 Task: Find the walking route from French Quarter to the Audubon Aquarium of the Americas in New Orleans.
Action: Mouse pressed left at (277, 92)
Screenshot: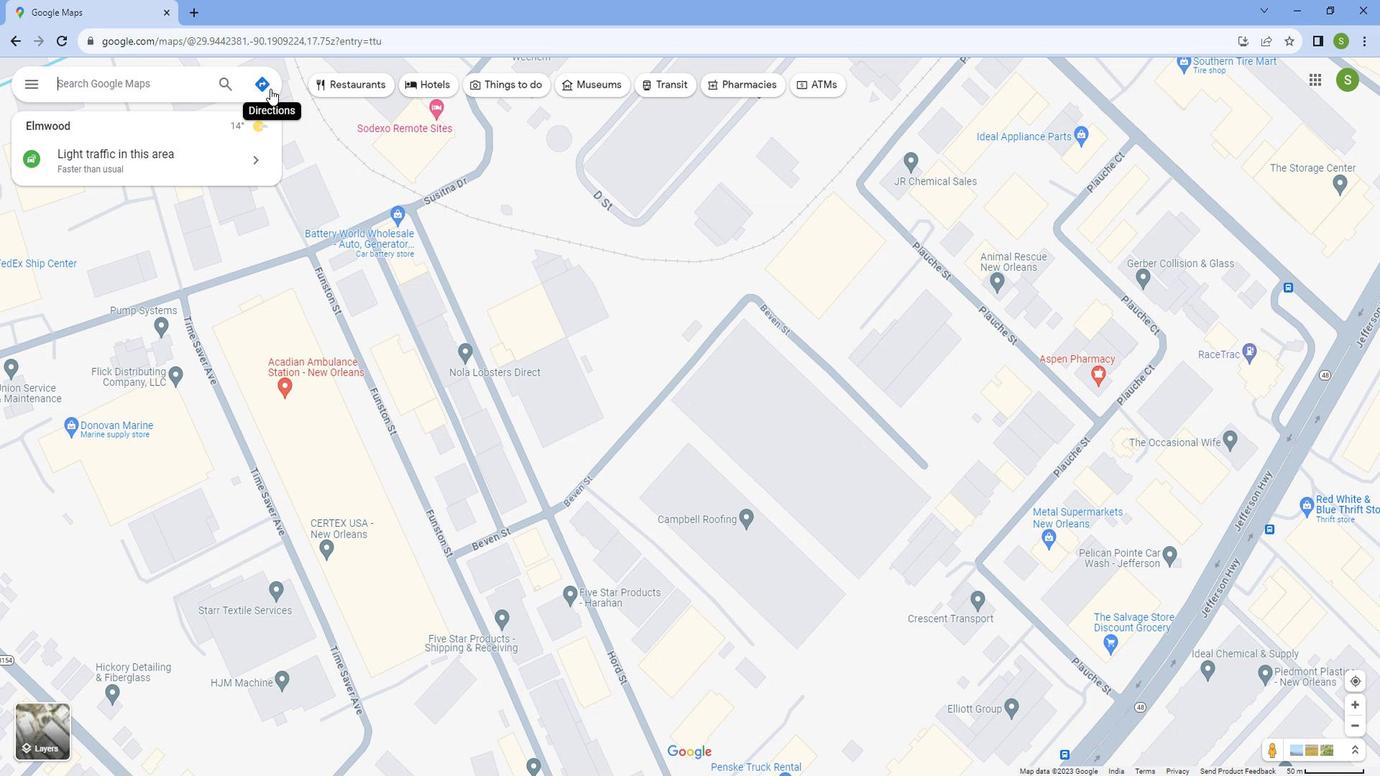 
Action: Mouse moved to (171, 126)
Screenshot: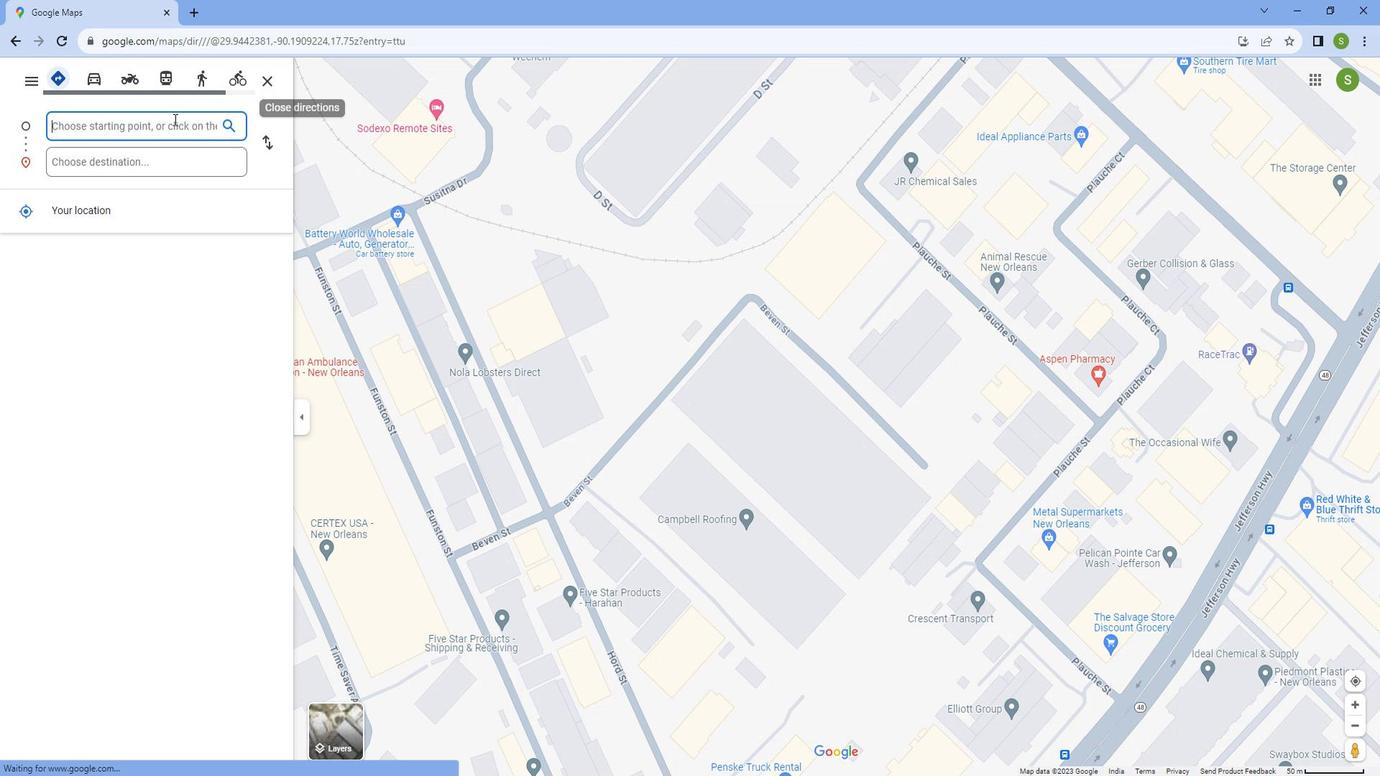 
Action: Mouse pressed left at (171, 126)
Screenshot: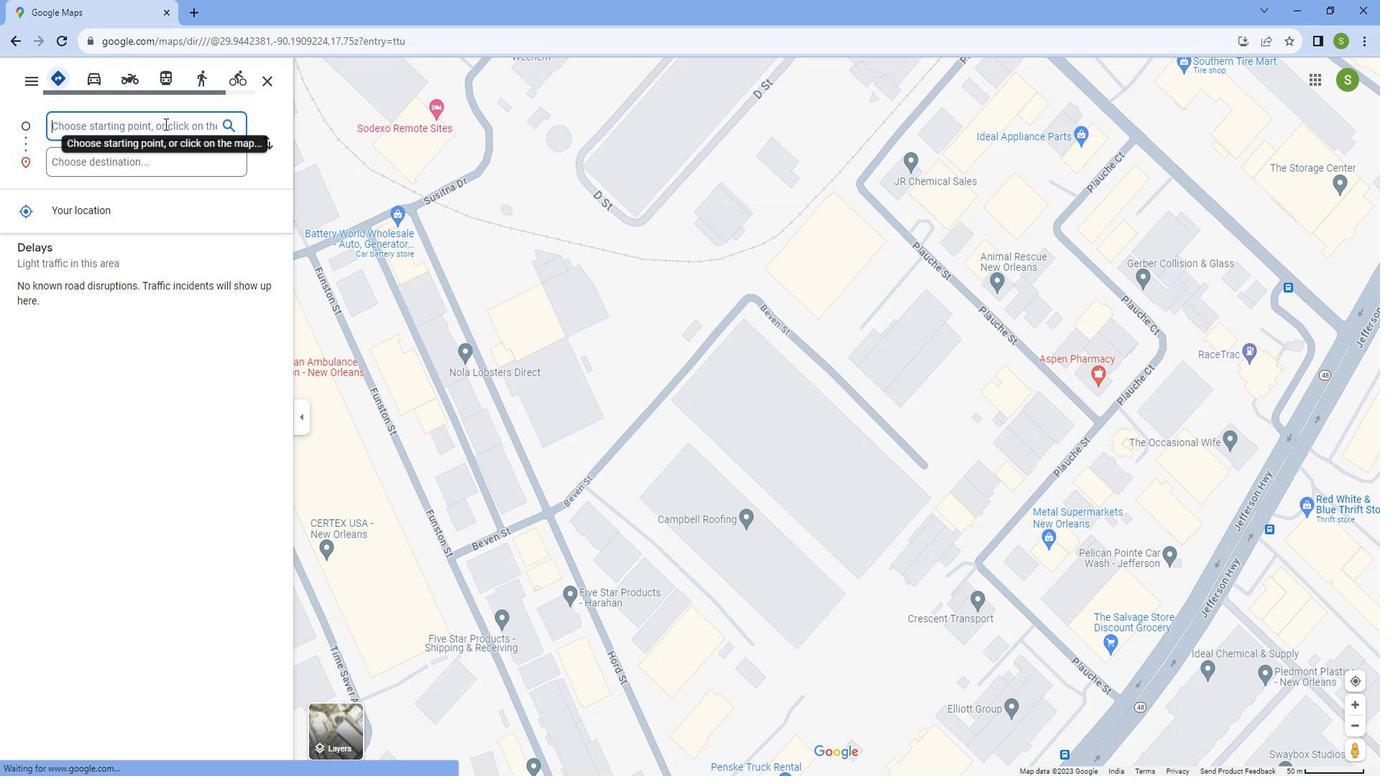 
Action: Key pressed <Key.caps_lock>F<Key.caps_lock>rench<Key.space><Key.caps_lock>Q<Key.caps_lock>uartter
Screenshot: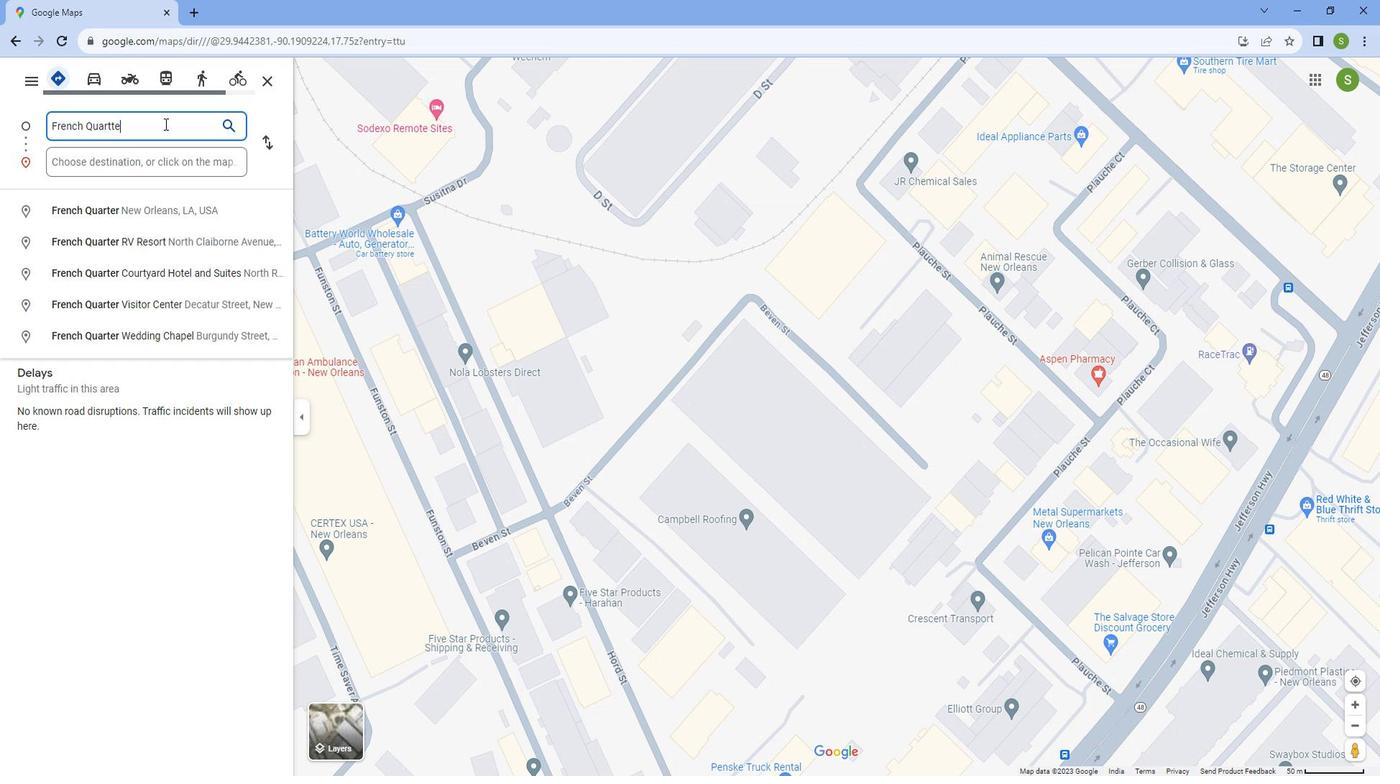 
Action: Mouse moved to (143, 195)
Screenshot: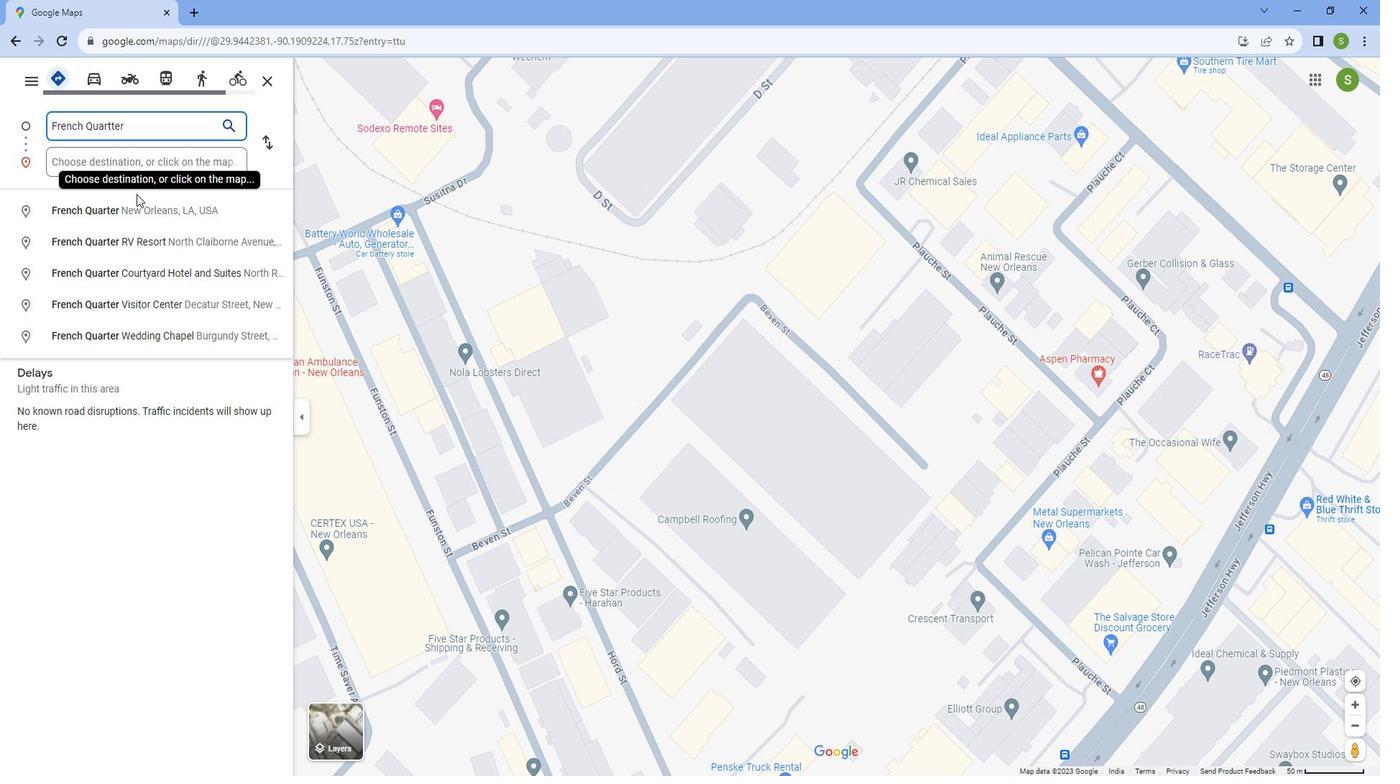 
Action: Mouse pressed left at (143, 195)
Screenshot: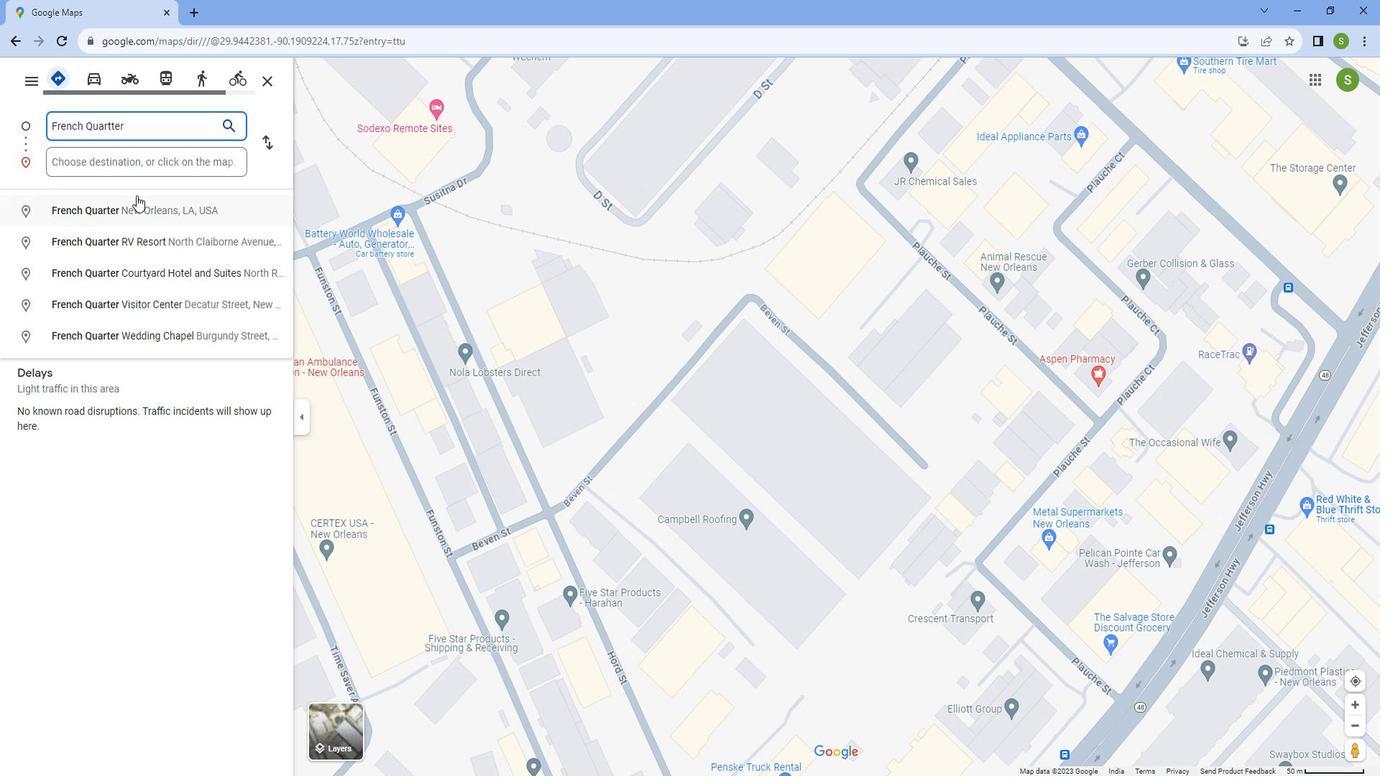 
Action: Mouse moved to (158, 163)
Screenshot: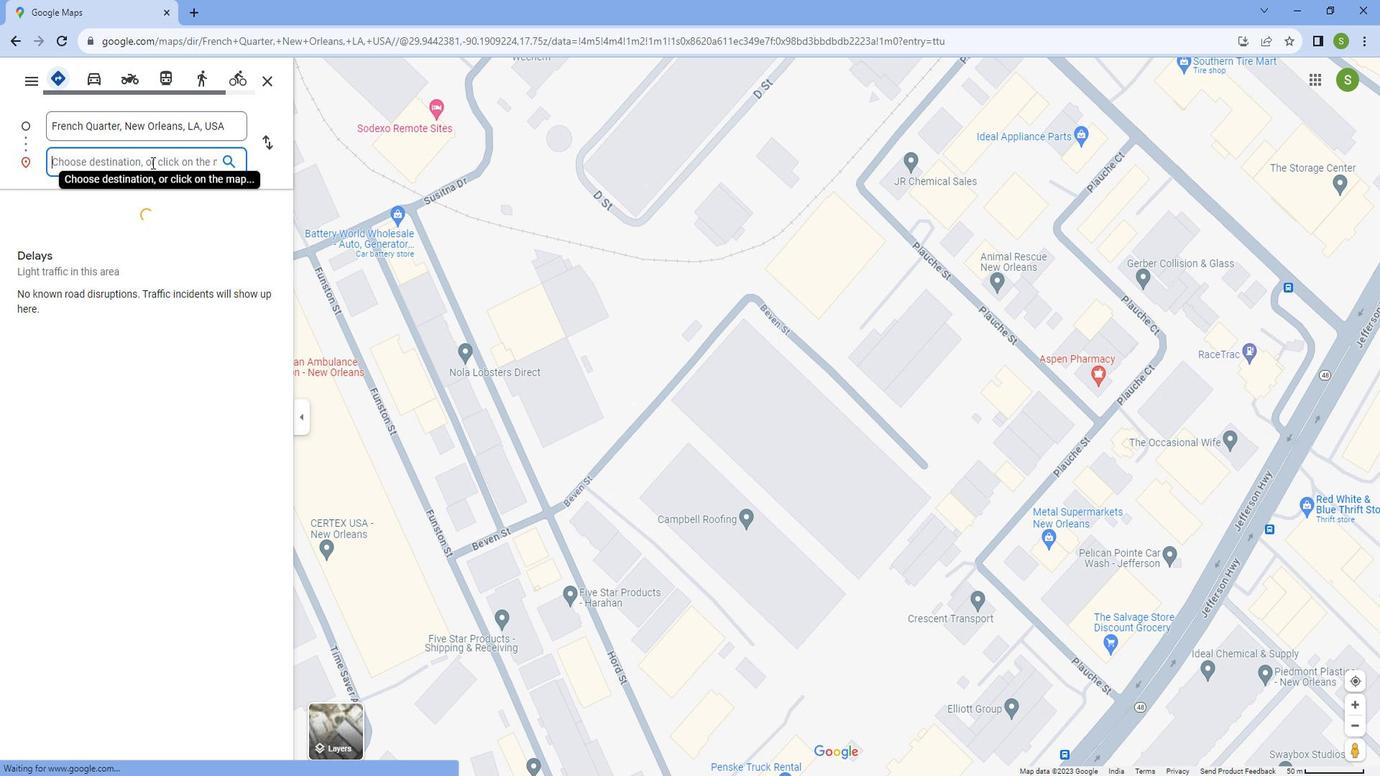 
Action: Mouse pressed left at (158, 163)
Screenshot: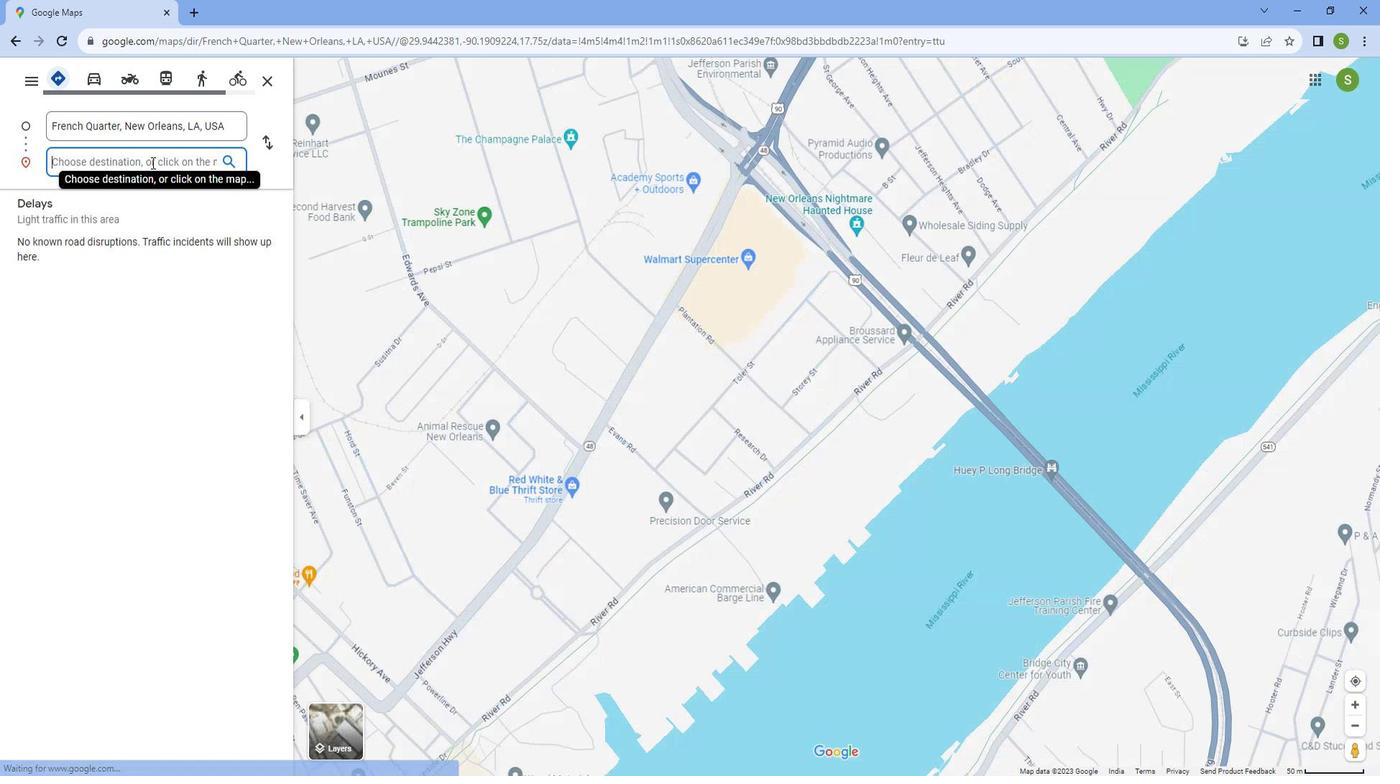 
Action: Key pressed <Key.caps_lock>A<Key.caps_lock>udubon<Key.space><Key.caps_lock>A<Key.caps_lock>quariu<Key.space><Key.backspace>m<Key.space>of<Key.space>the<Key.space><Key.caps_lock>A<Key.caps_lock>mericas<Key.space>,<Key.caps_lock>N<Key.caps_lock>ew<Key.space><Key.caps_lock>O<Key.caps_lock>rleans
Screenshot: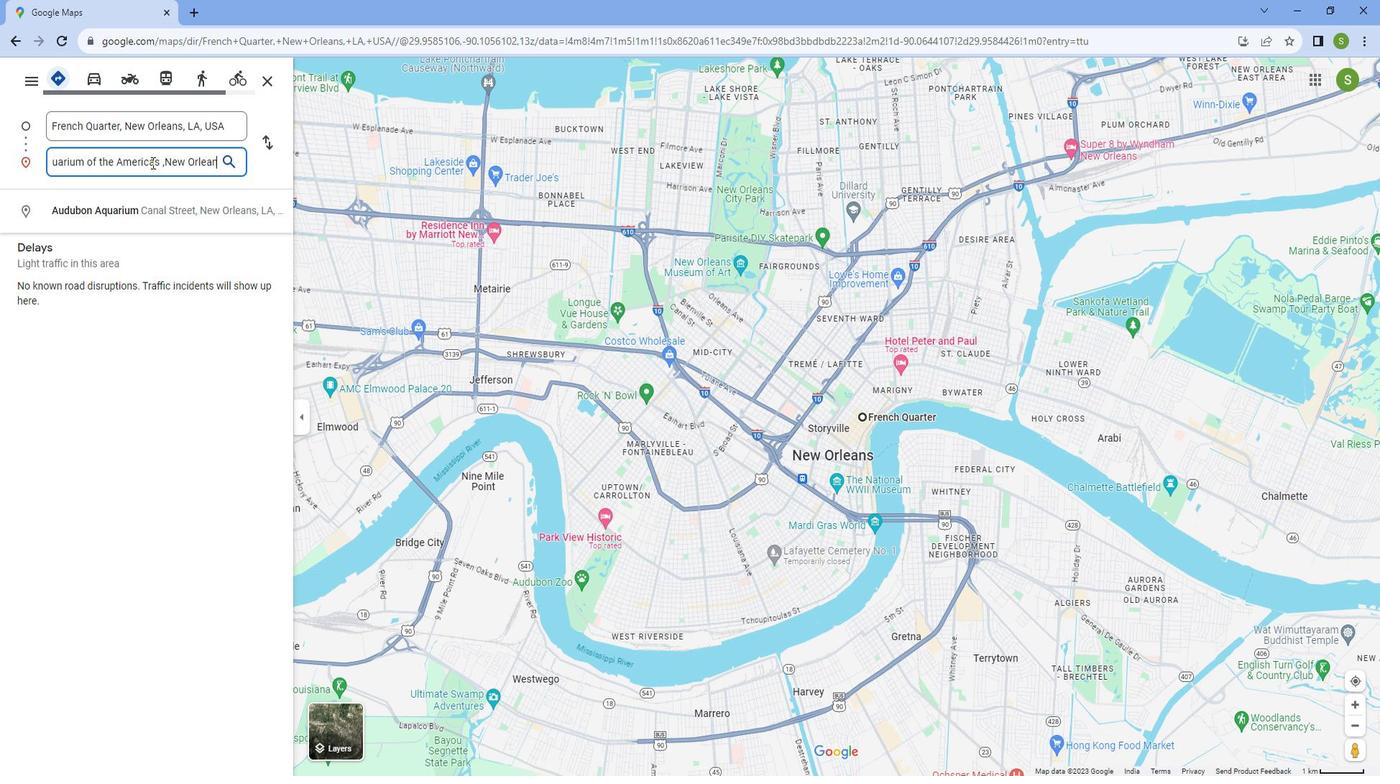 
Action: Mouse moved to (145, 200)
Screenshot: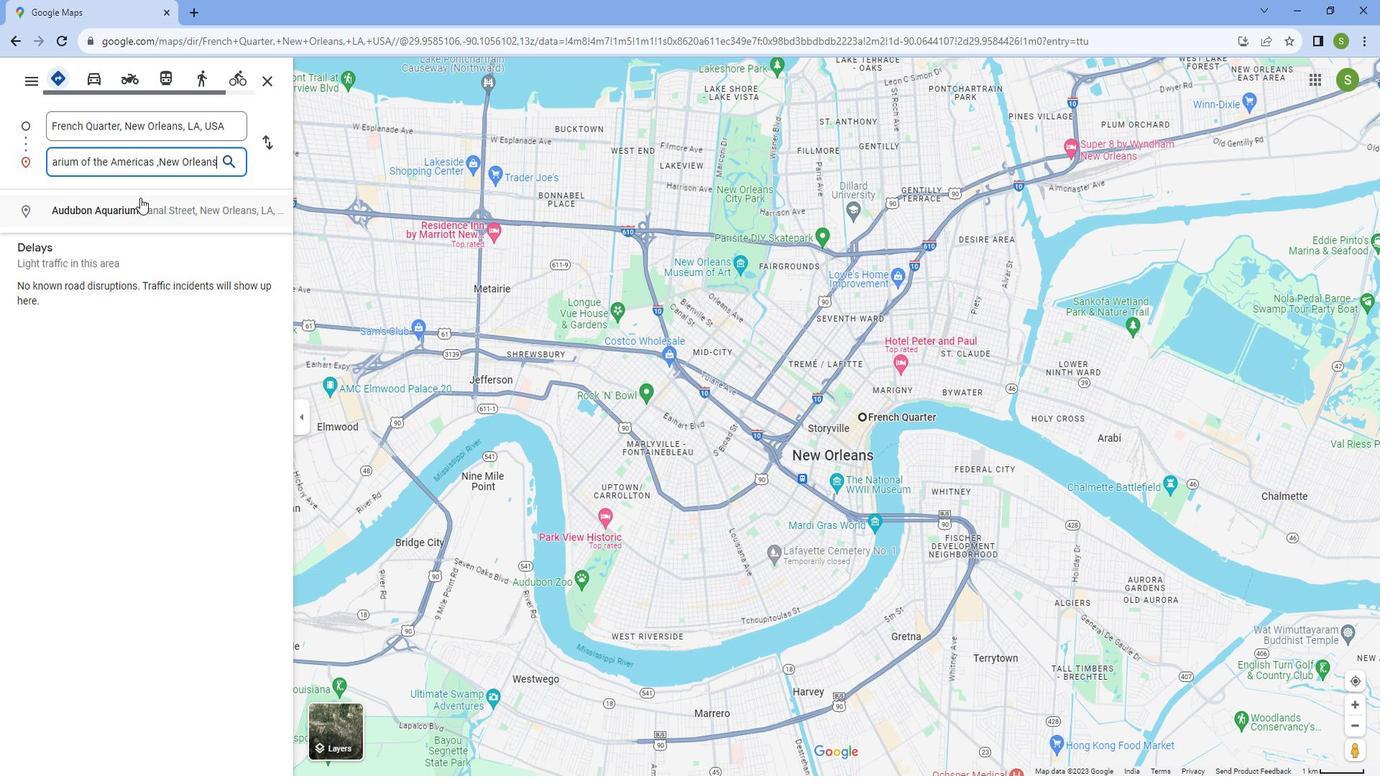 
Action: Mouse pressed left at (145, 200)
Screenshot: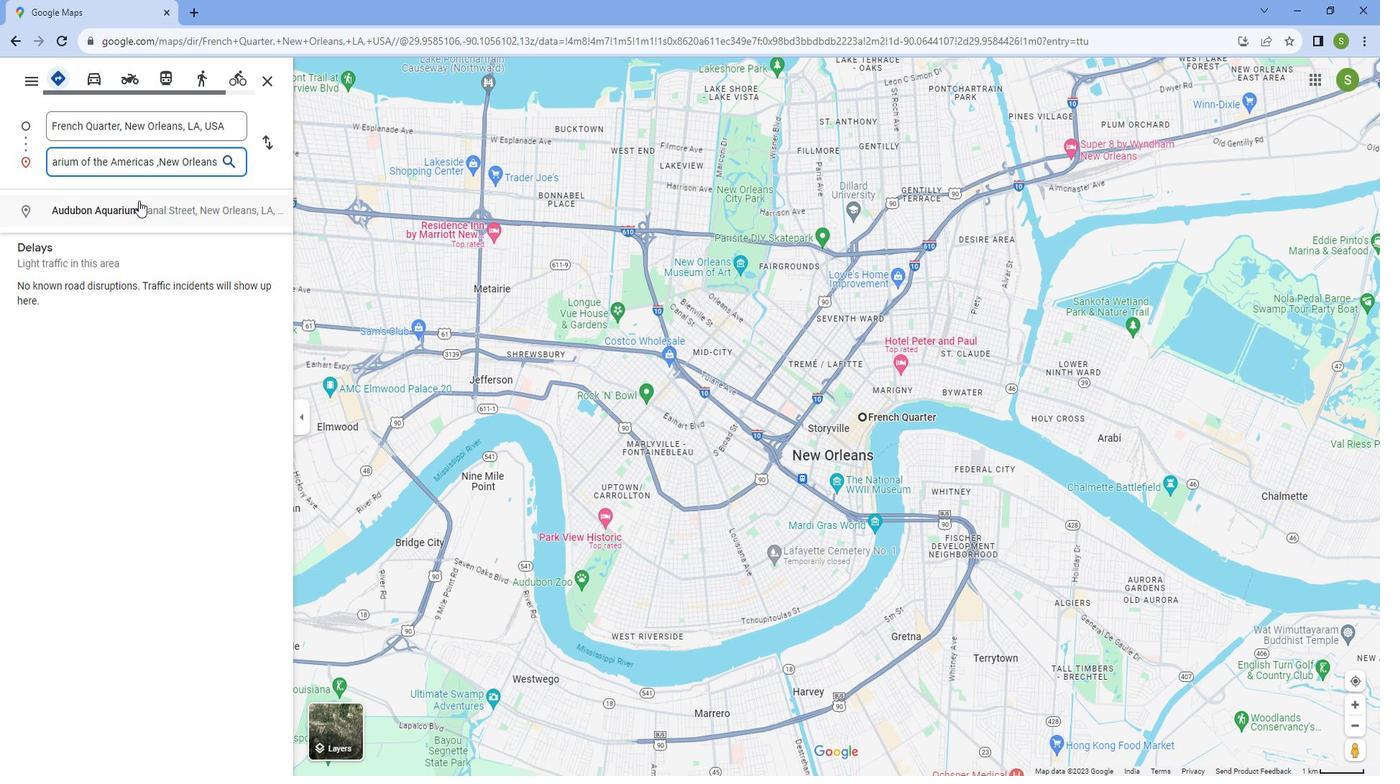 
Action: Mouse moved to (220, 97)
Screenshot: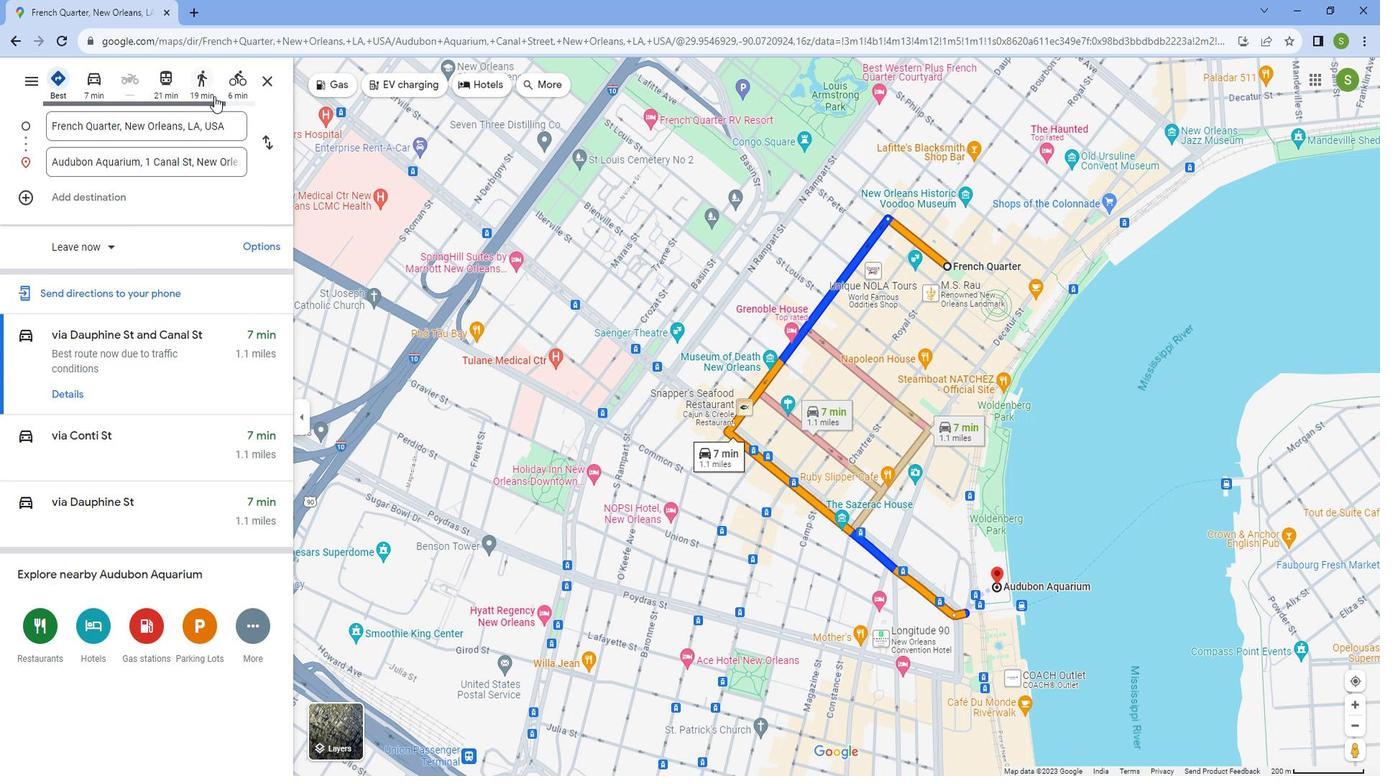 
Action: Mouse pressed left at (220, 97)
Screenshot: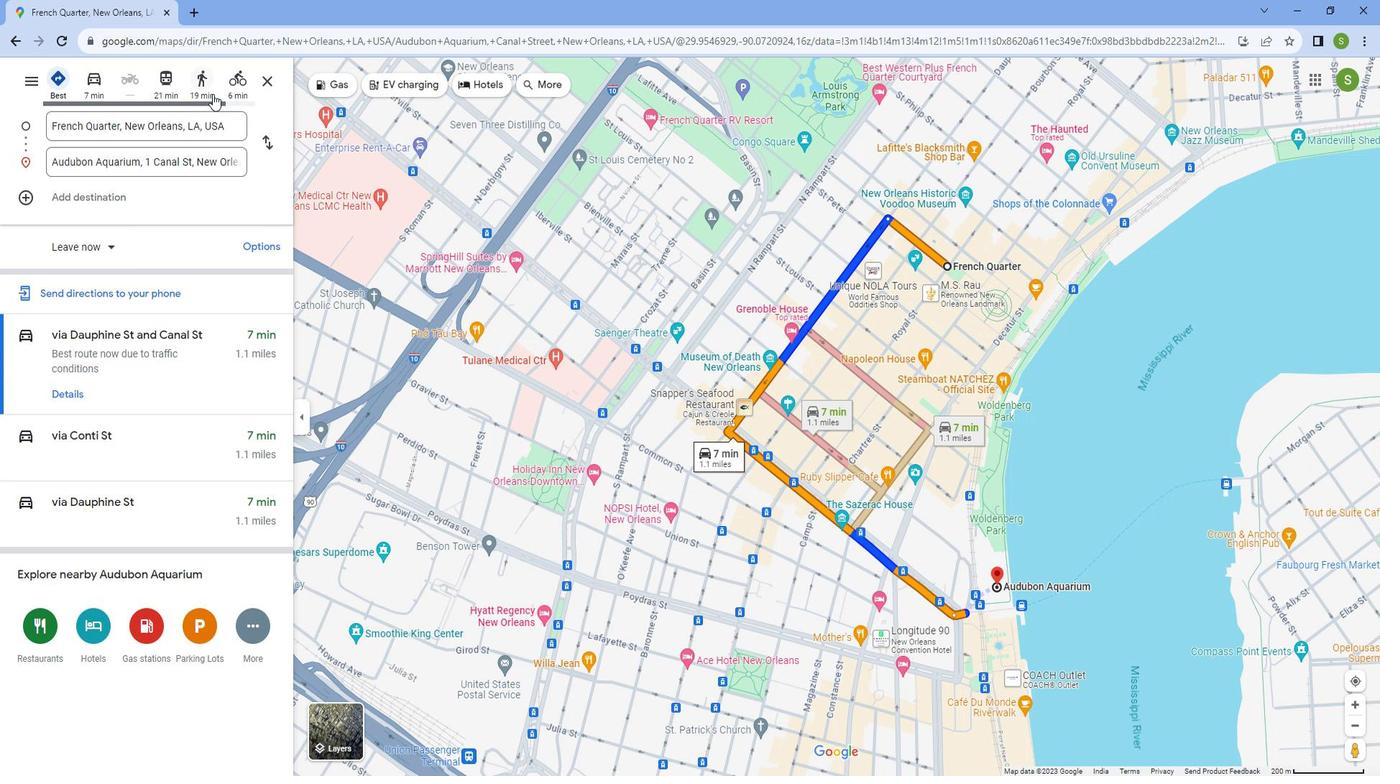 
Action: Mouse moved to (945, 424)
Screenshot: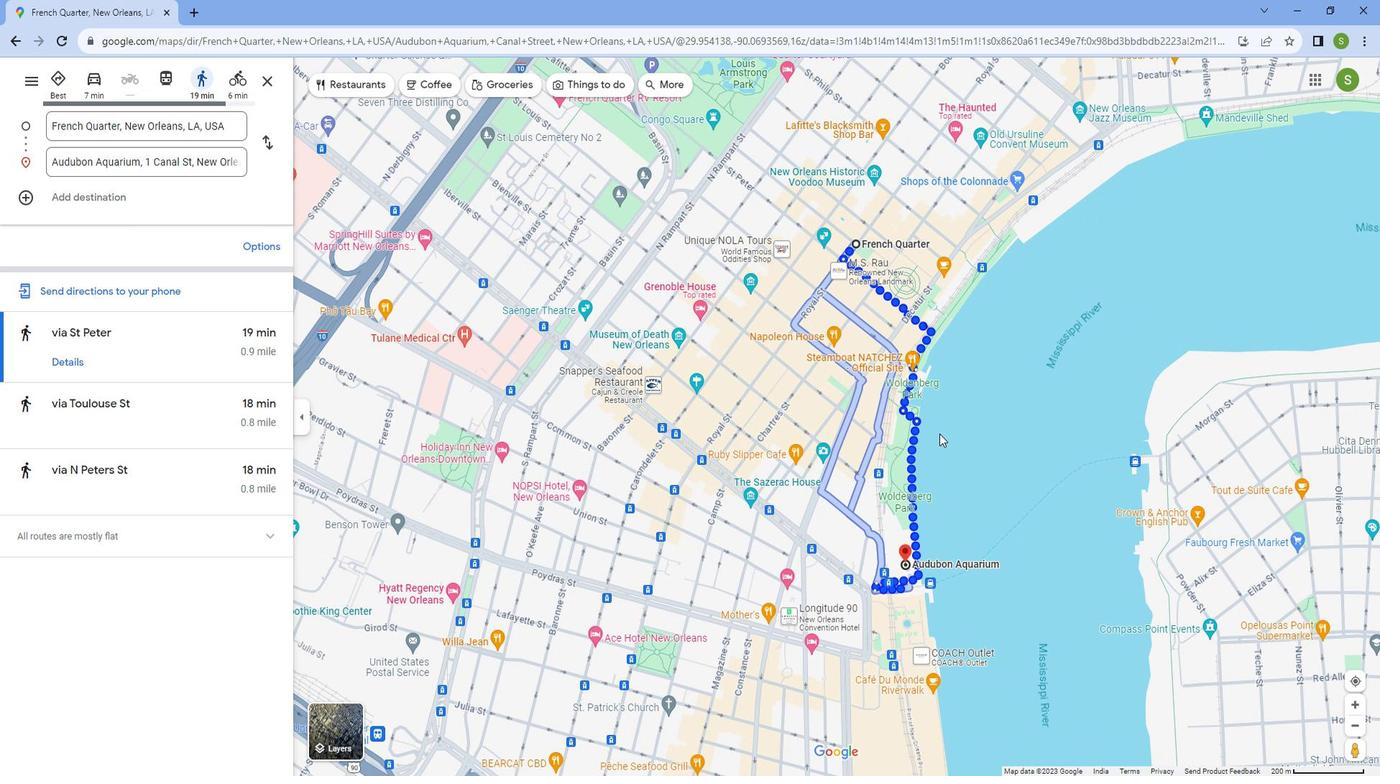 
Action: Mouse scrolled (945, 424) with delta (0, 0)
Screenshot: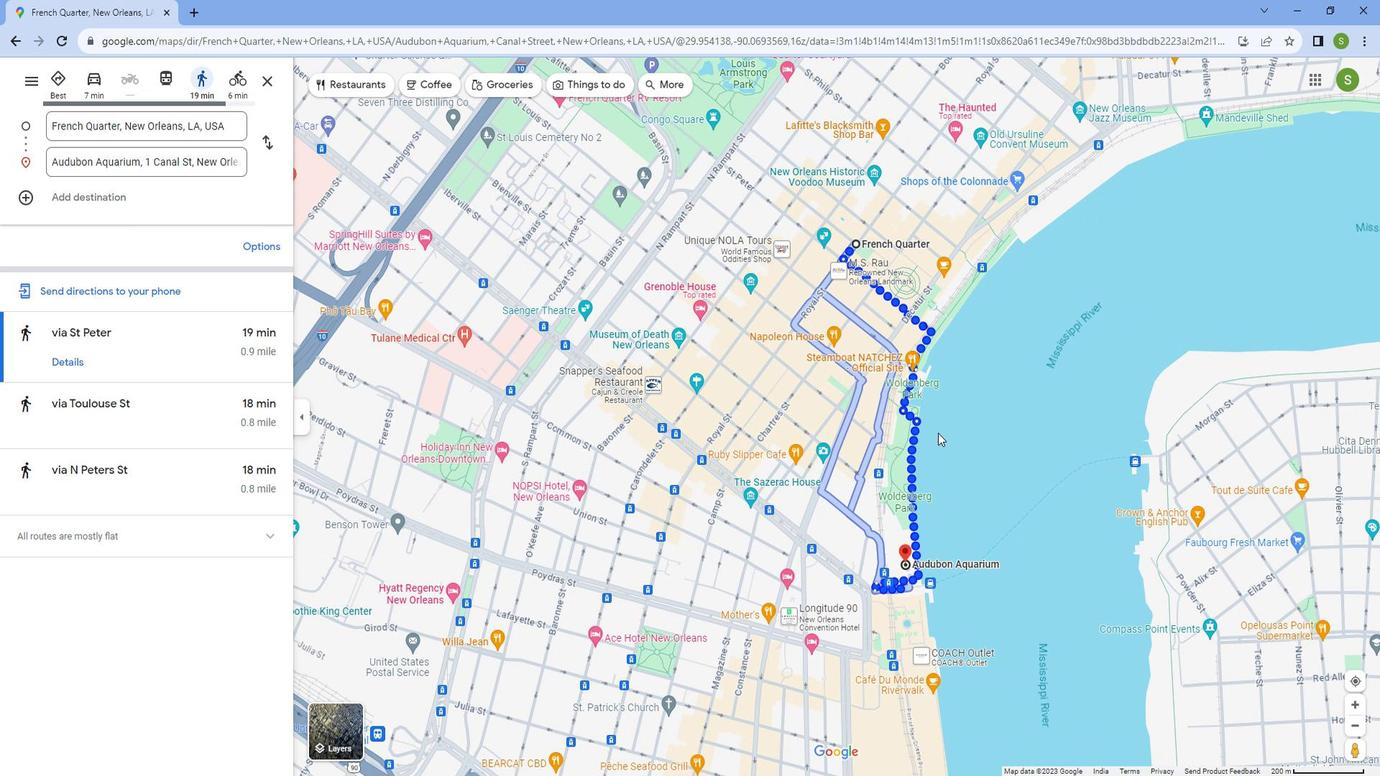 
Action: Mouse scrolled (945, 424) with delta (0, 0)
Screenshot: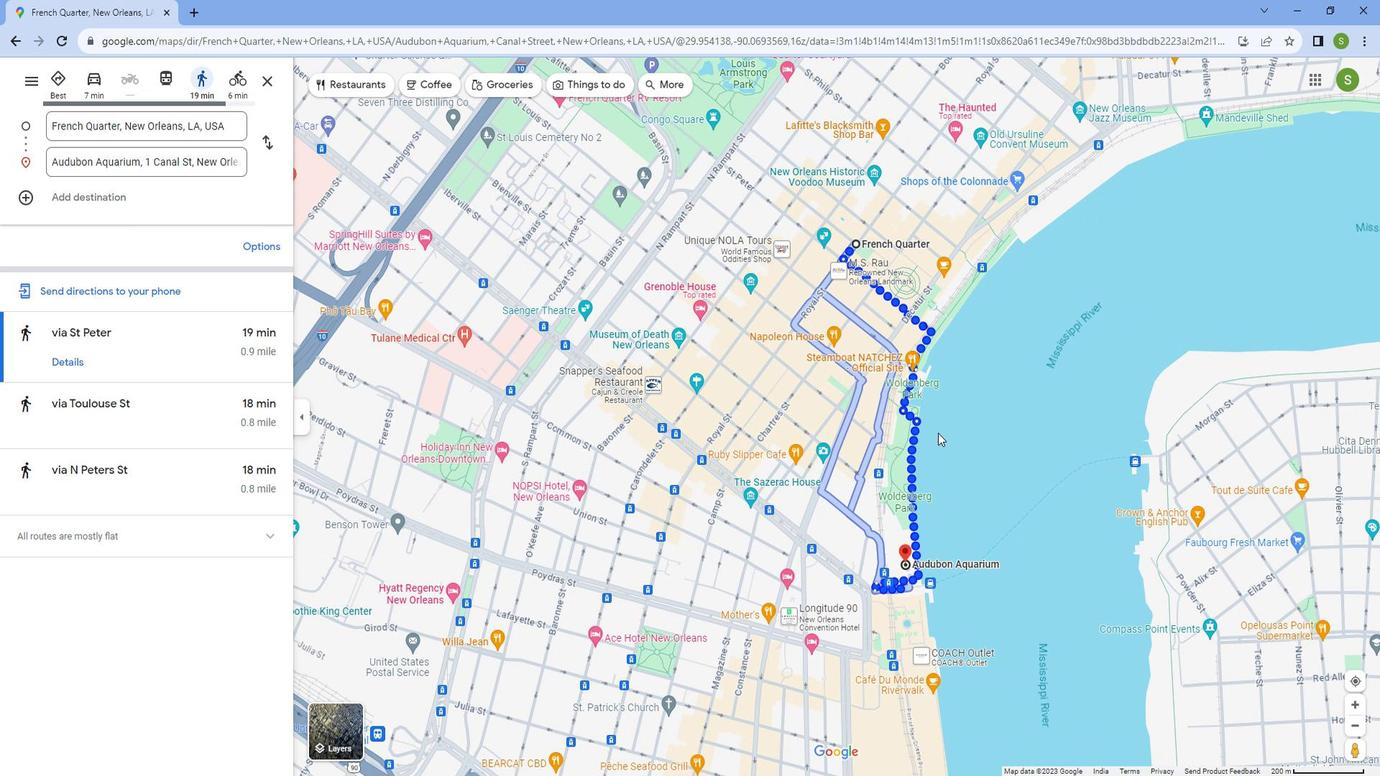 
Action: Mouse scrolled (945, 424) with delta (0, 0)
Screenshot: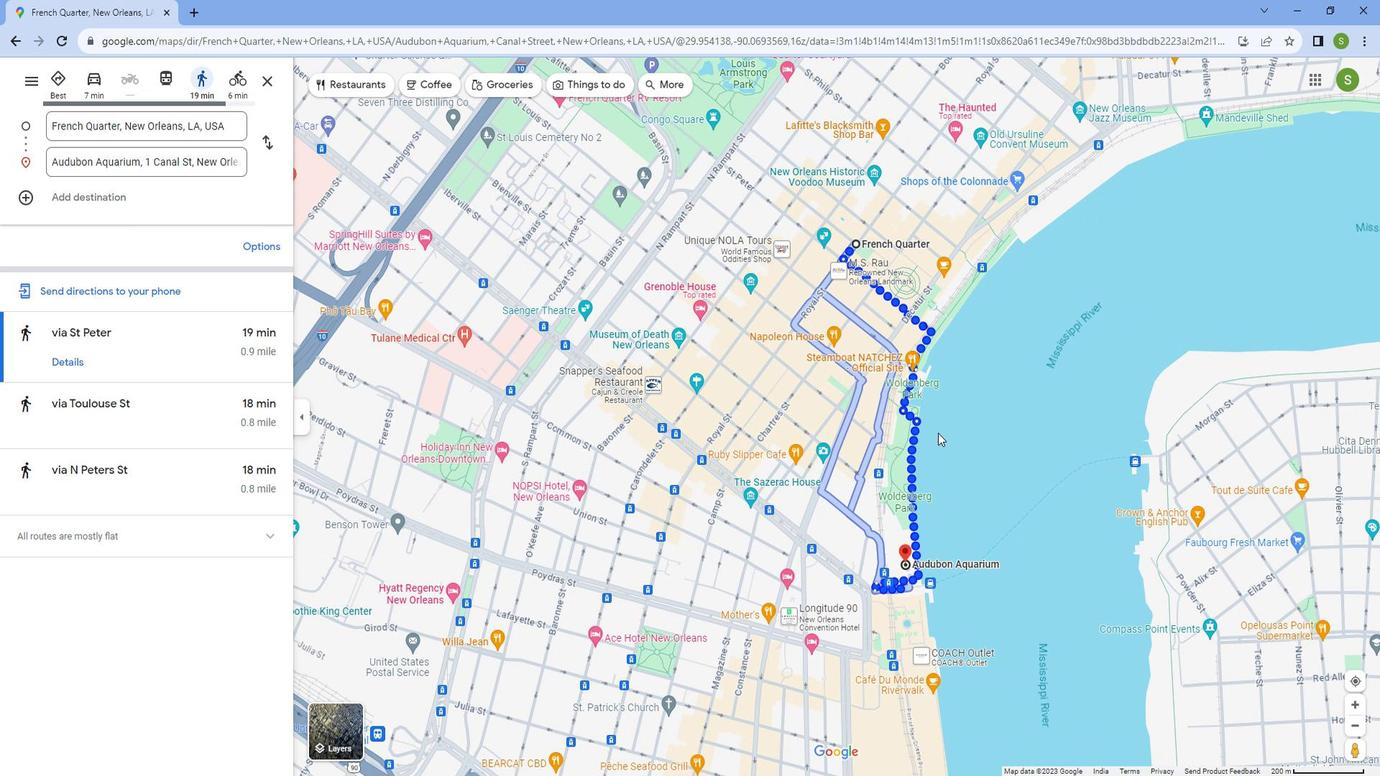 
Action: Mouse scrolled (945, 424) with delta (0, 0)
Screenshot: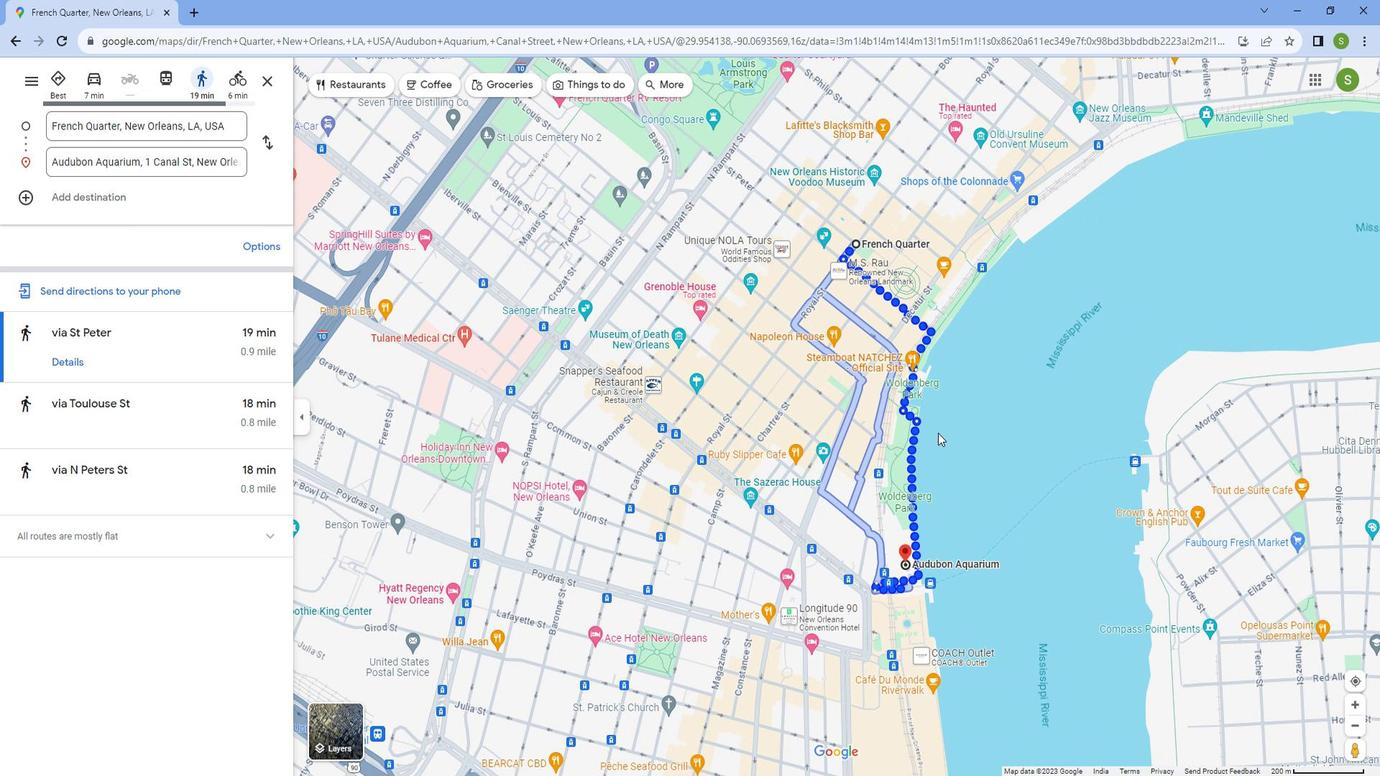 
Action: Mouse scrolled (945, 424) with delta (0, 0)
Screenshot: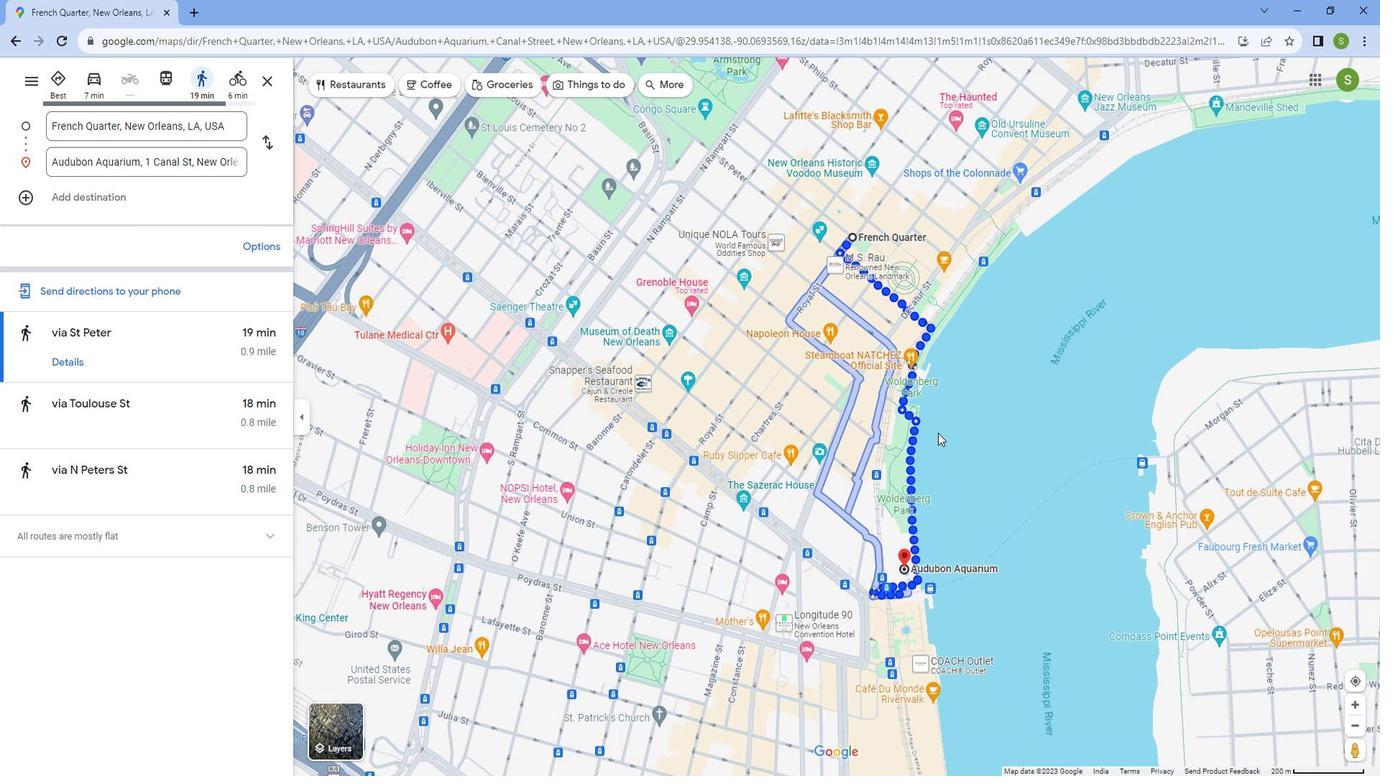 
Action: Mouse scrolled (945, 424) with delta (0, 0)
Screenshot: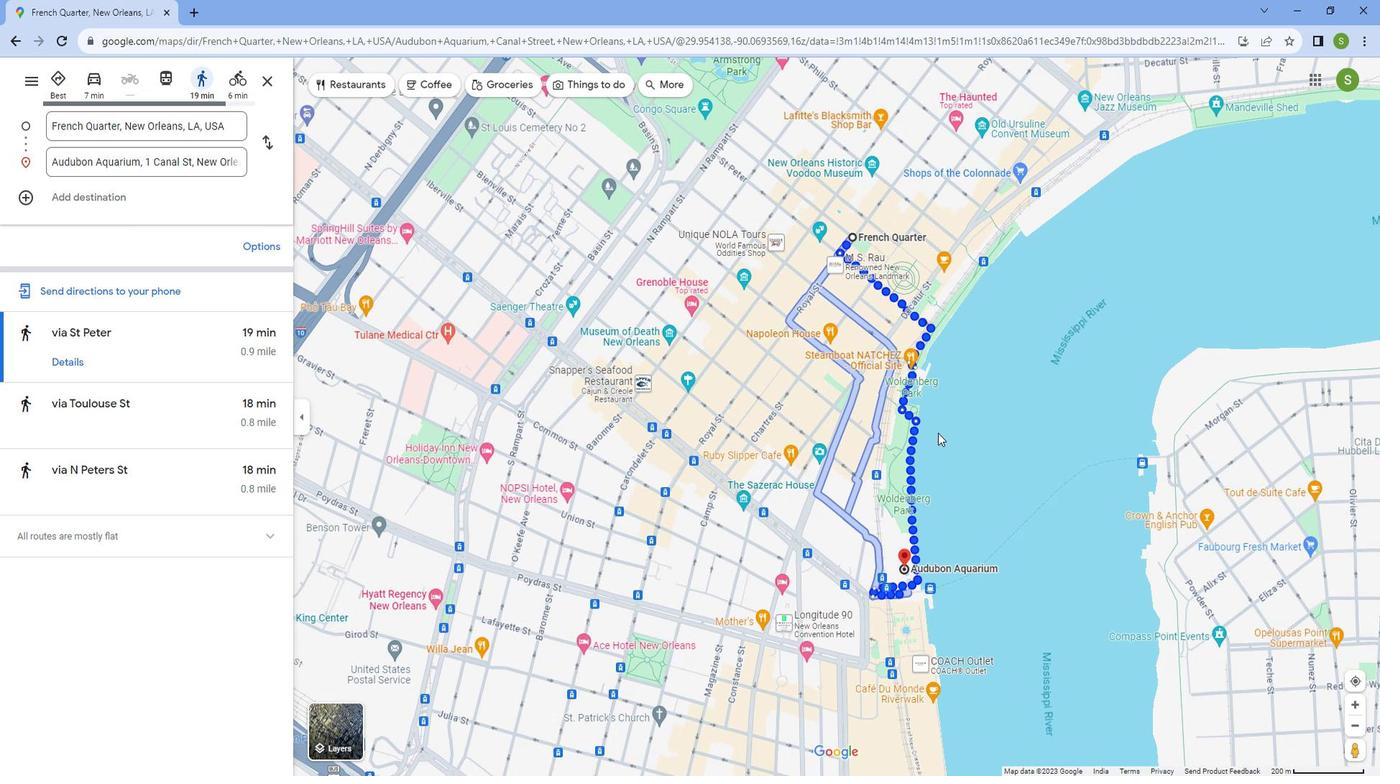 
Action: Mouse scrolled (945, 424) with delta (0, 0)
Screenshot: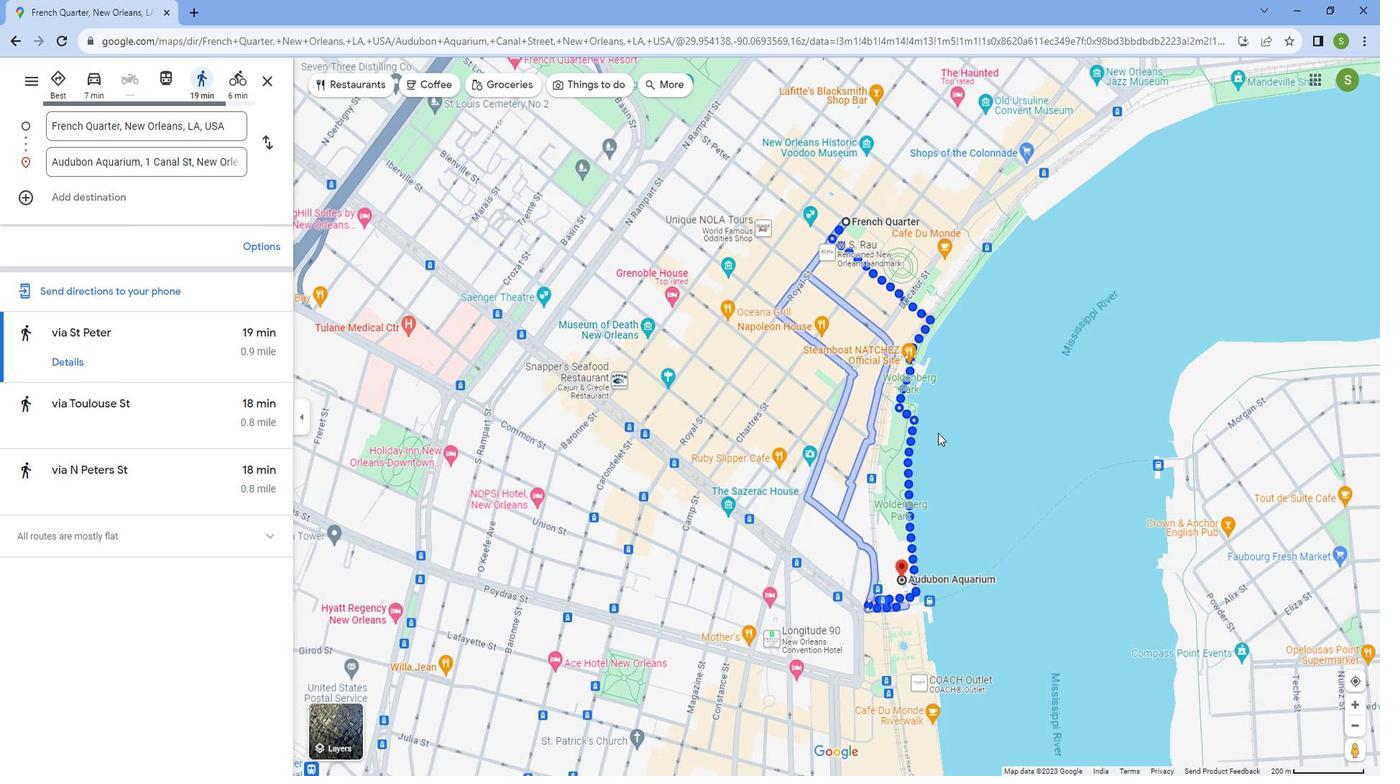 
Action: Mouse scrolled (945, 423) with delta (0, 0)
Screenshot: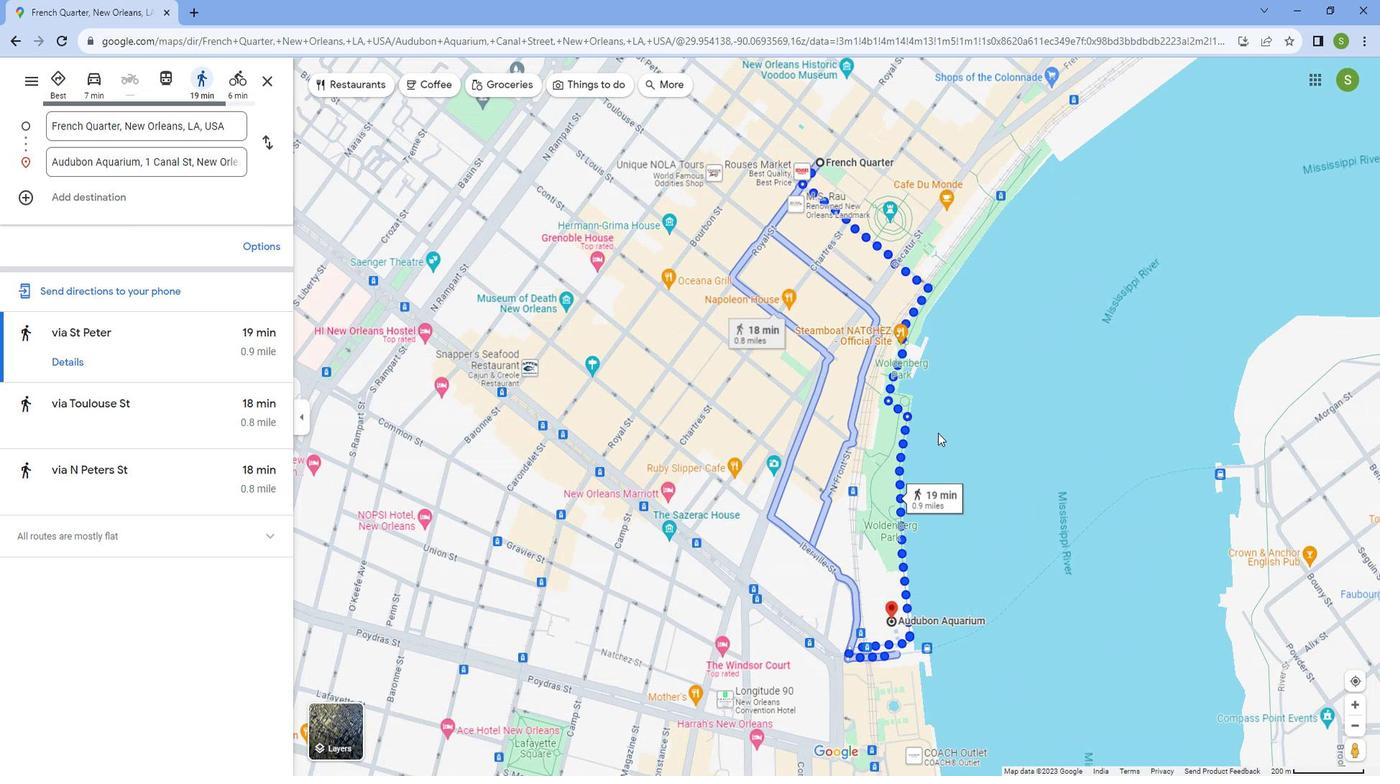 
Action: Mouse moved to (925, 424)
Screenshot: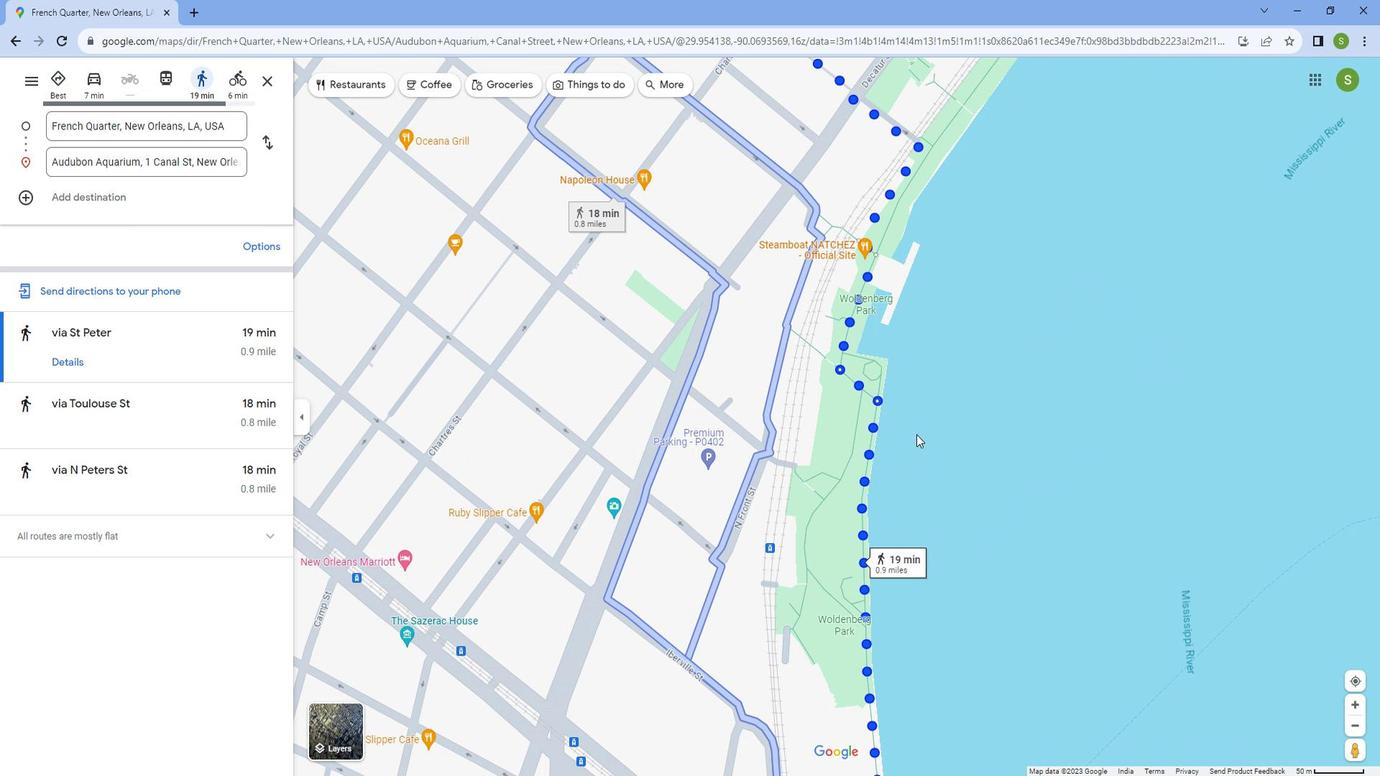 
Action: Mouse pressed left at (925, 424)
Screenshot: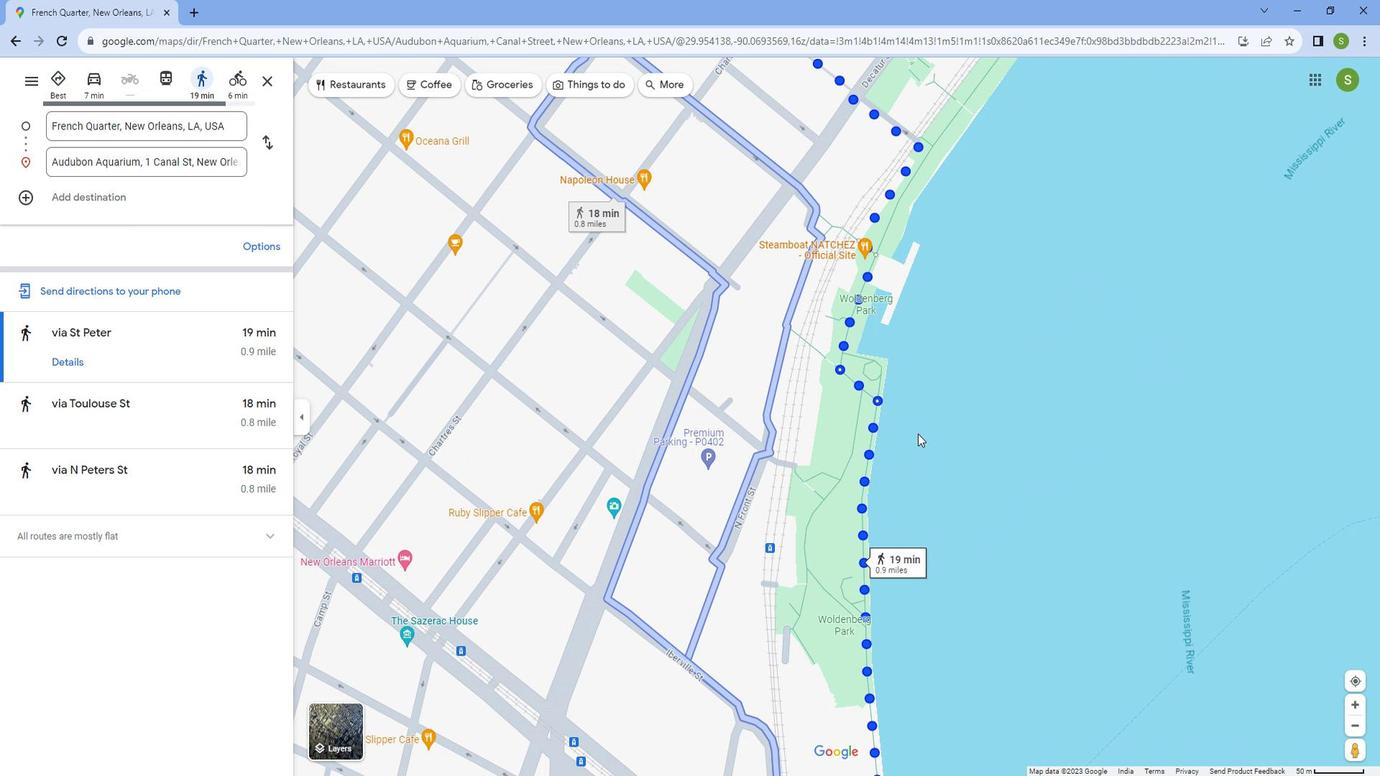 
Action: Mouse moved to (1005, 486)
Screenshot: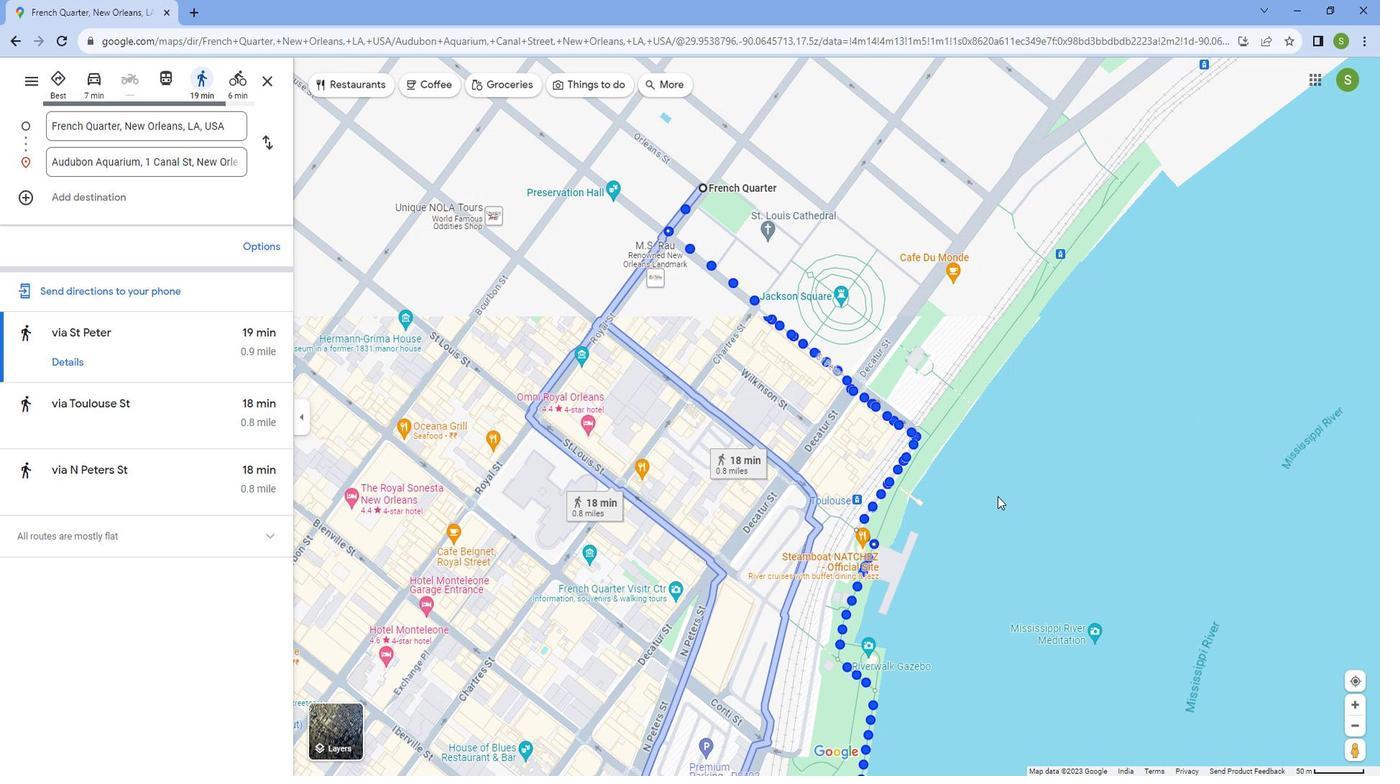 
Action: Mouse pressed left at (1005, 486)
Screenshot: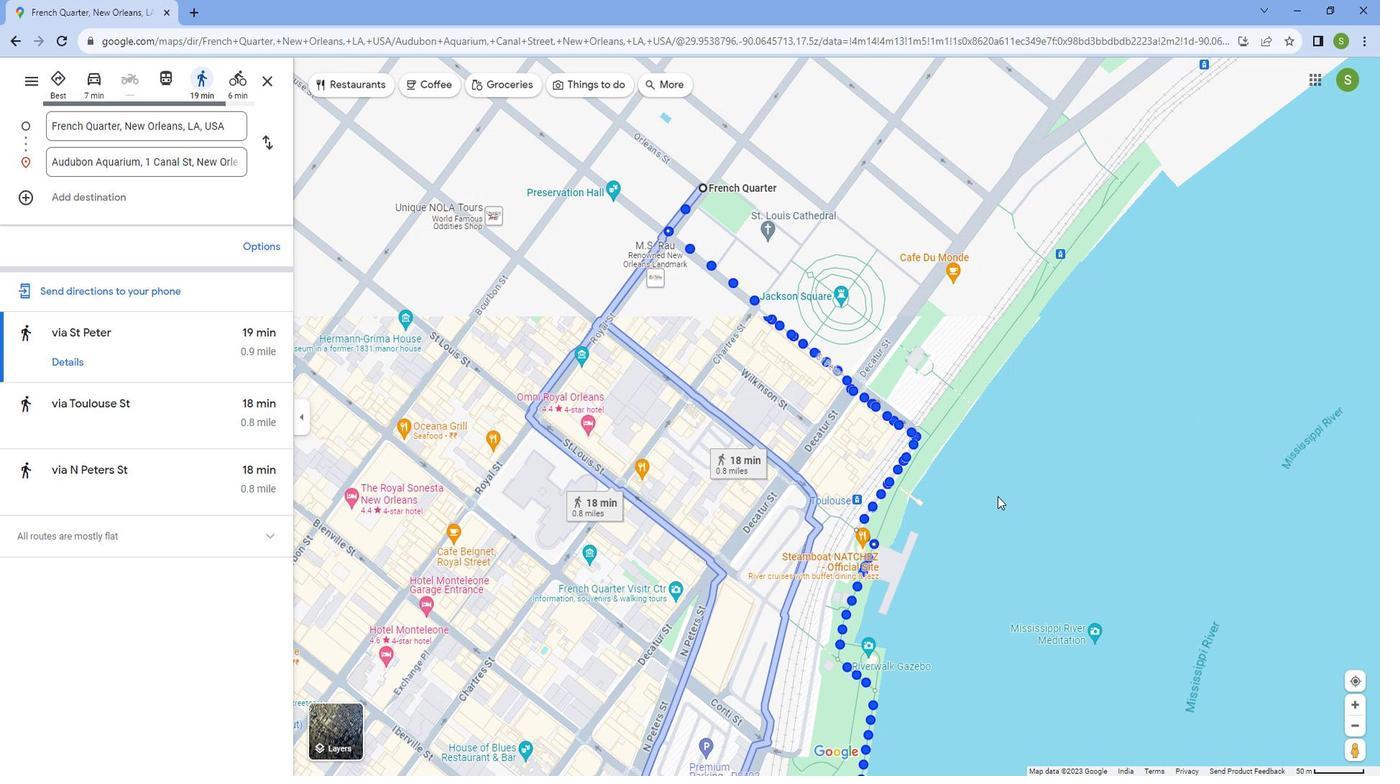 
Action: Mouse moved to (974, 575)
Screenshot: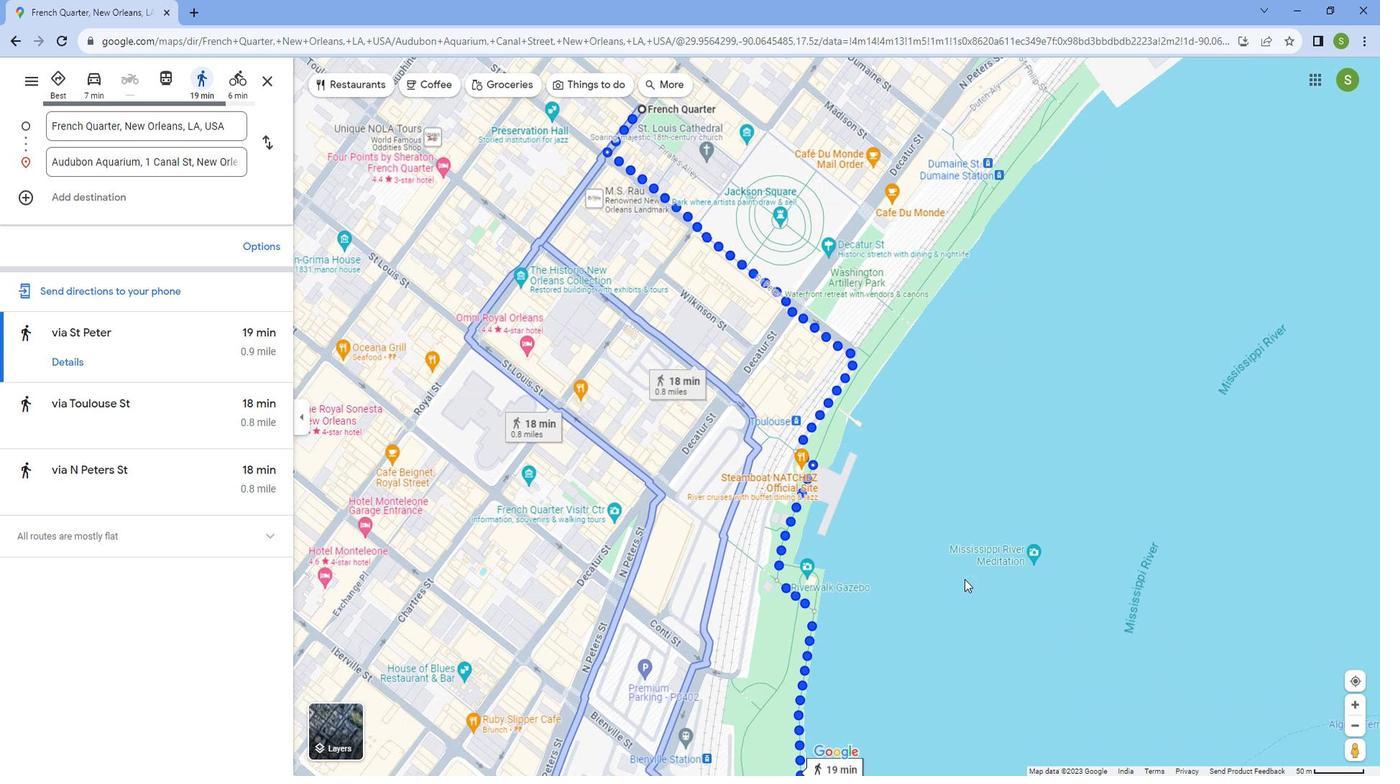 
Action: Mouse pressed left at (974, 575)
Screenshot: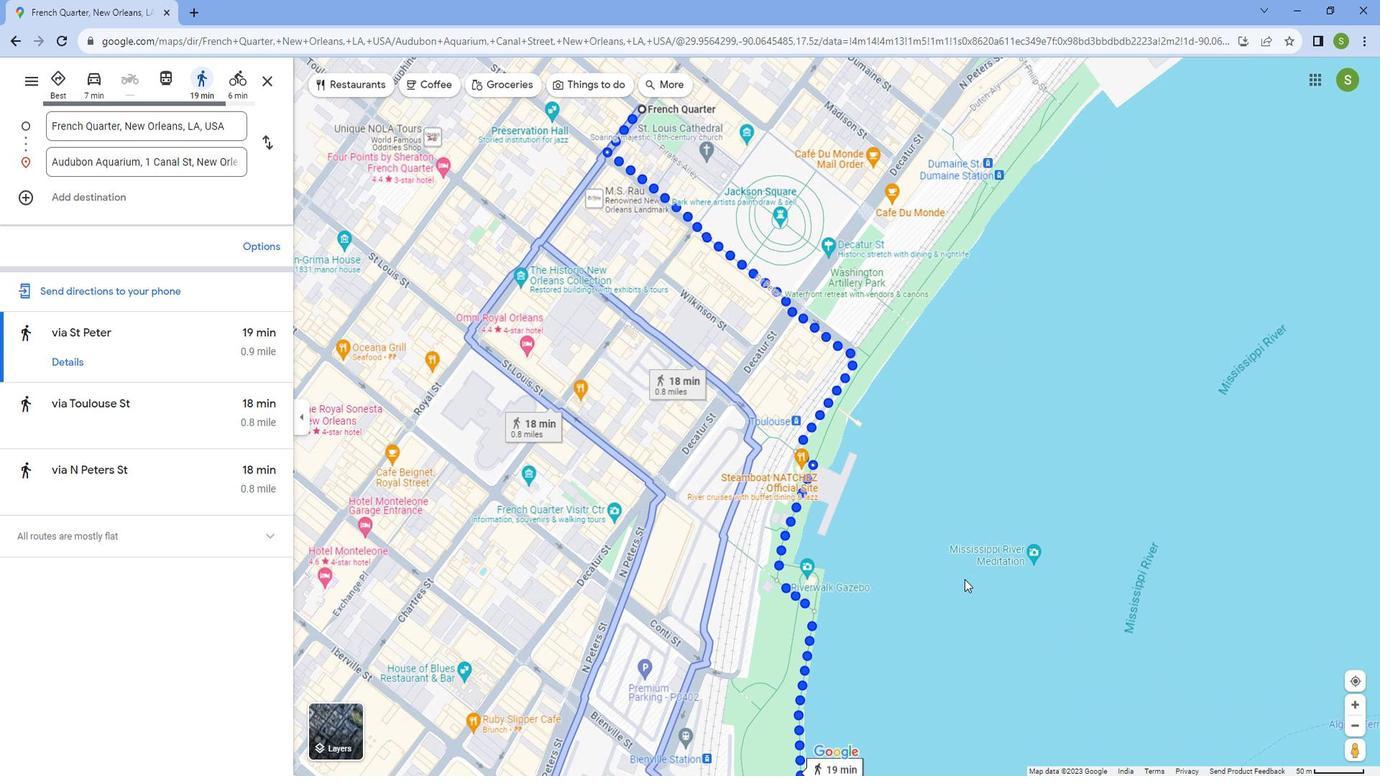 
Action: Mouse moved to (973, 557)
Screenshot: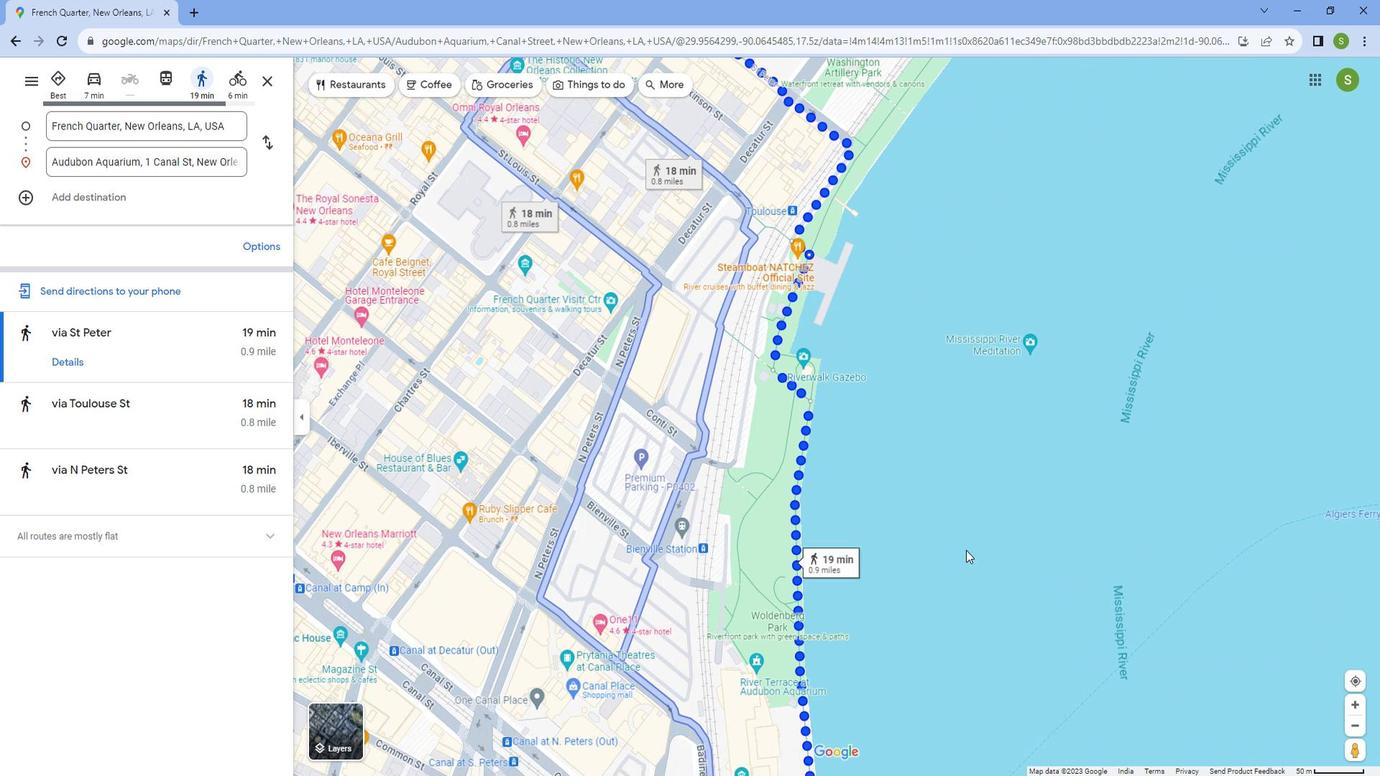 
Action: Mouse pressed left at (973, 557)
Screenshot: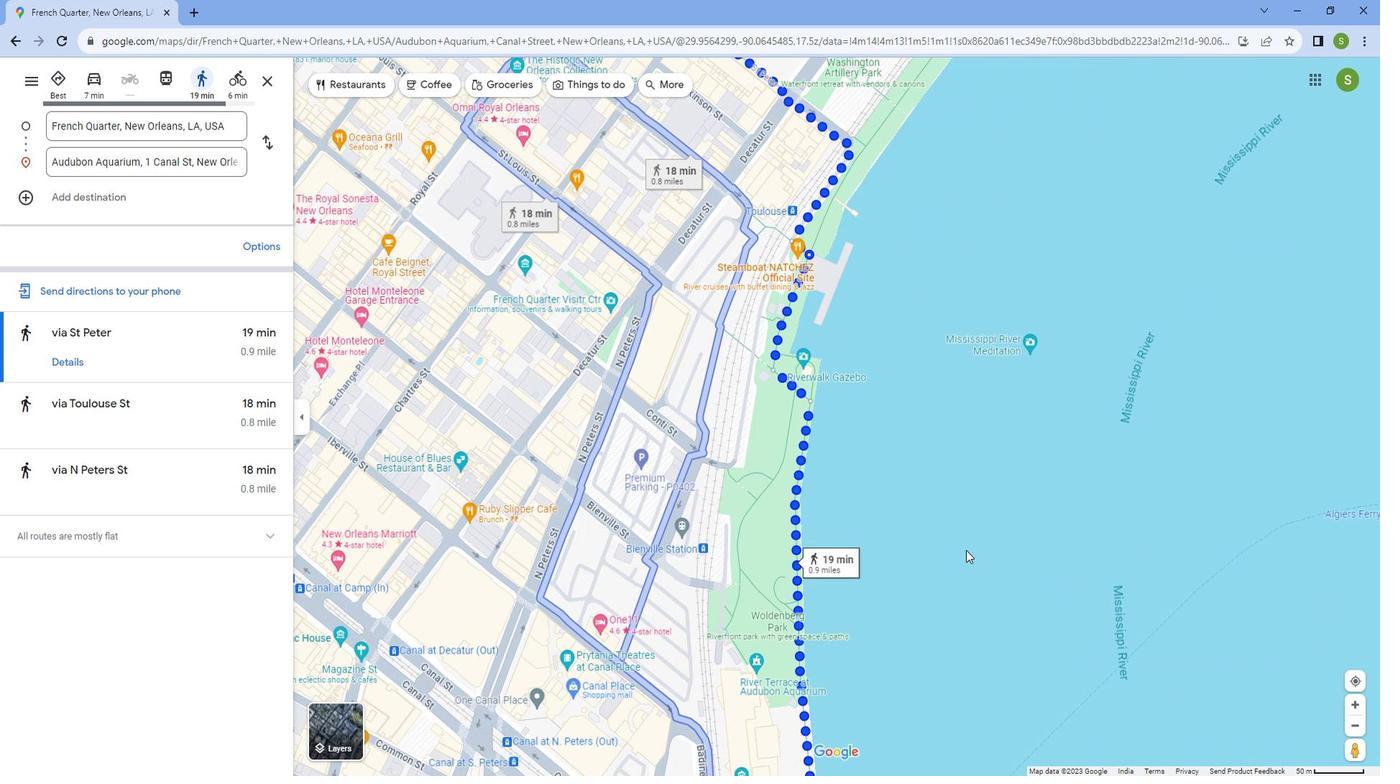 
Action: Mouse moved to (980, 585)
Screenshot: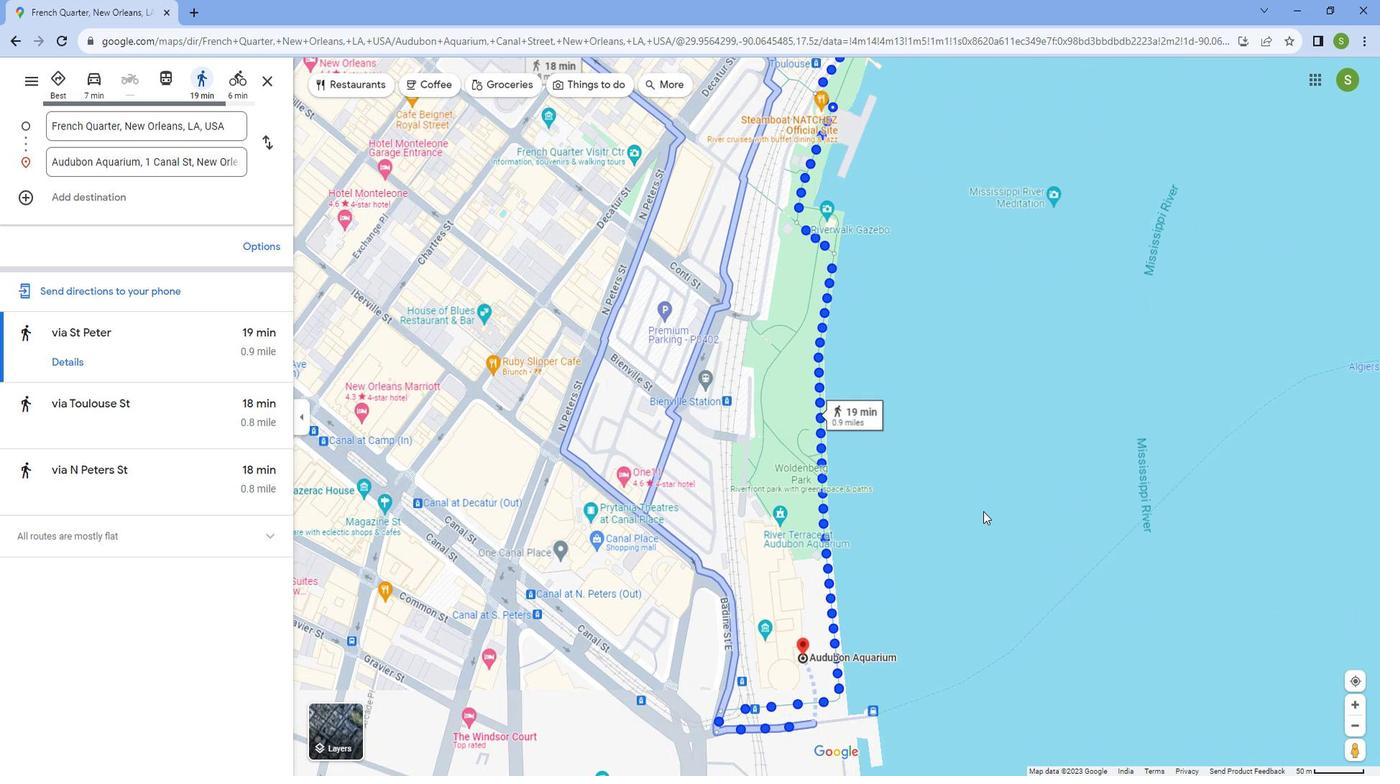 
Action: Mouse pressed left at (980, 585)
Screenshot: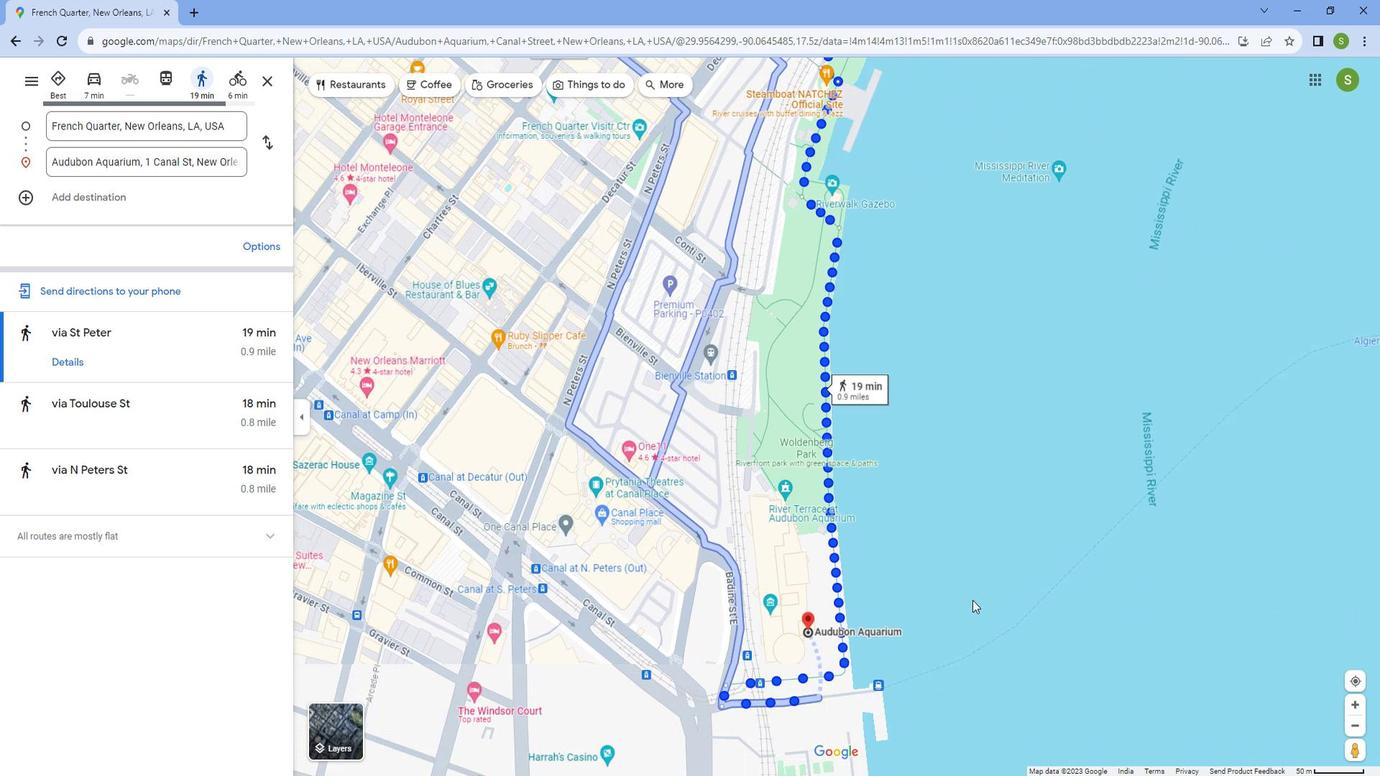 
Action: Mouse moved to (989, 487)
Screenshot: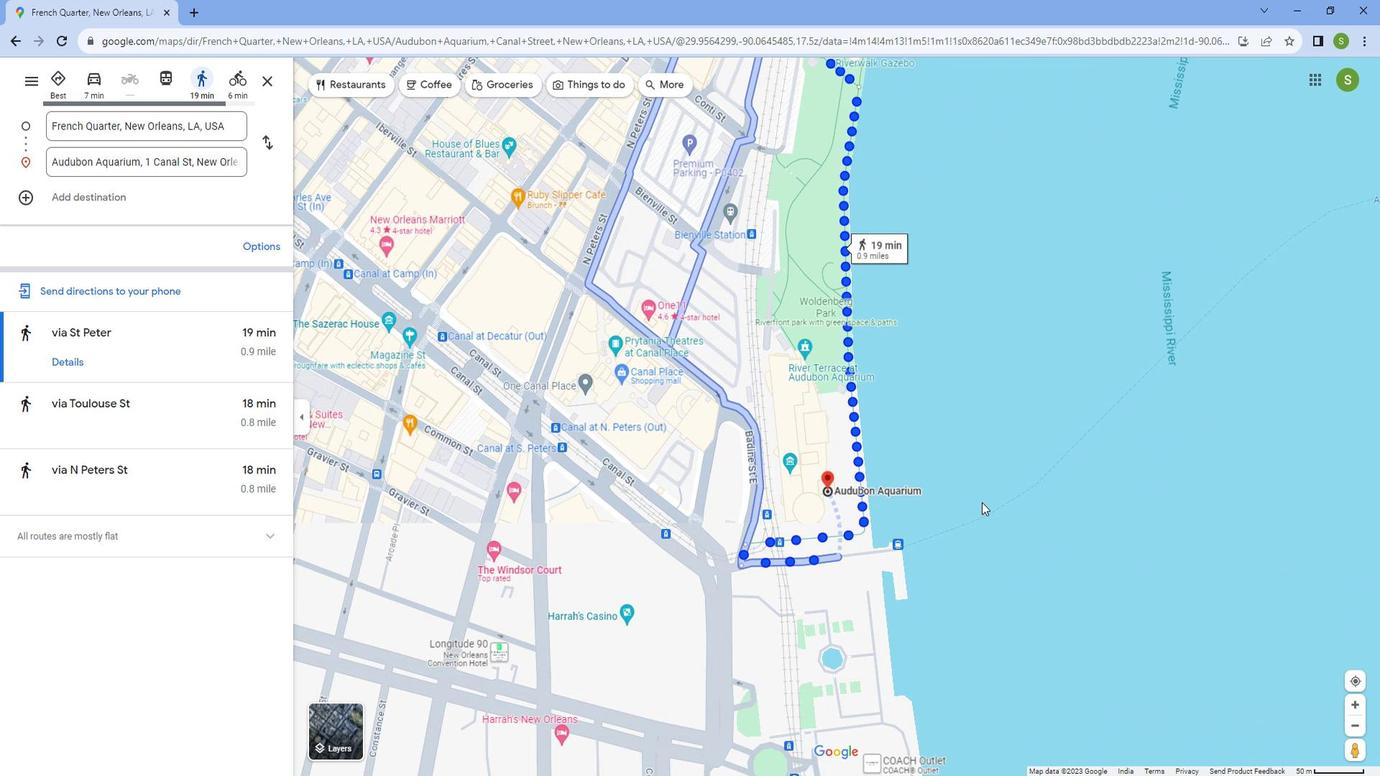 
Action: Mouse pressed left at (989, 487)
Screenshot: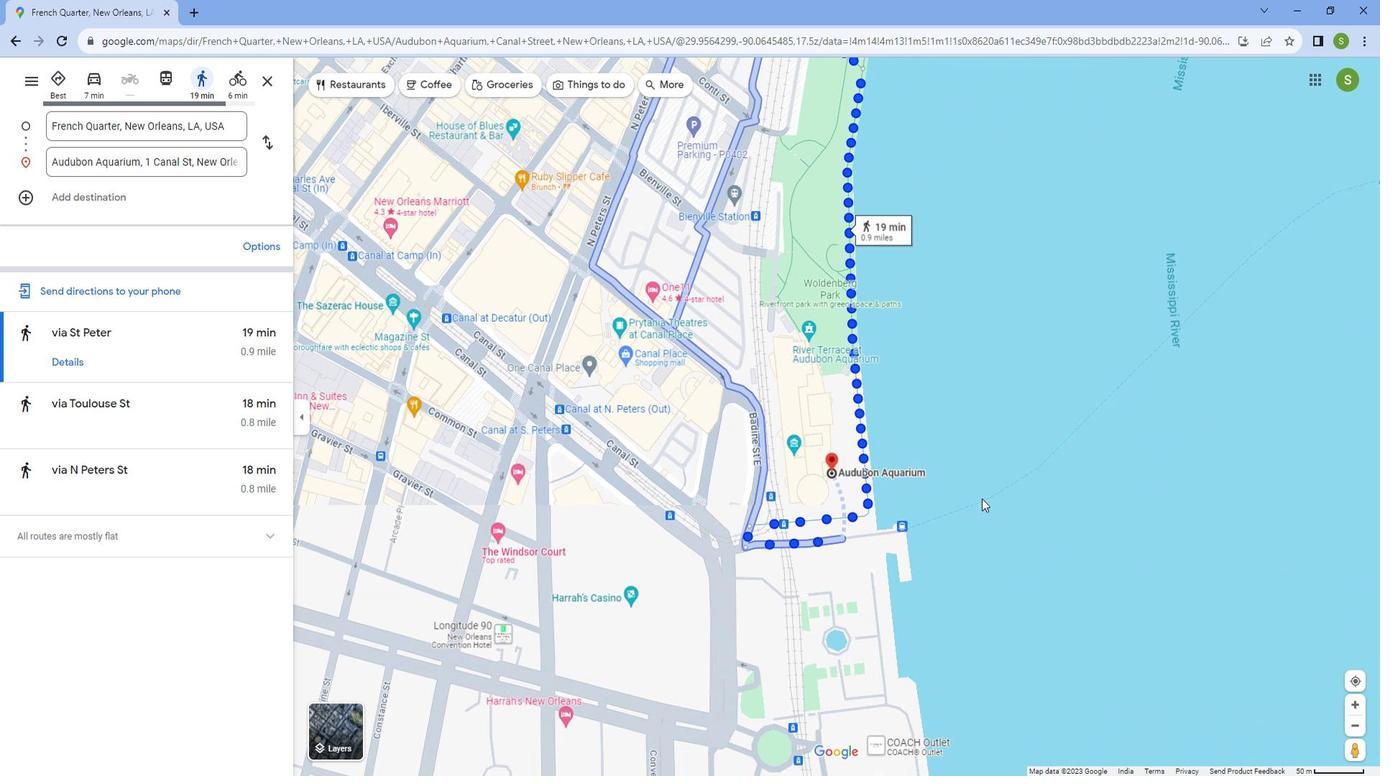 
Action: Mouse moved to (934, 483)
Screenshot: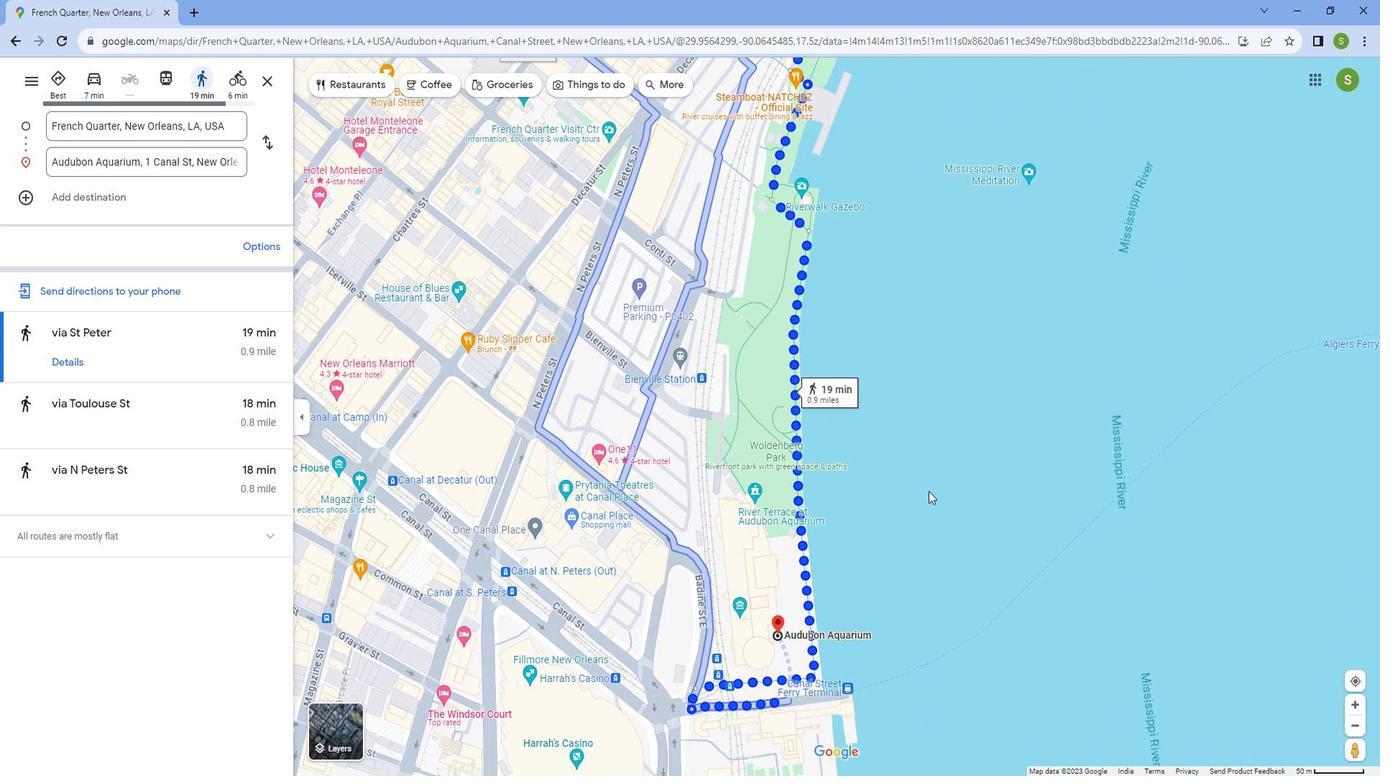 
Action: Mouse pressed left at (934, 483)
Screenshot: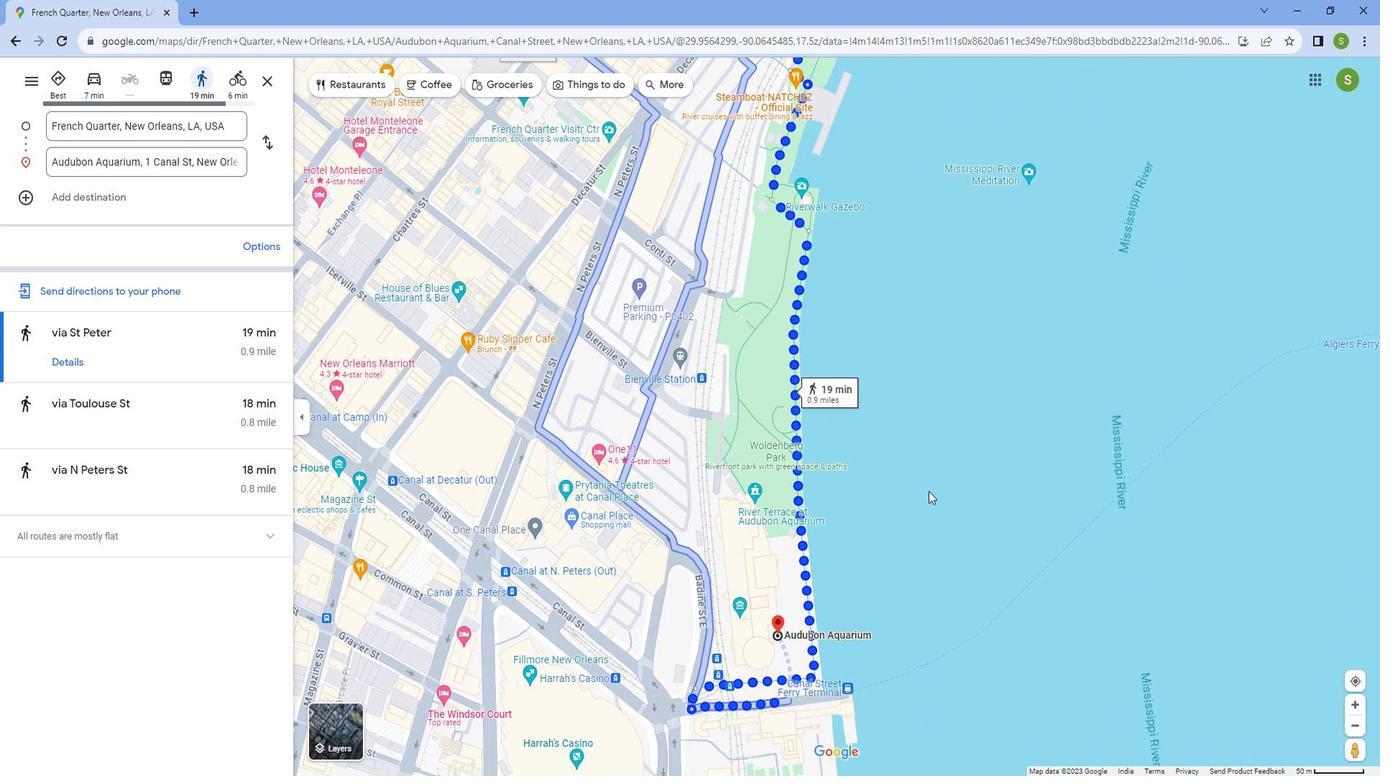 
Action: Mouse moved to (892, 442)
Screenshot: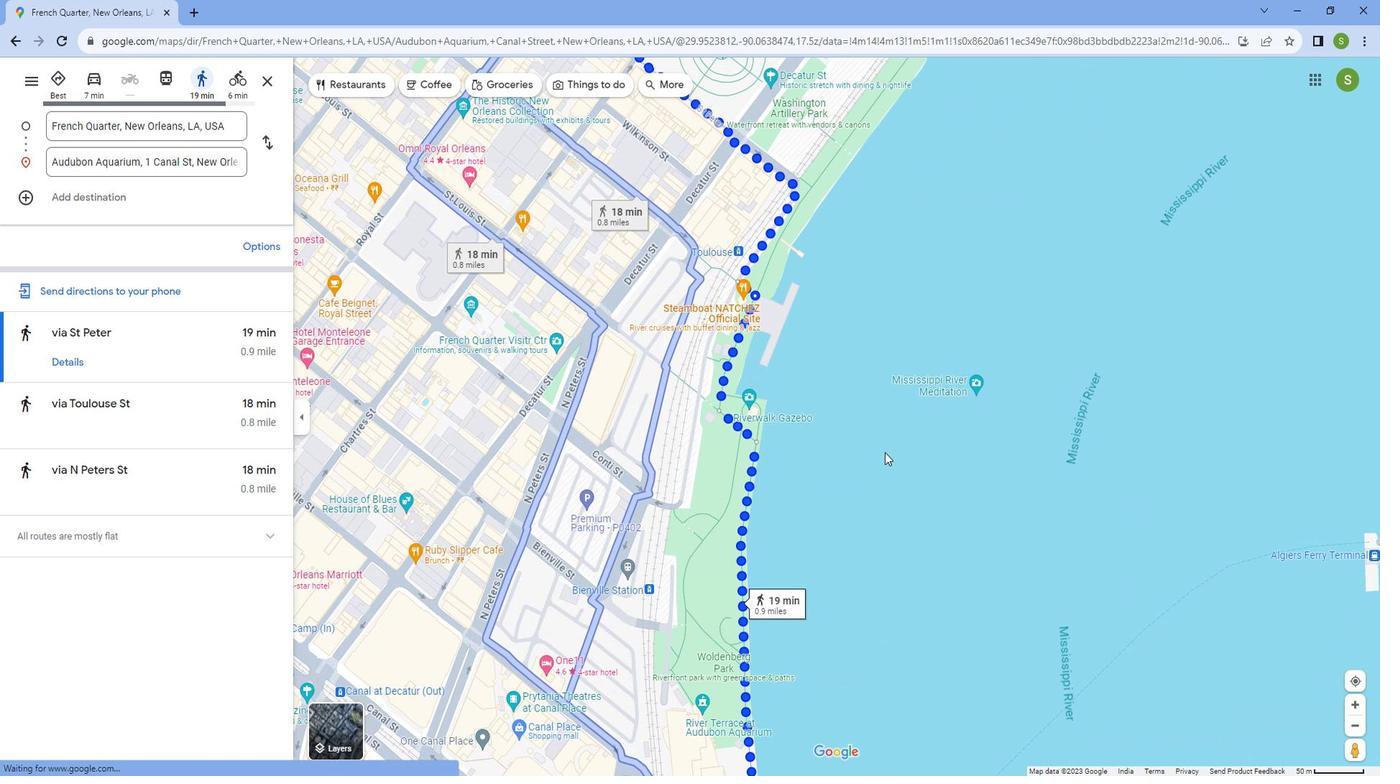 
Action: Mouse pressed left at (892, 442)
Screenshot: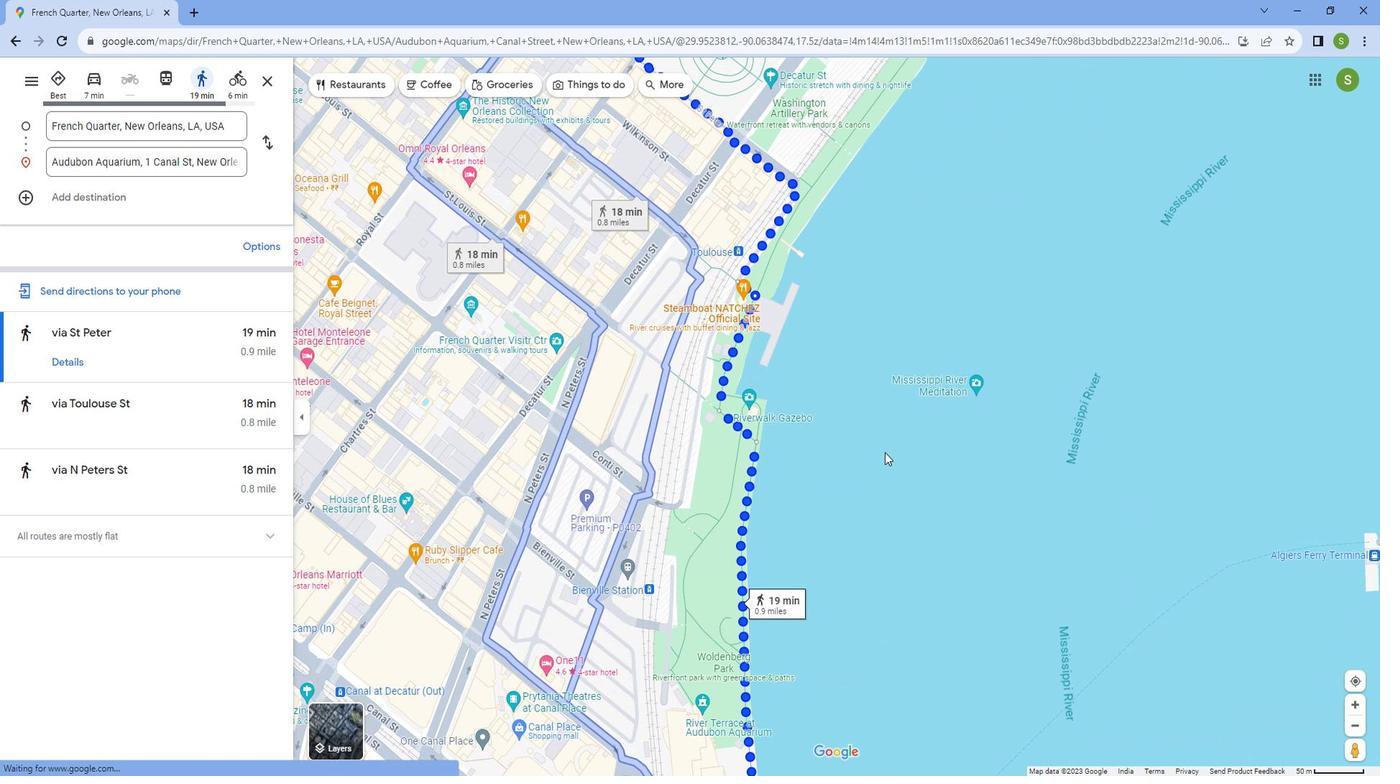 
Action: Mouse moved to (879, 501)
Screenshot: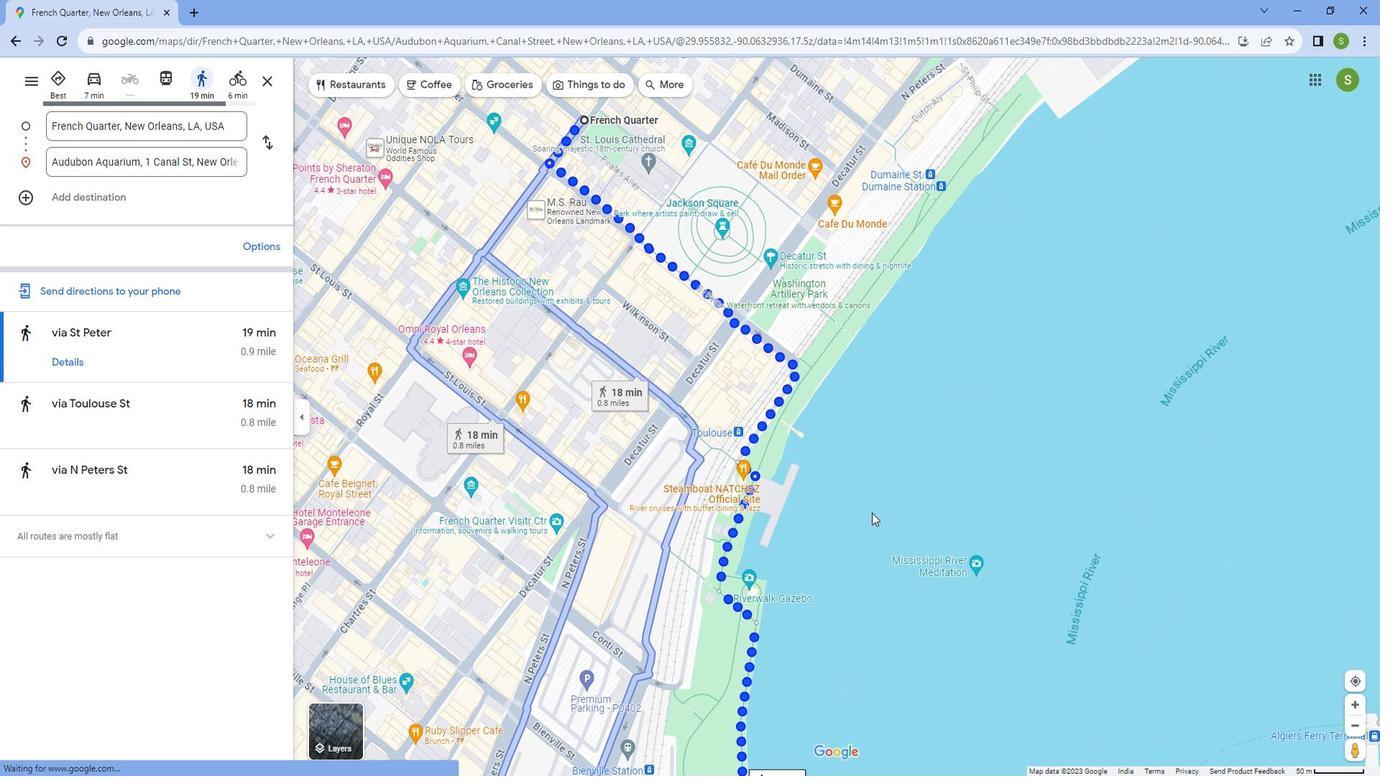 
Action: Mouse pressed left at (879, 501)
Screenshot: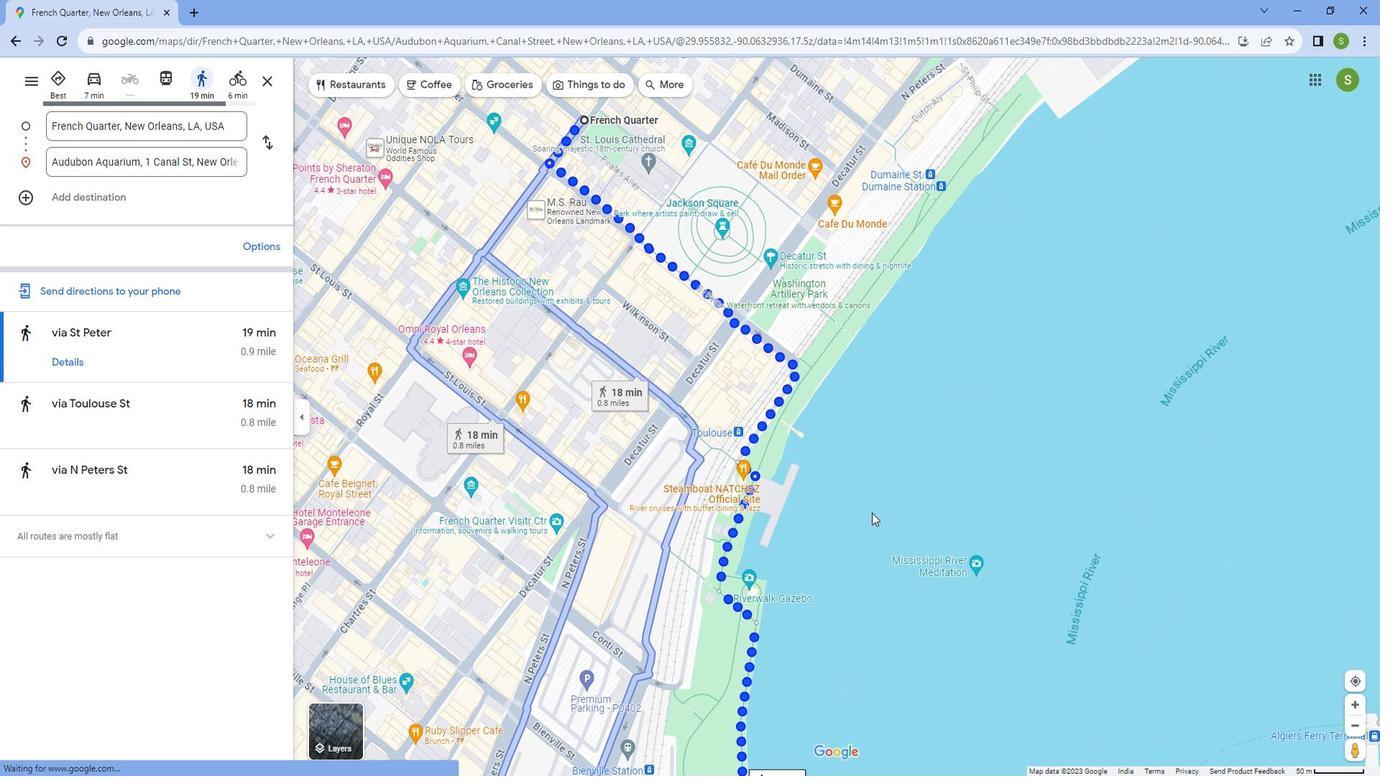
Action: Mouse moved to (61, 359)
Screenshot: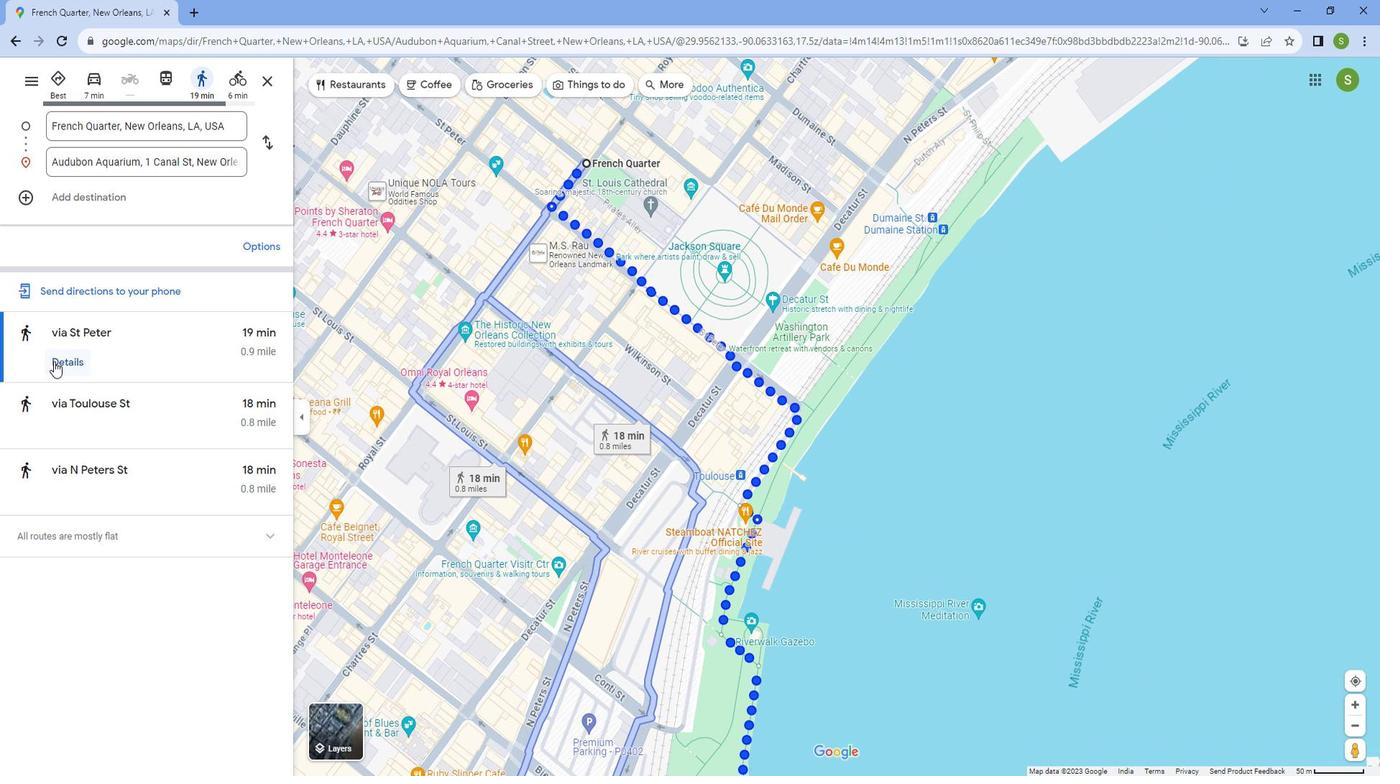 
Action: Mouse pressed left at (61, 359)
Screenshot: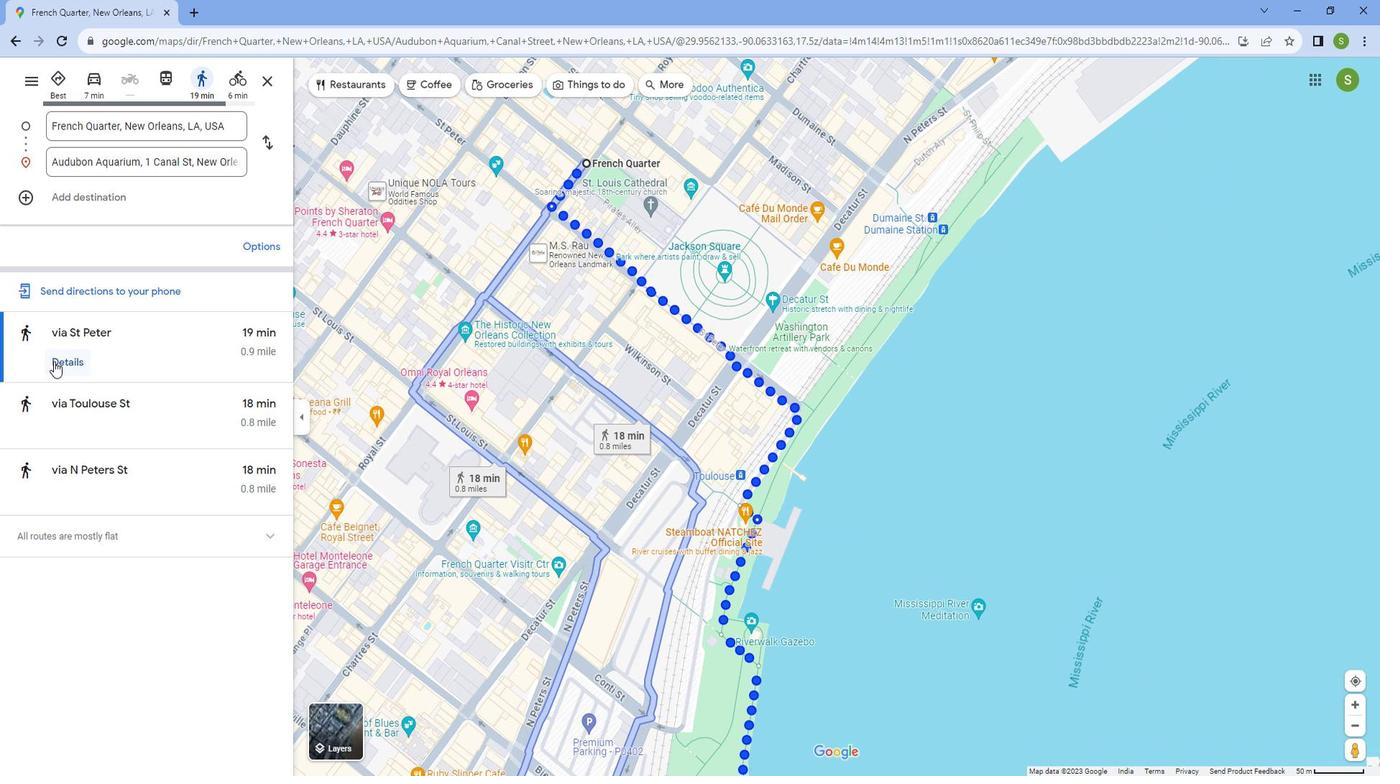 
Action: Mouse moved to (911, 260)
Screenshot: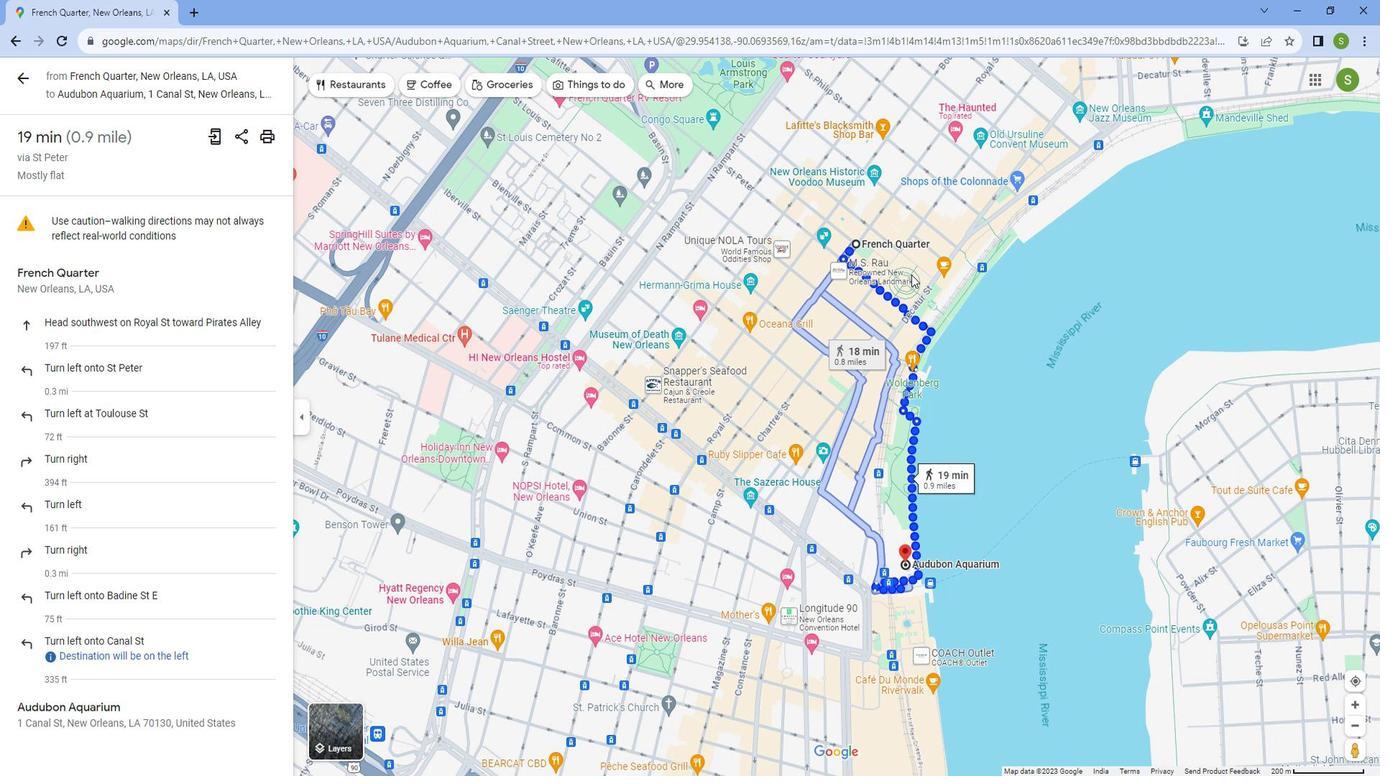 
Action: Mouse scrolled (911, 261) with delta (0, 0)
Screenshot: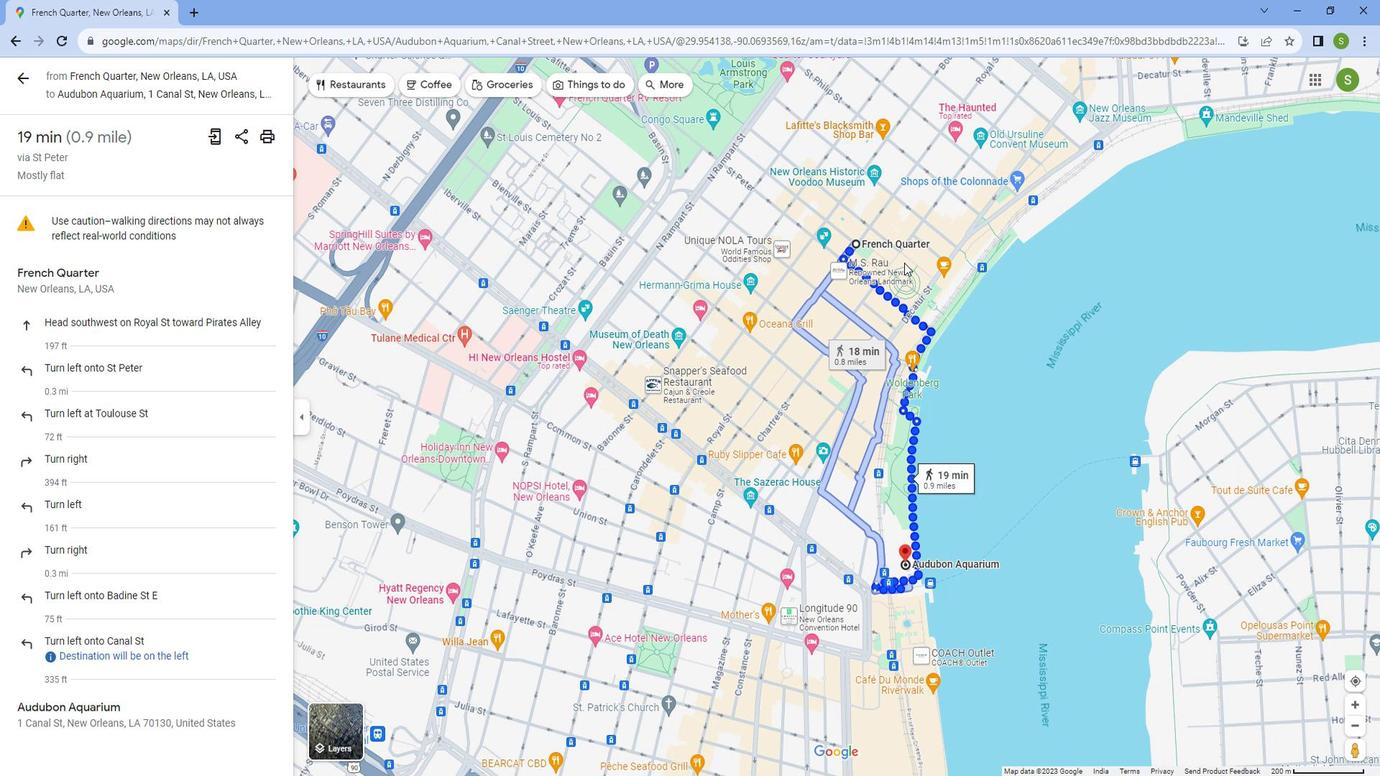 
Action: Mouse moved to (911, 259)
Screenshot: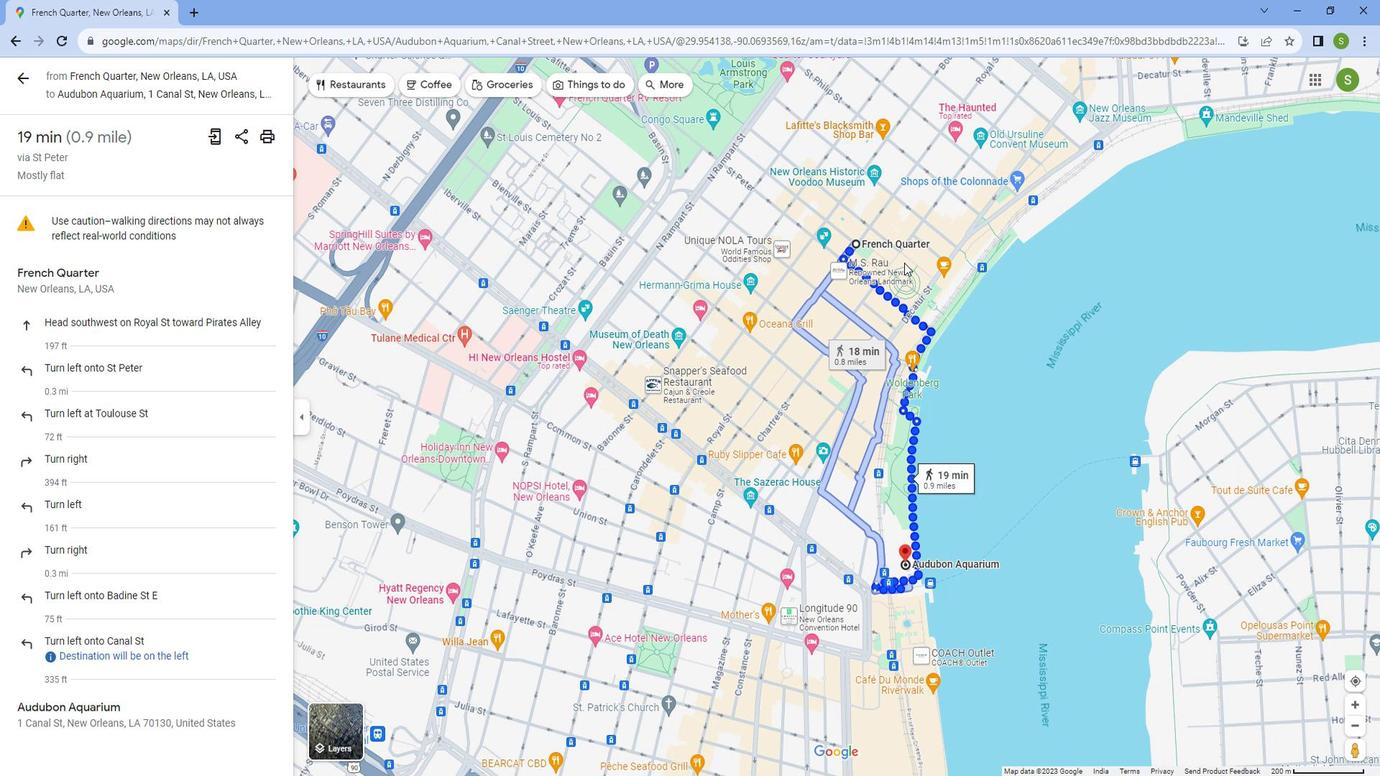 
Action: Mouse scrolled (911, 260) with delta (0, 0)
Screenshot: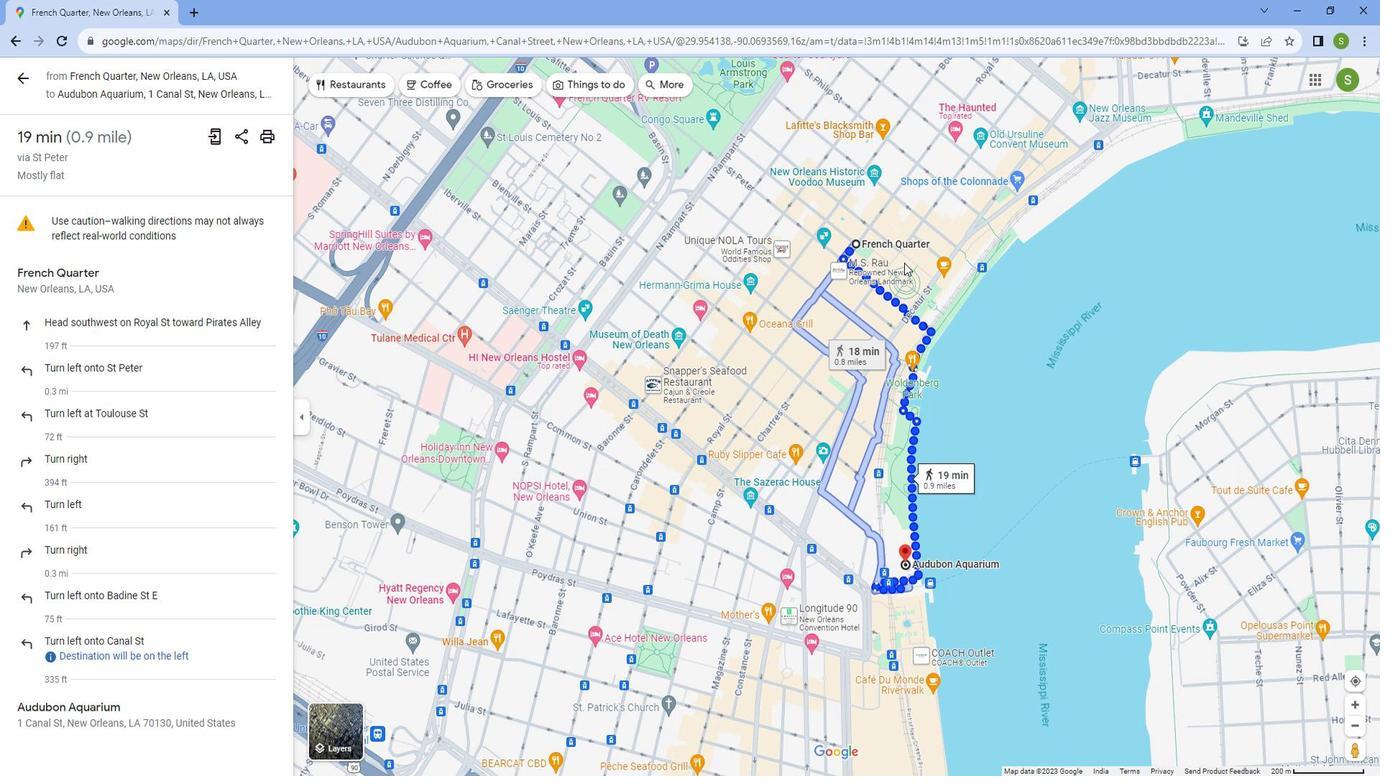 
Action: Mouse moved to (910, 259)
Screenshot: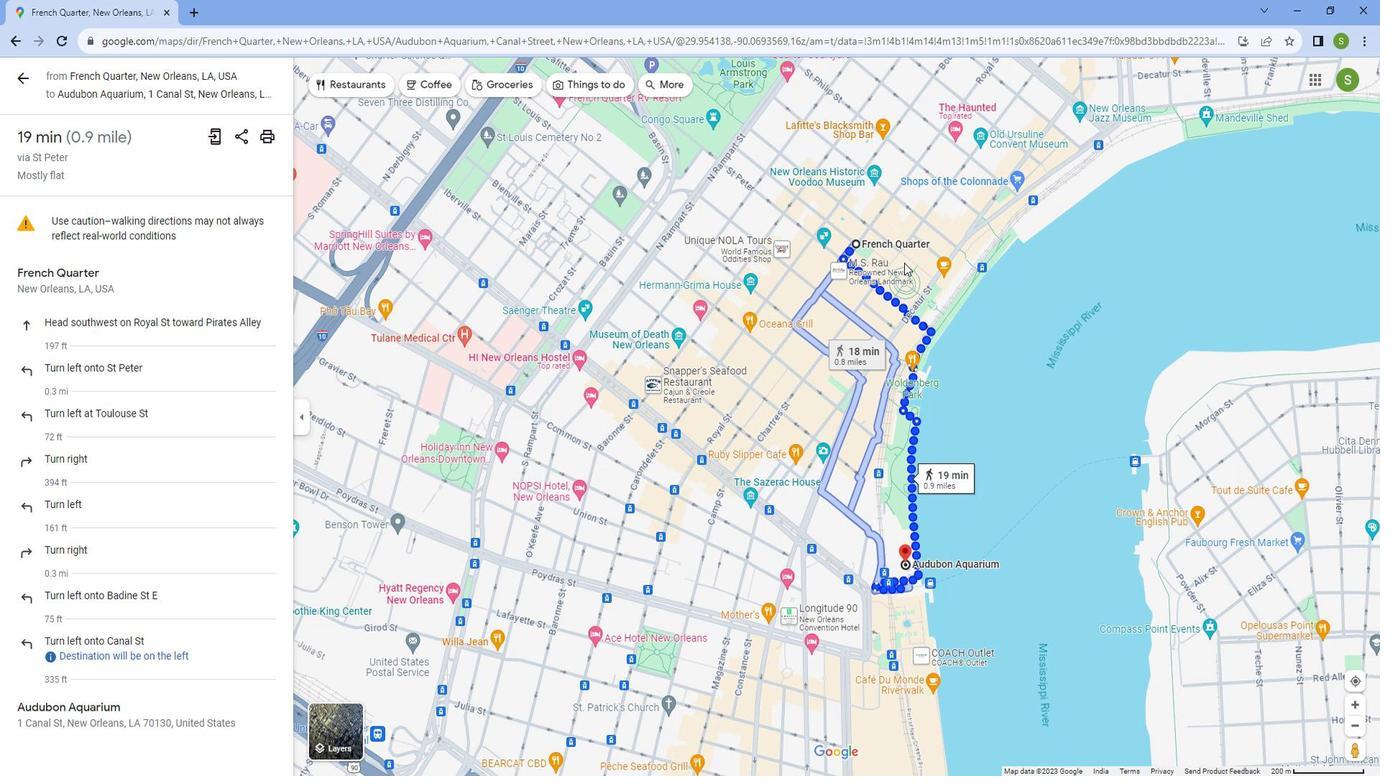 
Action: Mouse scrolled (910, 260) with delta (0, 0)
Screenshot: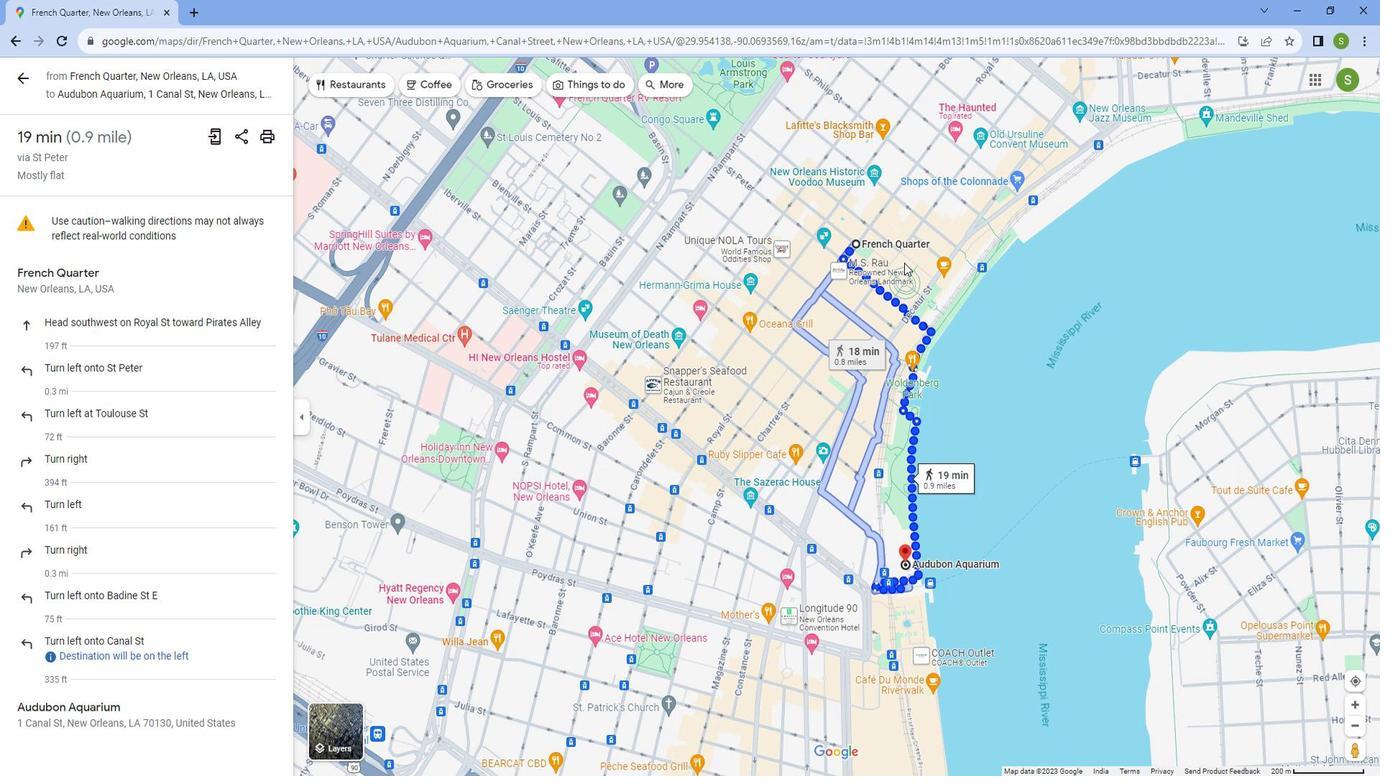 
Action: Mouse moved to (907, 259)
Screenshot: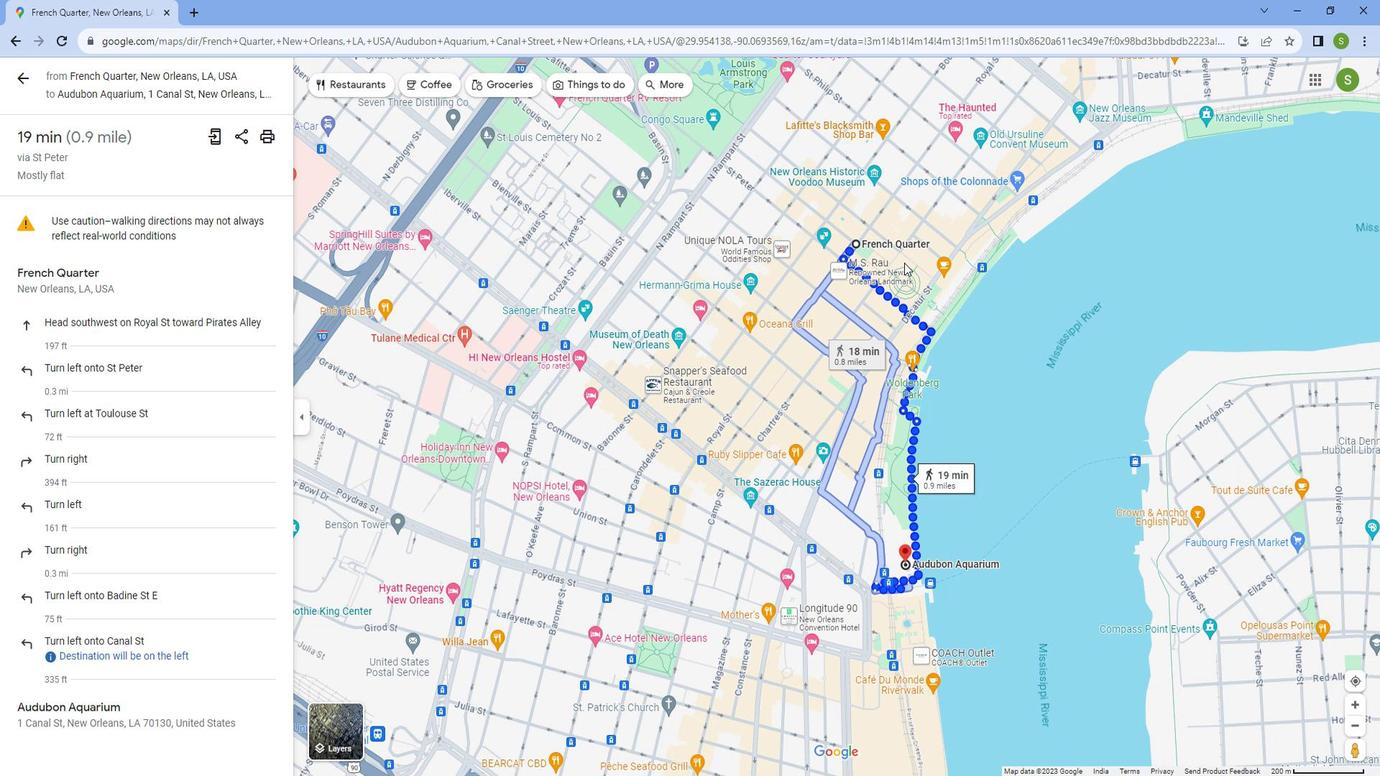 
Action: Mouse scrolled (907, 260) with delta (0, 0)
Screenshot: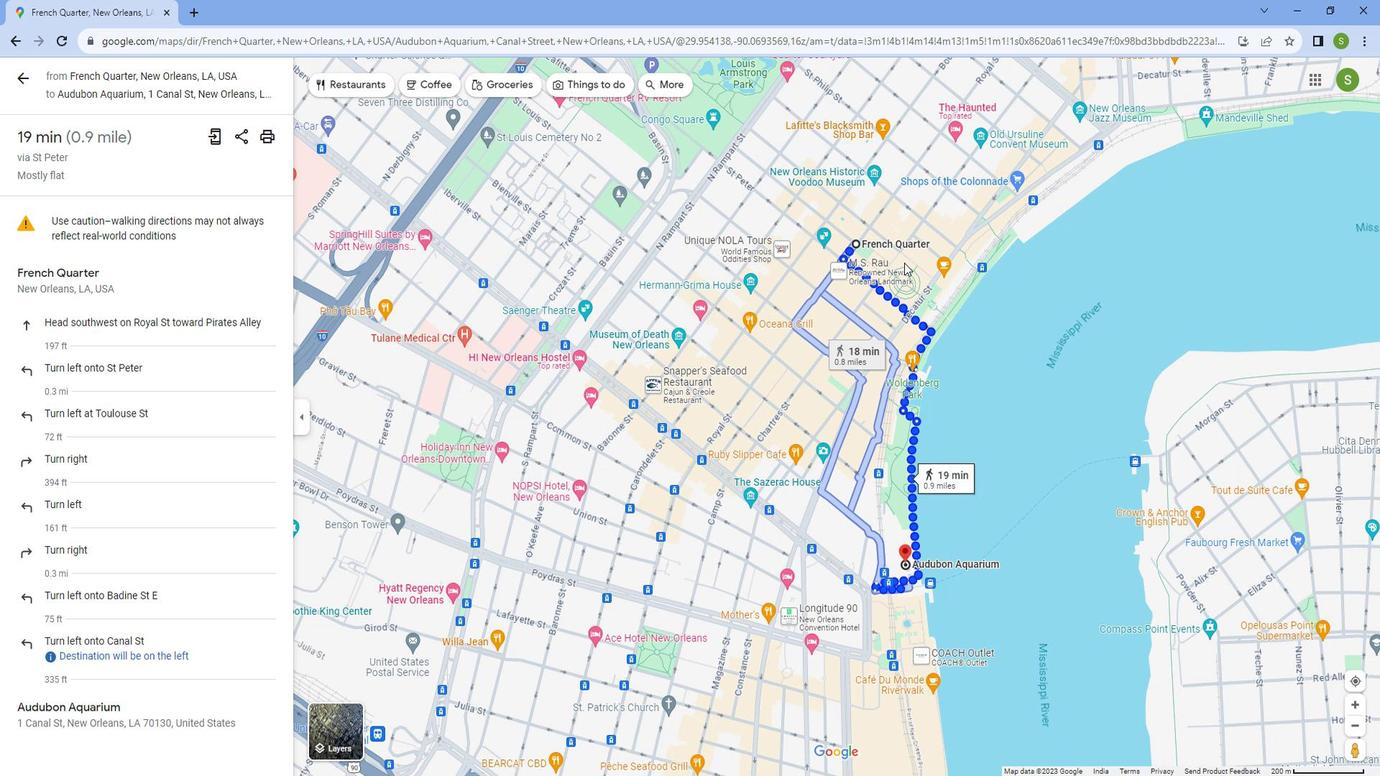 
Action: Mouse moved to (906, 259)
Screenshot: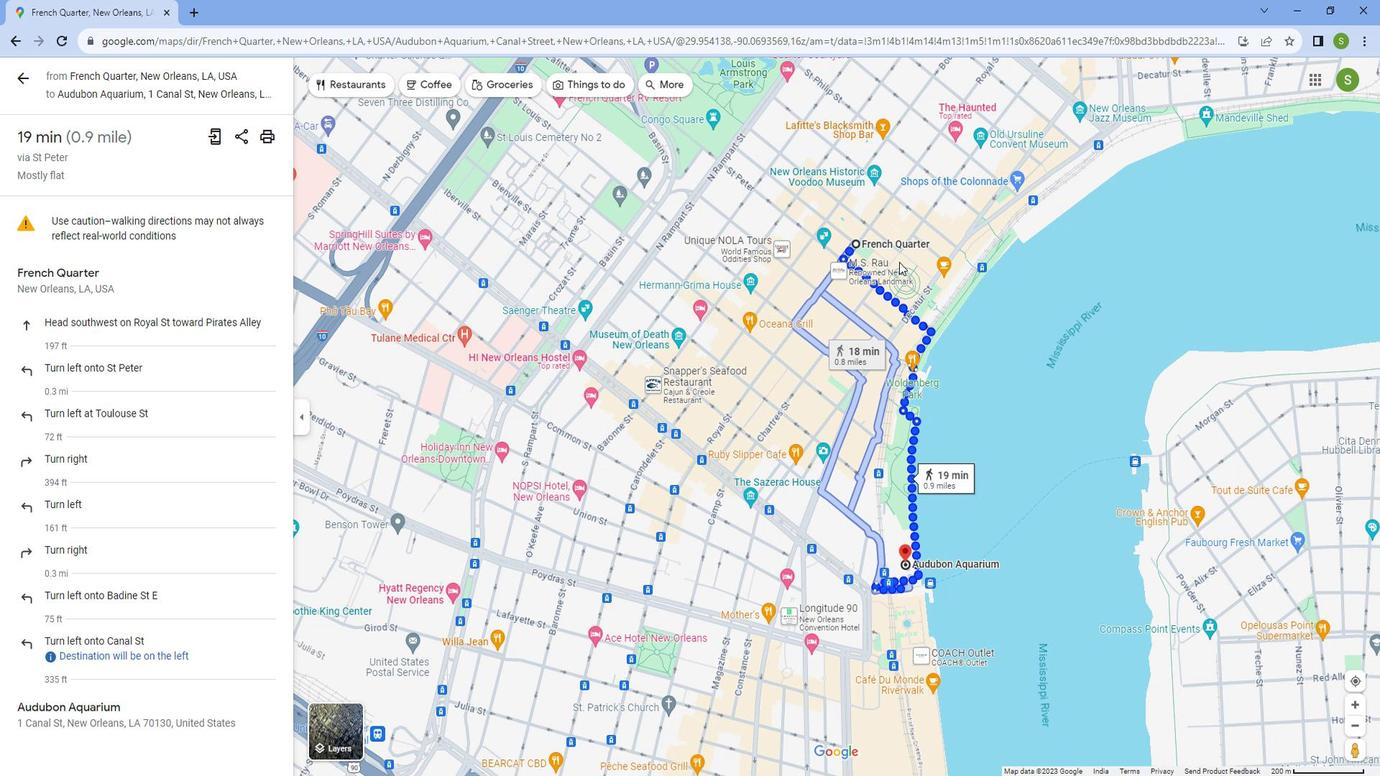 
Action: Mouse scrolled (906, 260) with delta (0, 0)
Screenshot: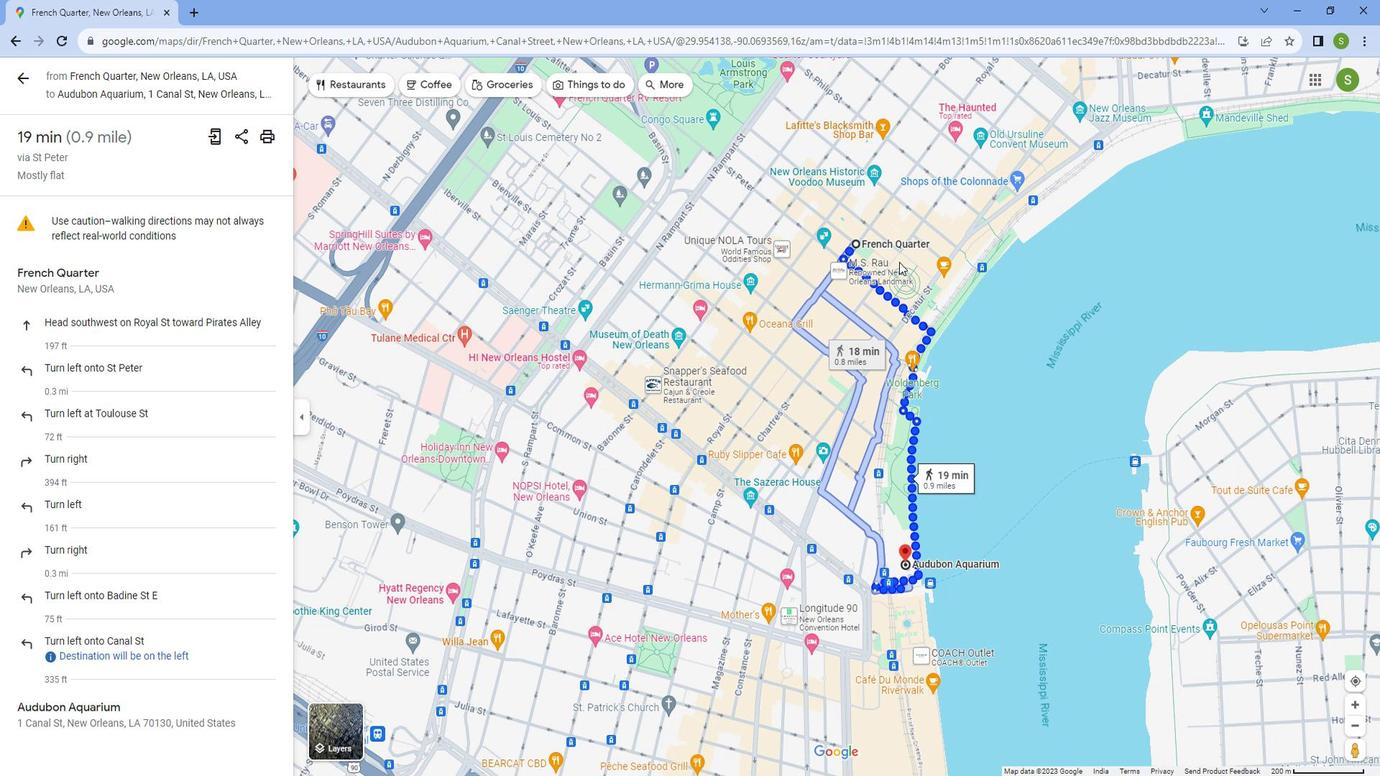 
Action: Mouse moved to (852, 236)
Screenshot: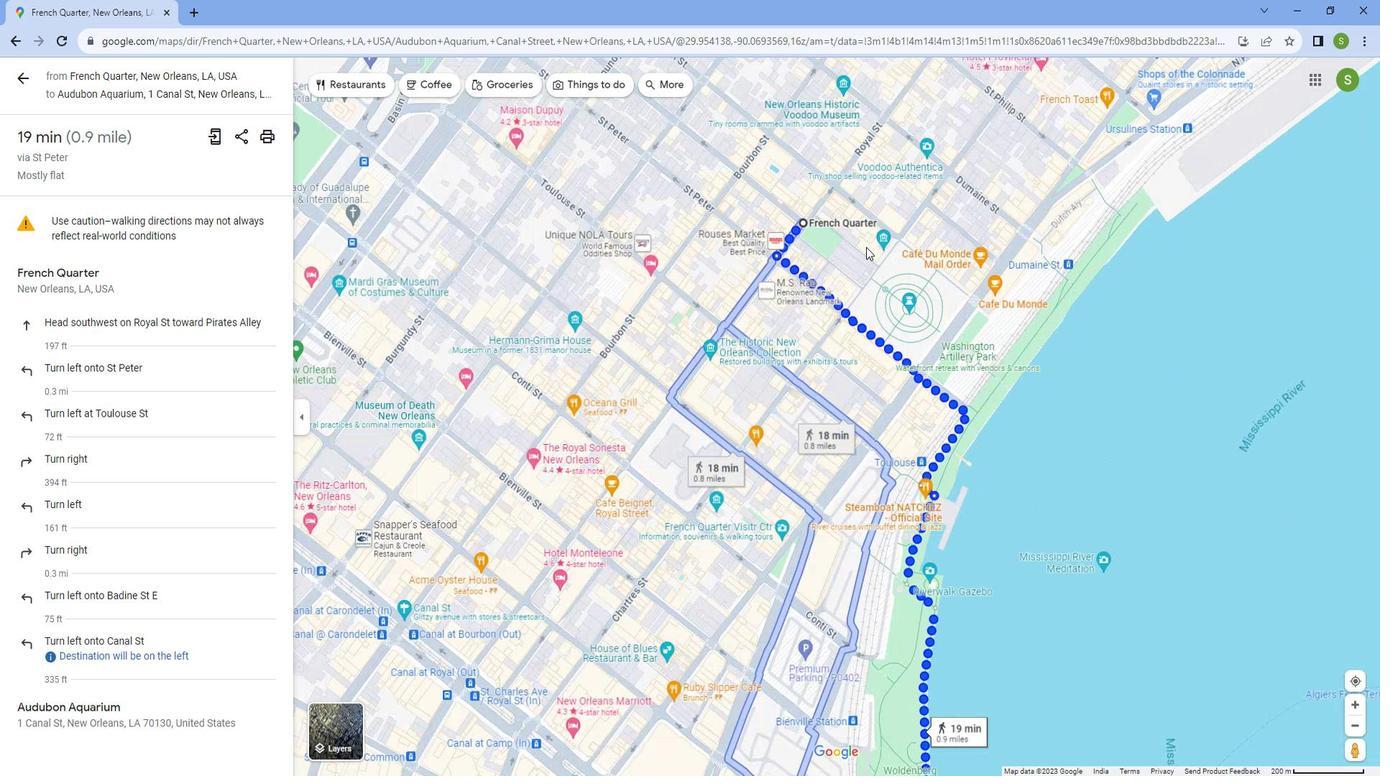 
Action: Mouse scrolled (852, 237) with delta (0, 0)
Screenshot: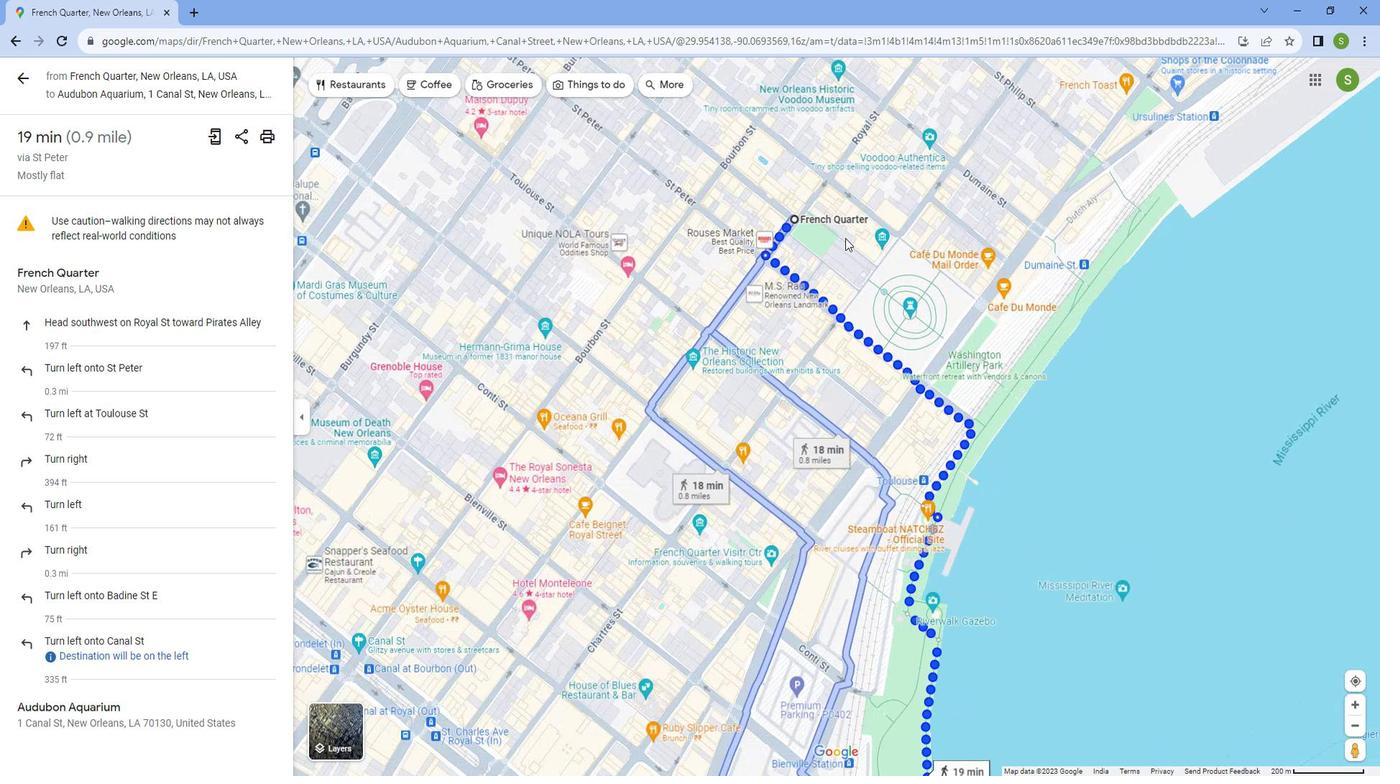 
Action: Mouse scrolled (852, 237) with delta (0, 0)
Screenshot: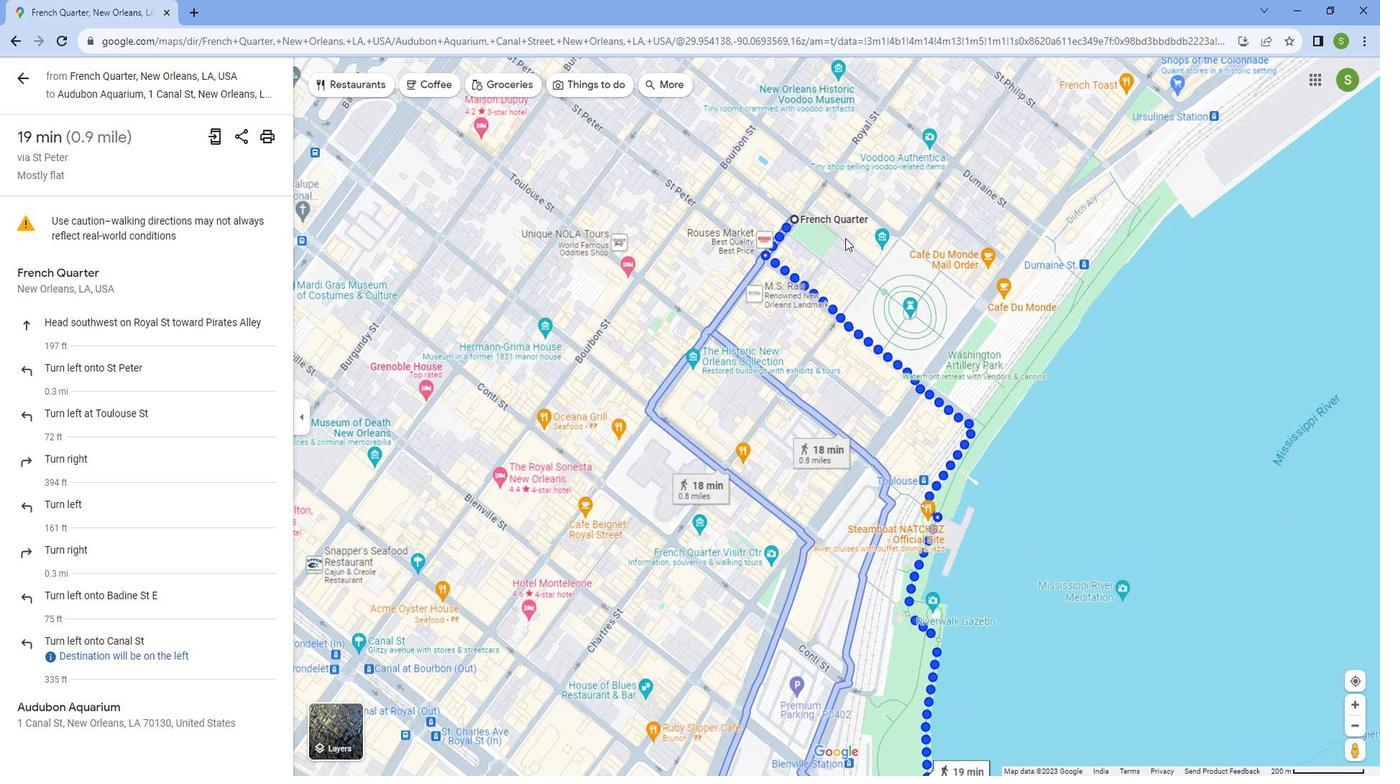 
Action: Mouse scrolled (852, 237) with delta (0, 0)
Screenshot: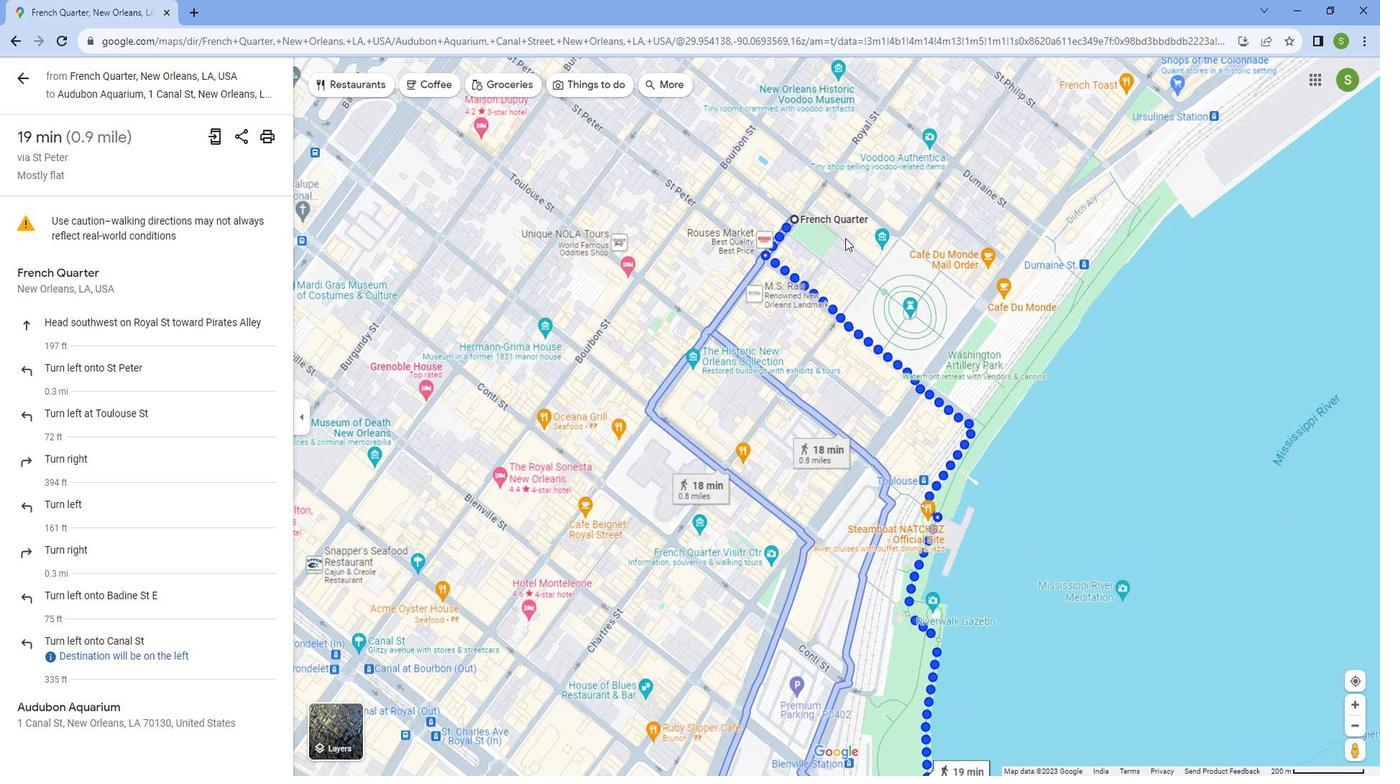 
Action: Mouse scrolled (852, 237) with delta (0, 0)
Screenshot: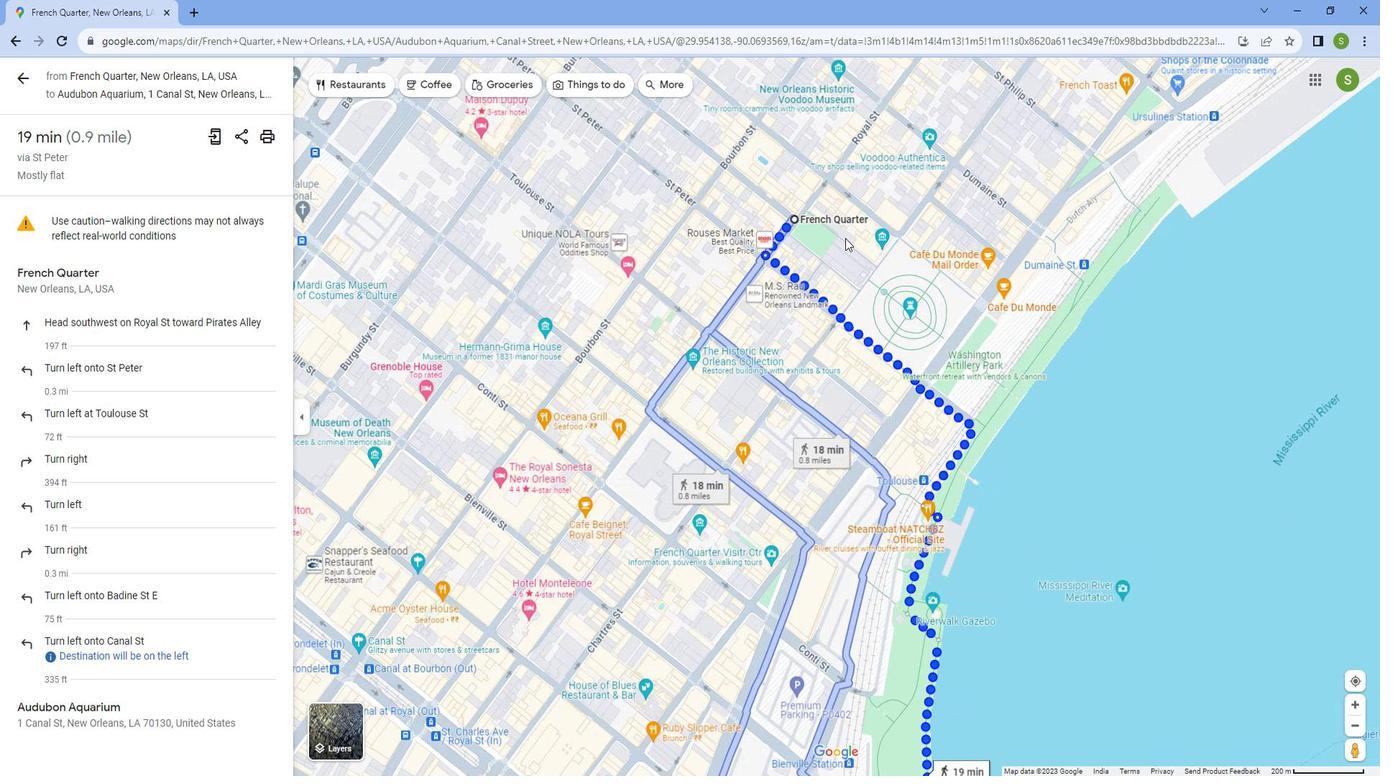 
Action: Mouse scrolled (852, 237) with delta (0, 0)
Screenshot: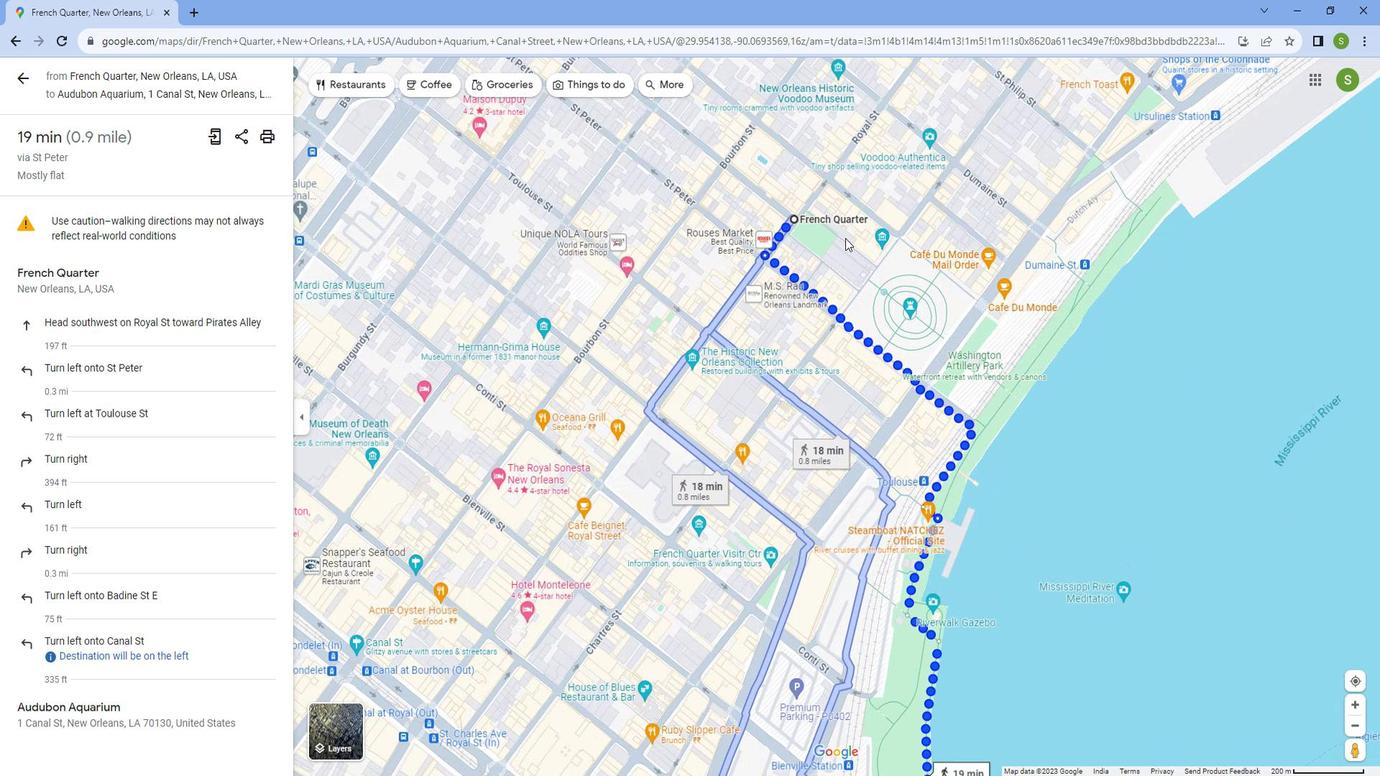 
Action: Mouse scrolled (852, 237) with delta (0, 0)
Screenshot: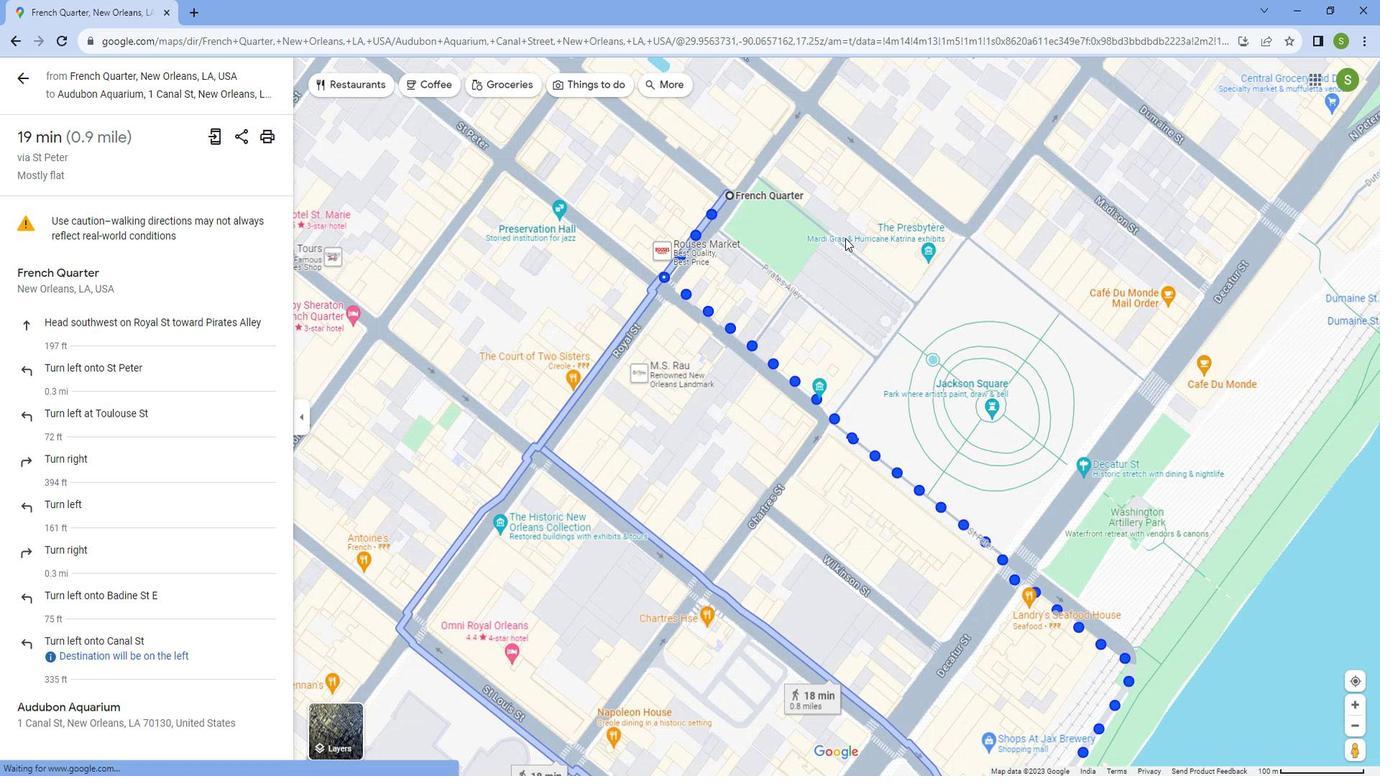 
Action: Mouse scrolled (852, 237) with delta (0, 0)
Screenshot: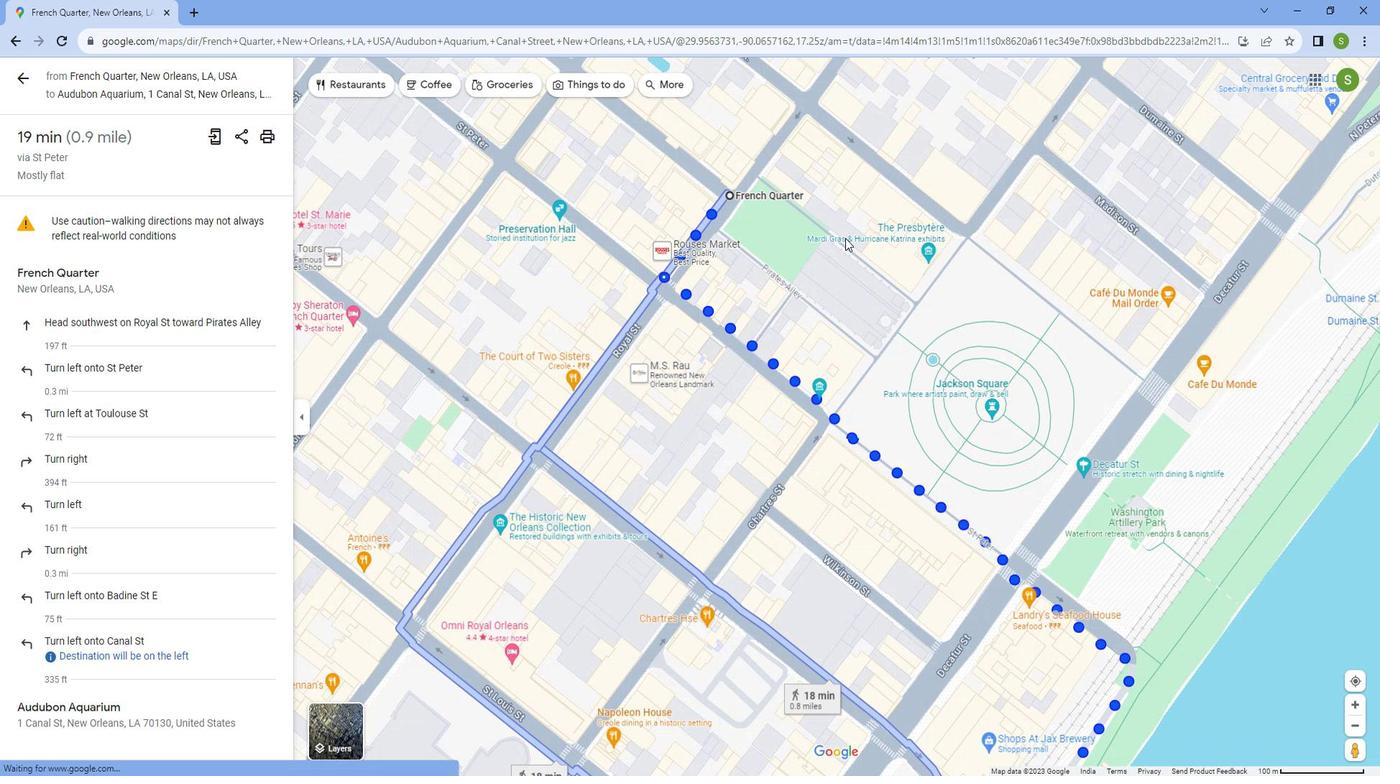 
Action: Mouse scrolled (852, 237) with delta (0, 0)
Screenshot: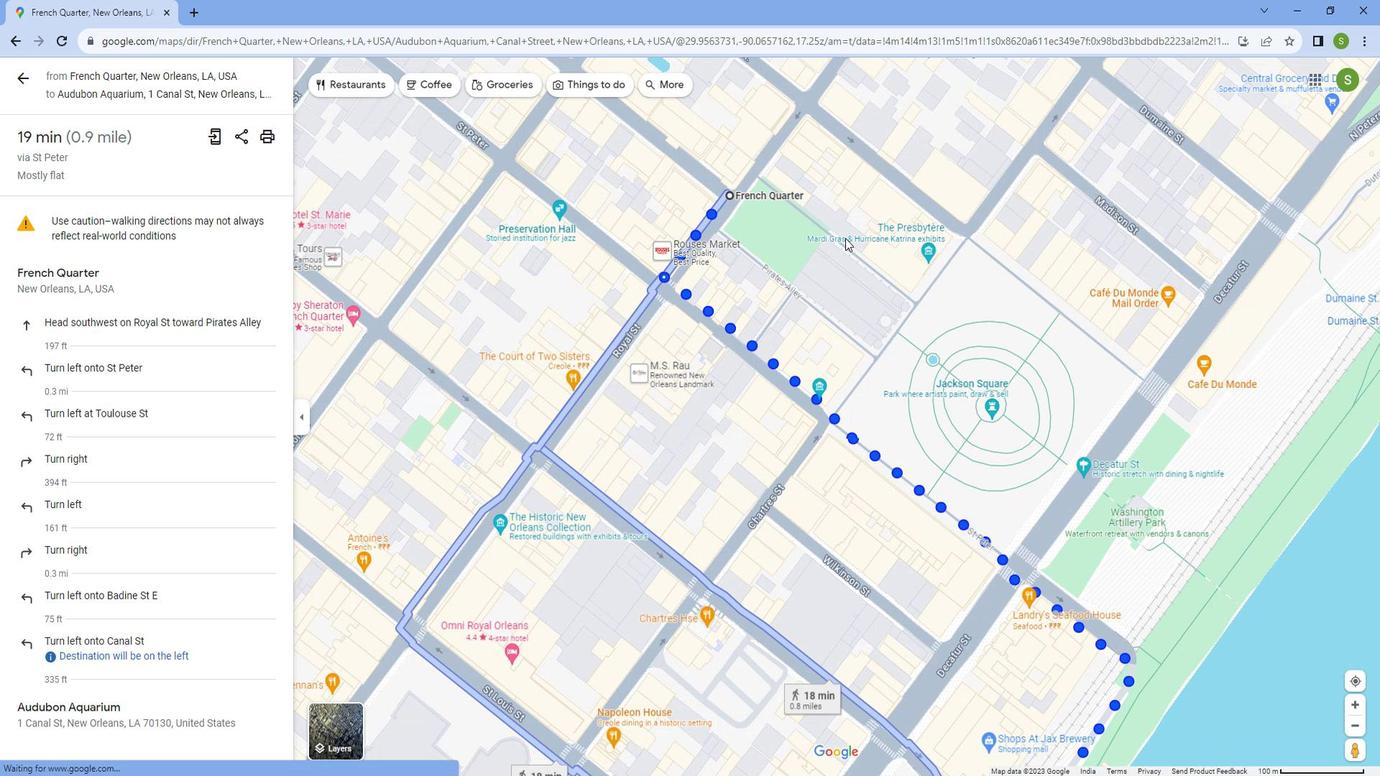
Action: Mouse scrolled (852, 237) with delta (0, 0)
Screenshot: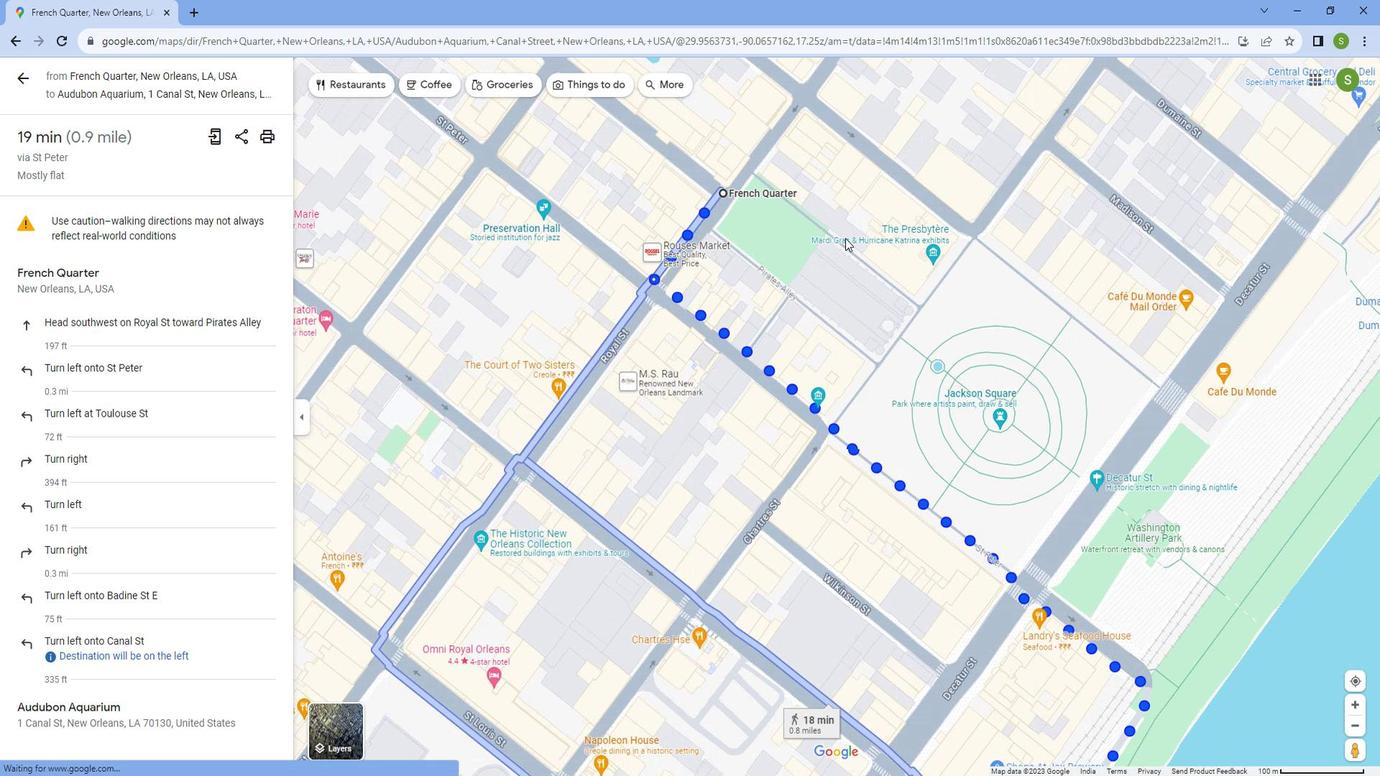 
Action: Mouse moved to (751, 413)
Screenshot: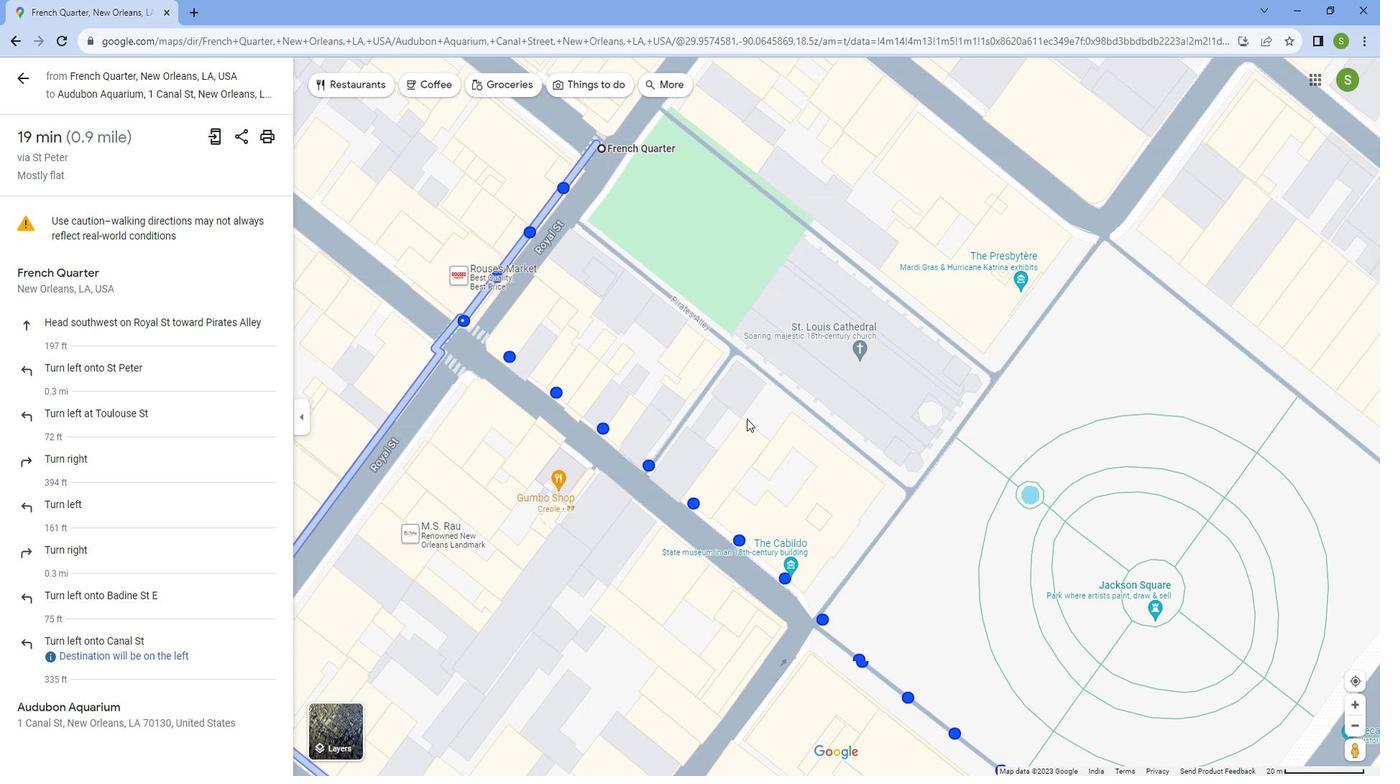 
Action: Mouse pressed left at (751, 413)
Screenshot: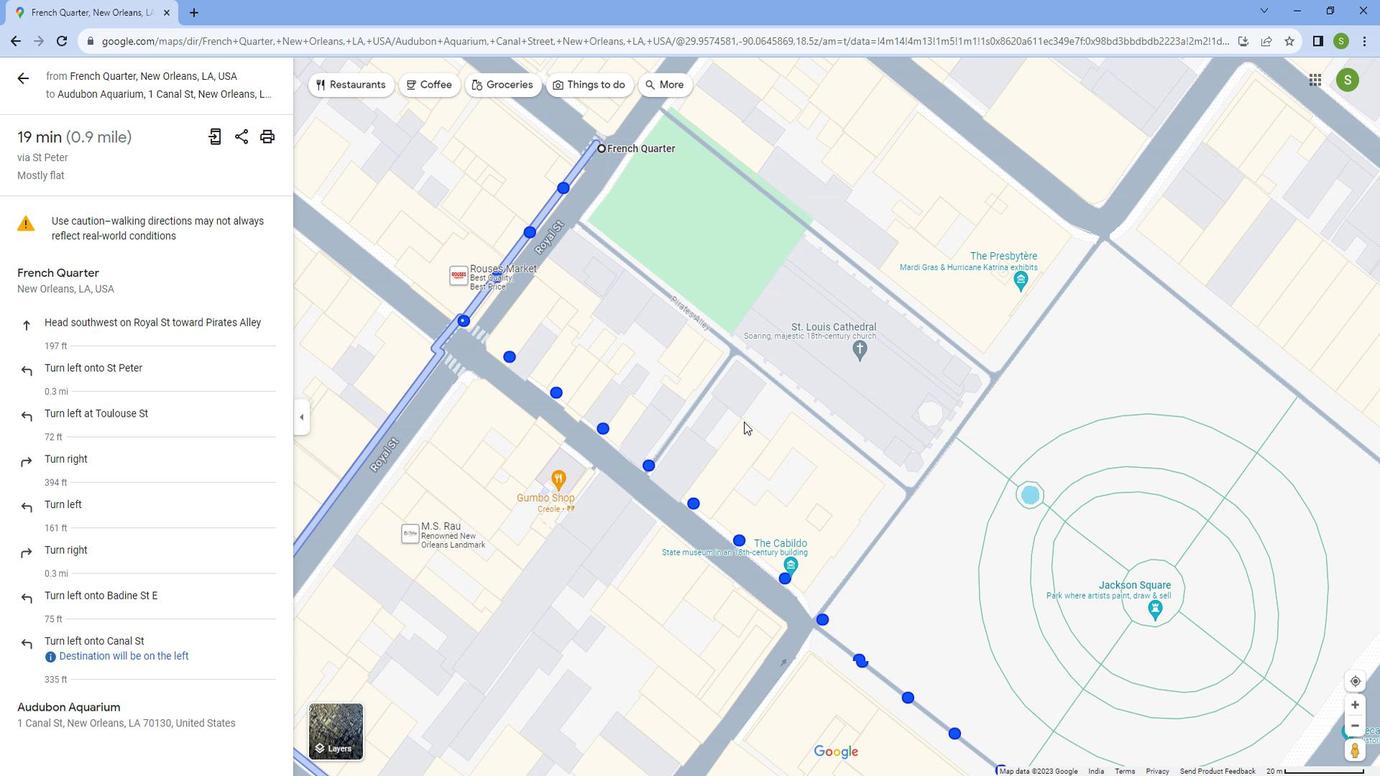 
Action: Mouse moved to (840, 394)
Screenshot: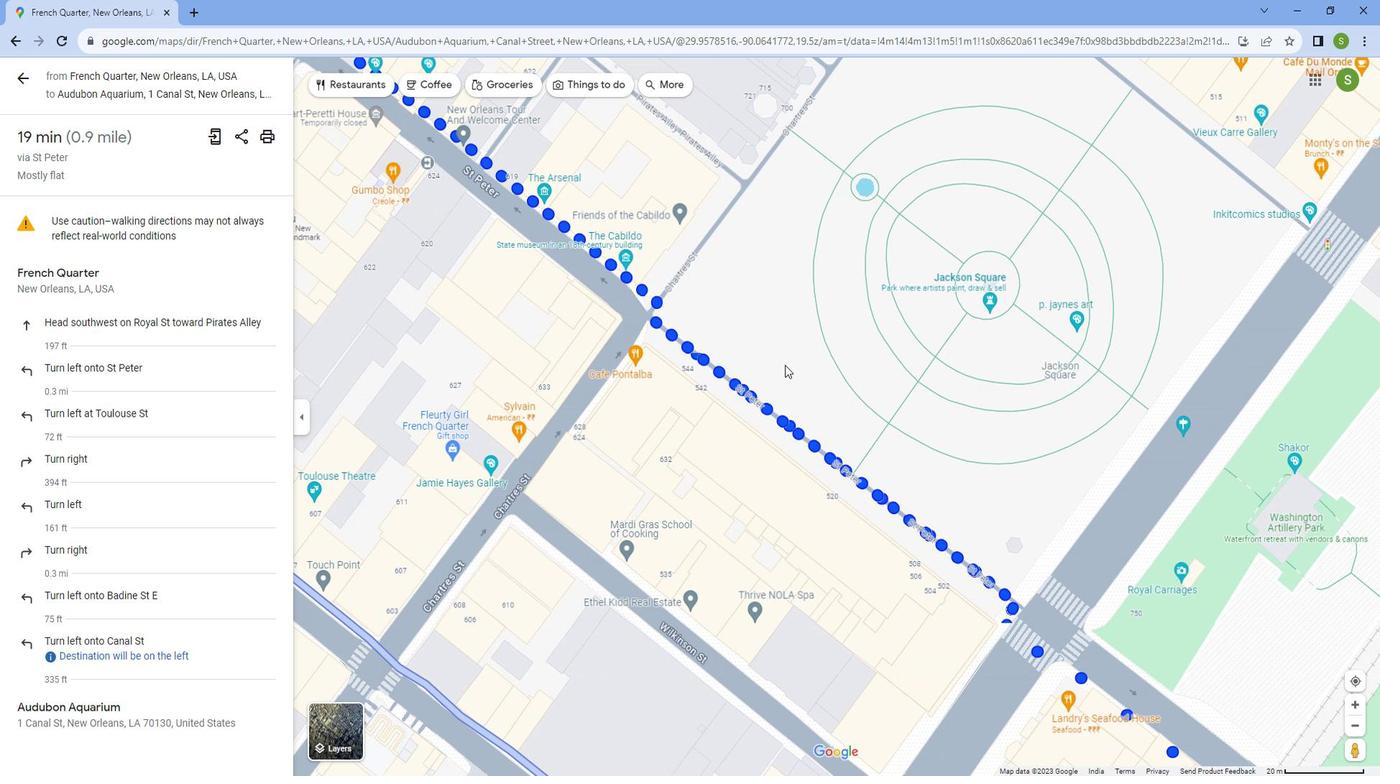 
Action: Mouse pressed left at (840, 394)
Screenshot: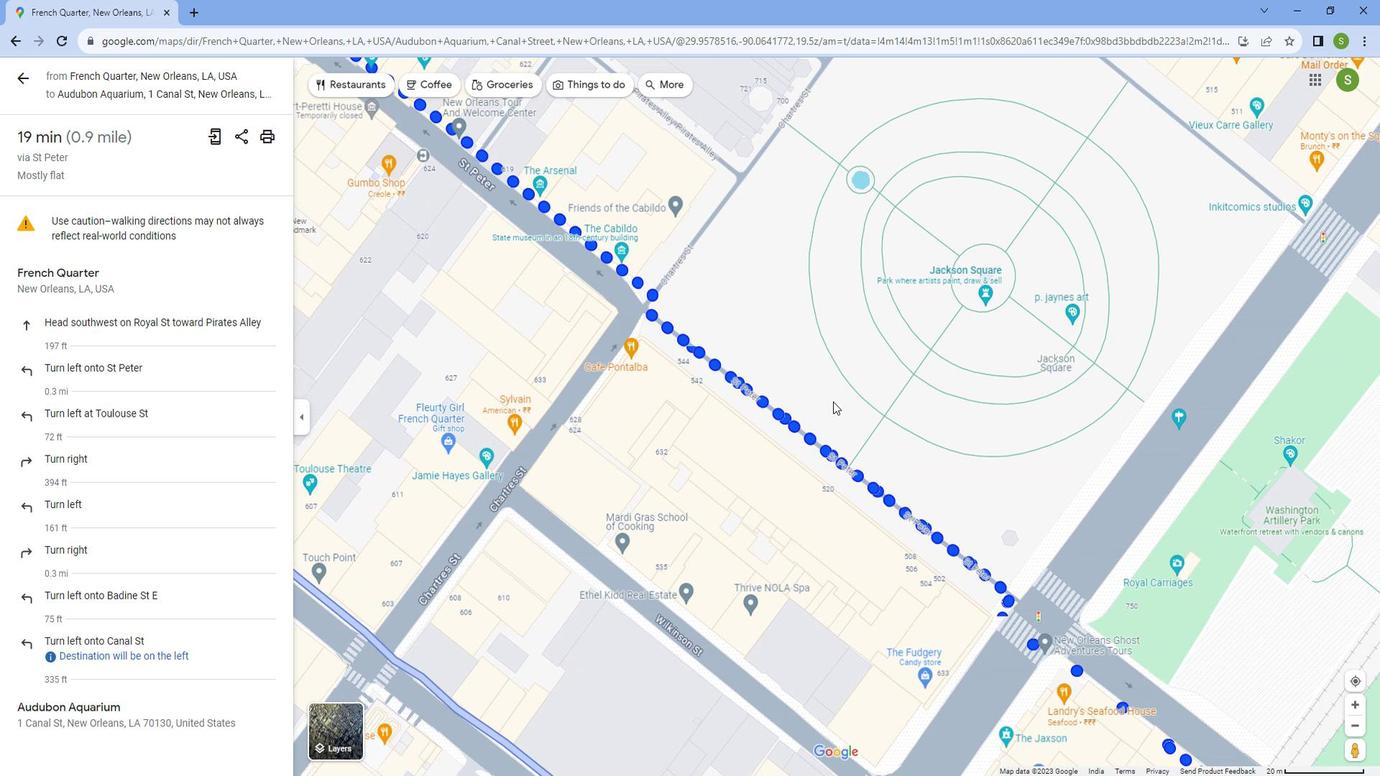 
Action: Mouse moved to (919, 613)
Screenshot: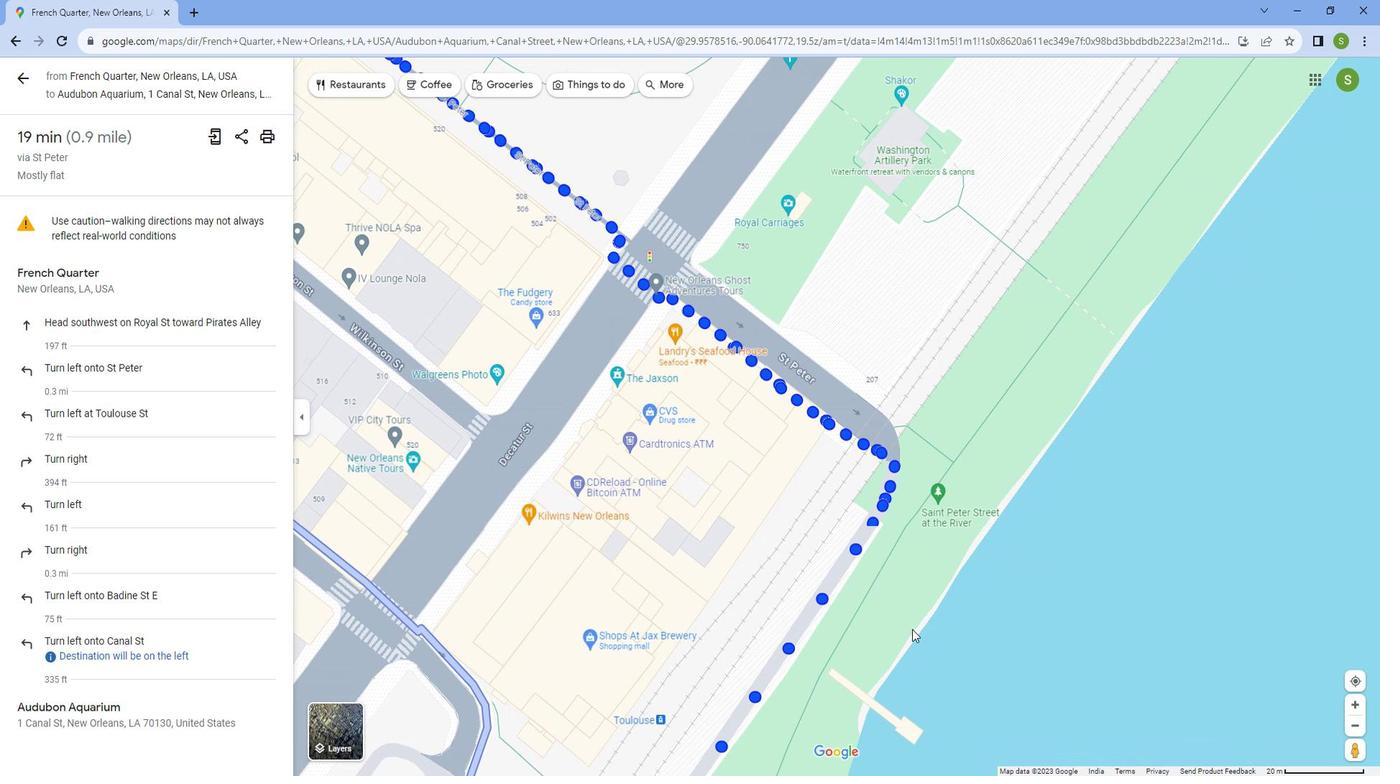 
Action: Mouse pressed left at (919, 613)
Screenshot: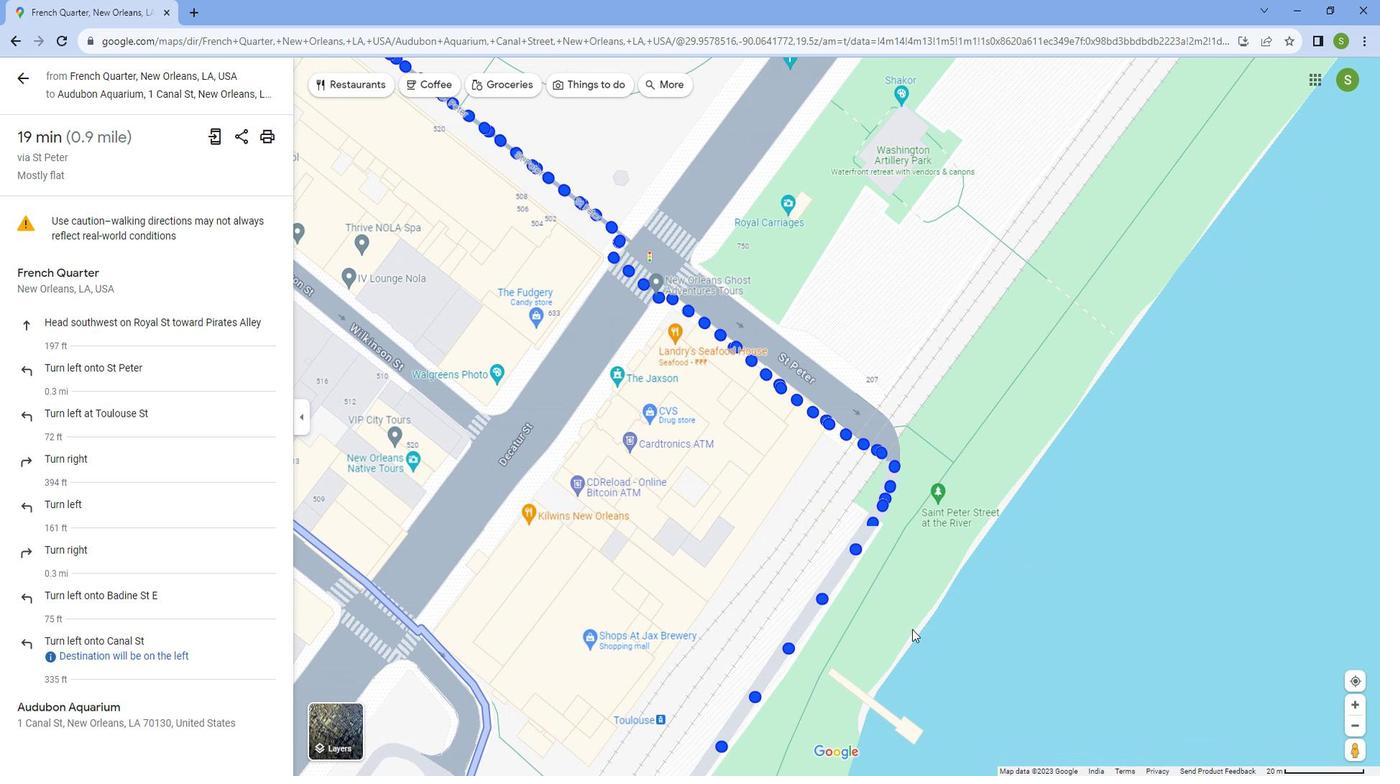 
Action: Mouse moved to (1027, 551)
Screenshot: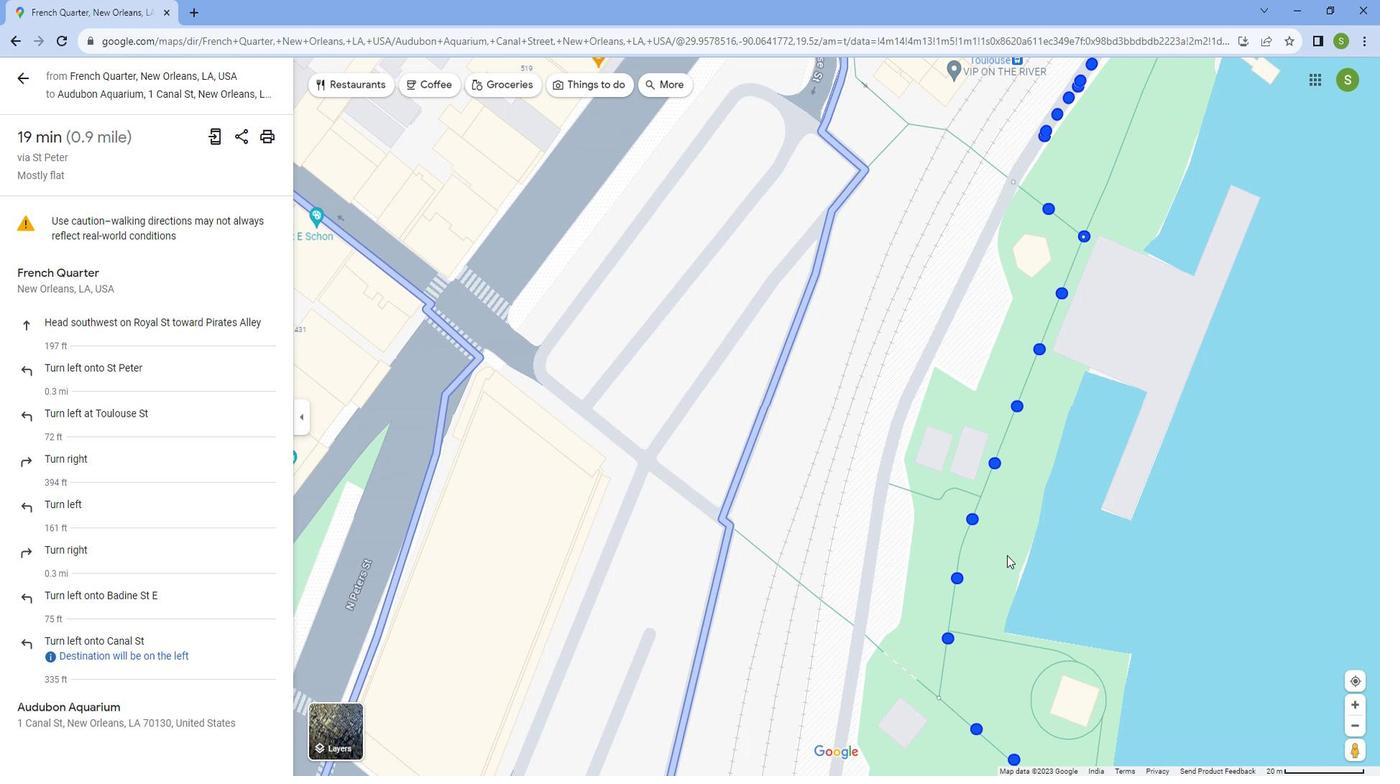 
Action: Mouse pressed left at (1027, 551)
Screenshot: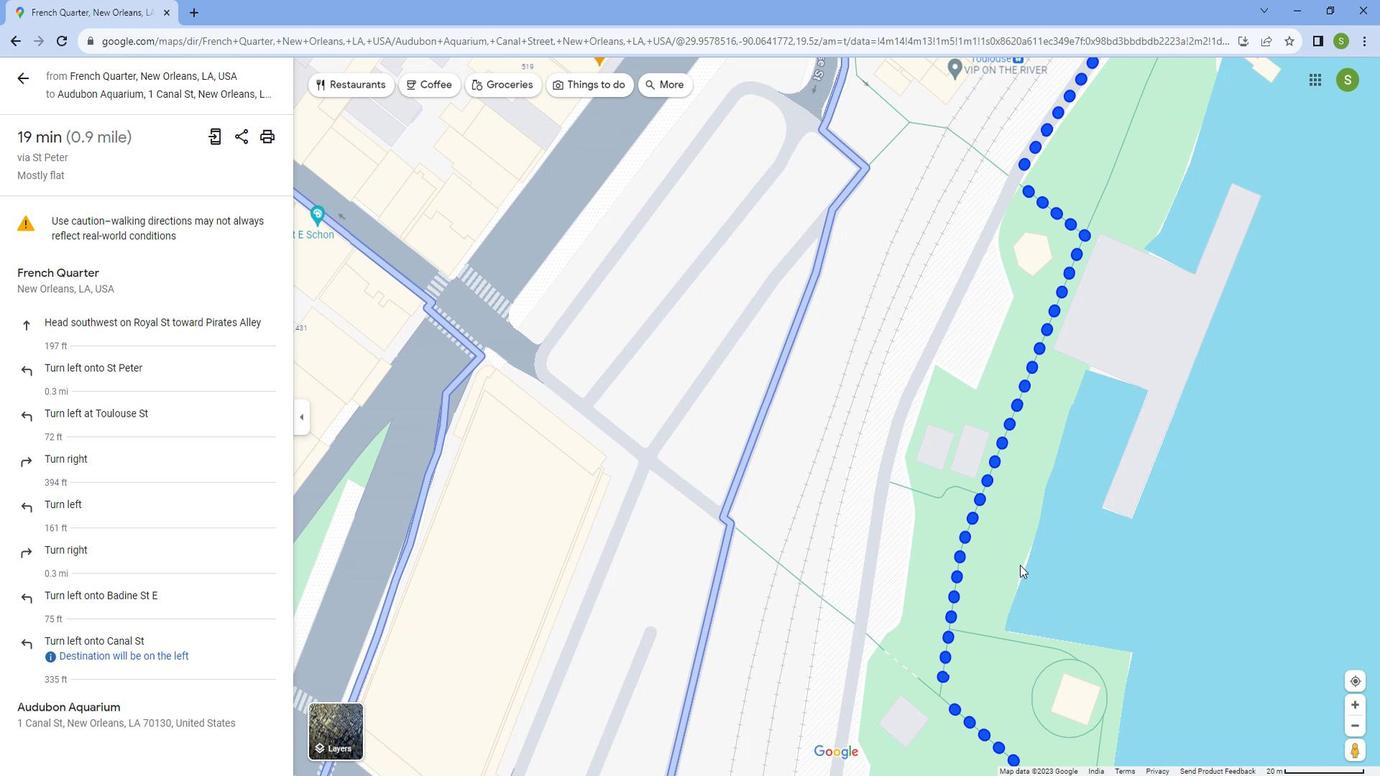 
Action: Mouse moved to (914, 528)
Screenshot: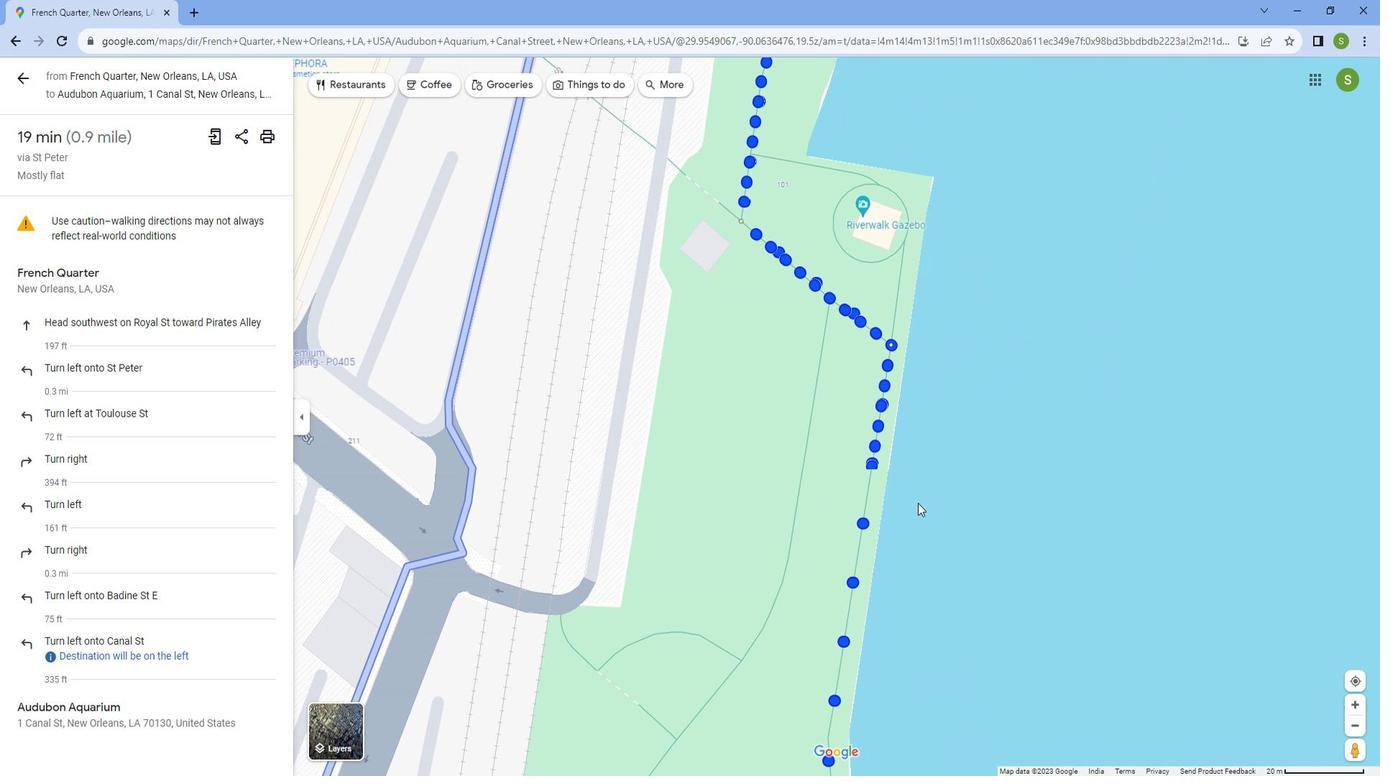 
Action: Mouse pressed left at (914, 528)
Screenshot: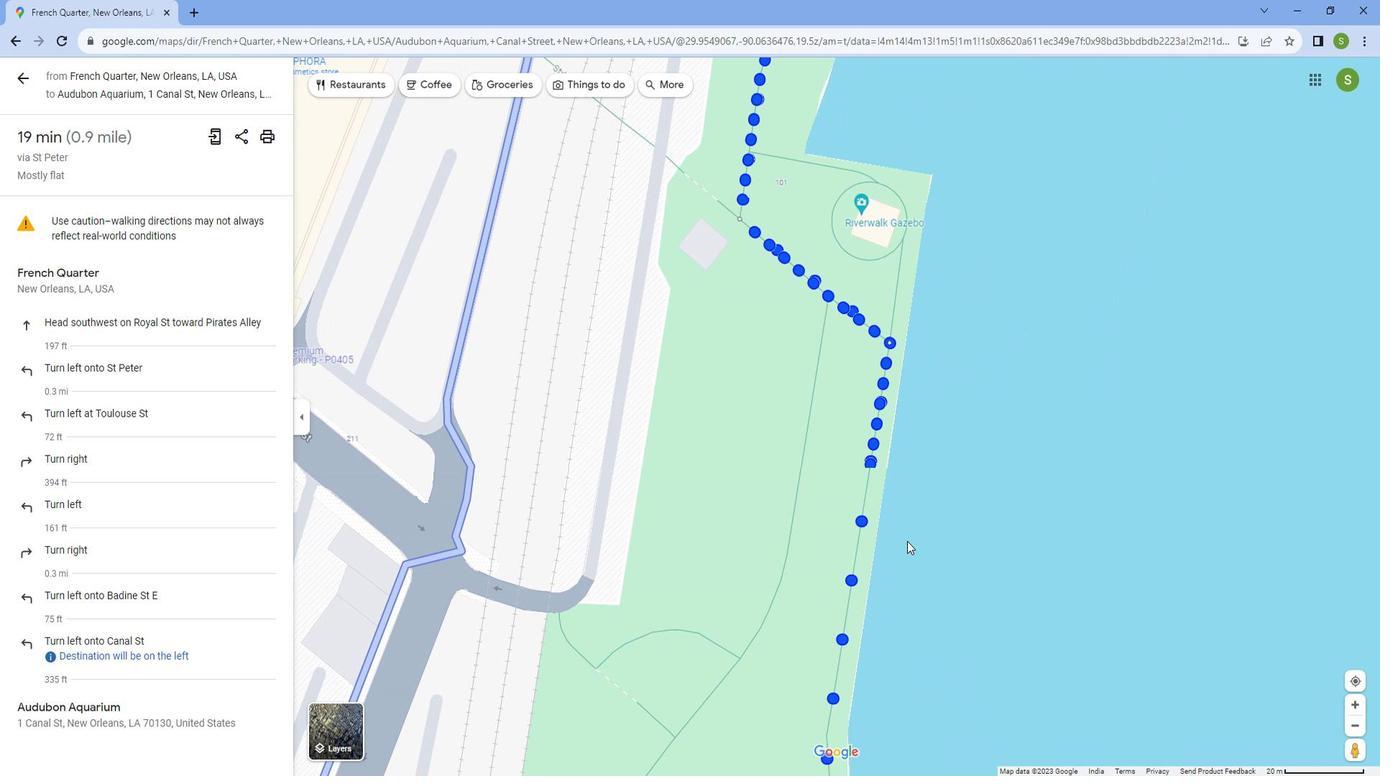 
Action: Mouse moved to (909, 502)
Screenshot: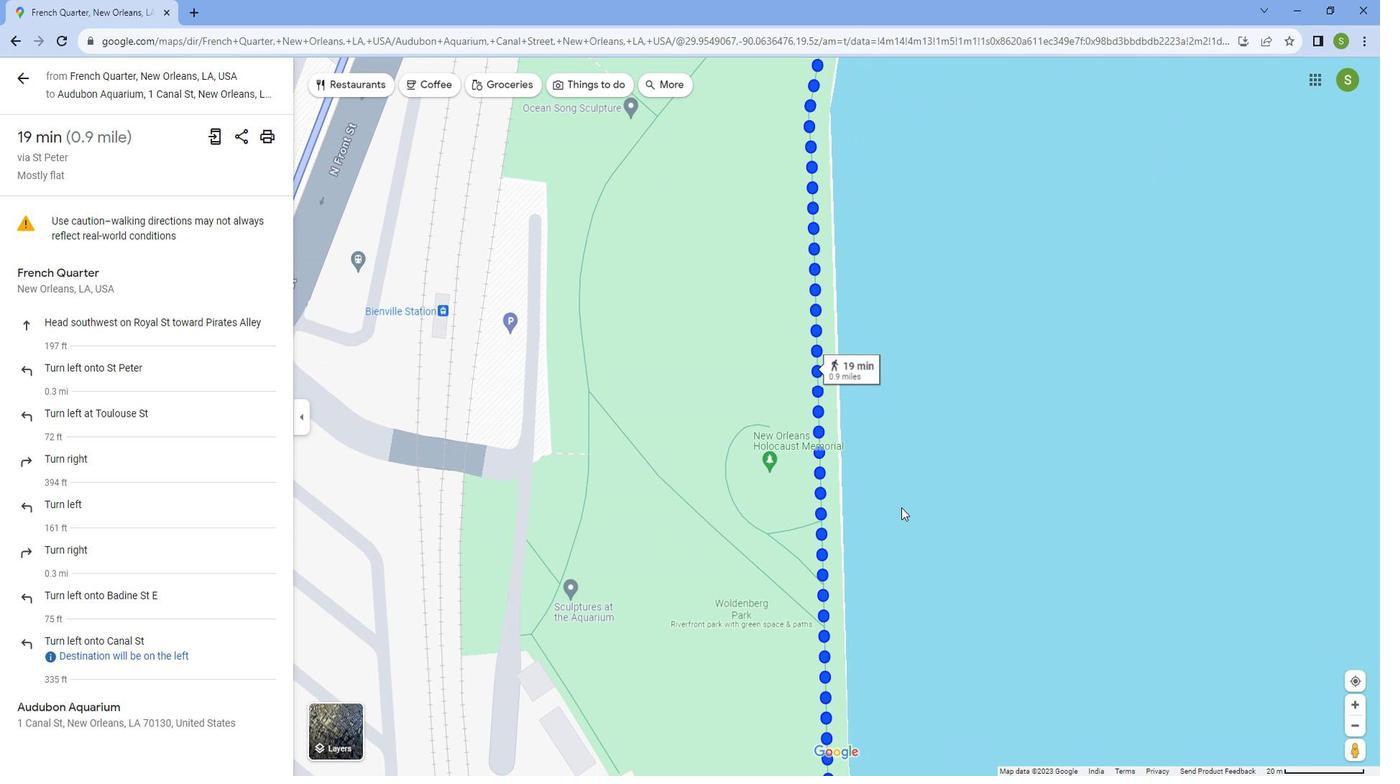 
Action: Mouse pressed left at (909, 502)
Screenshot: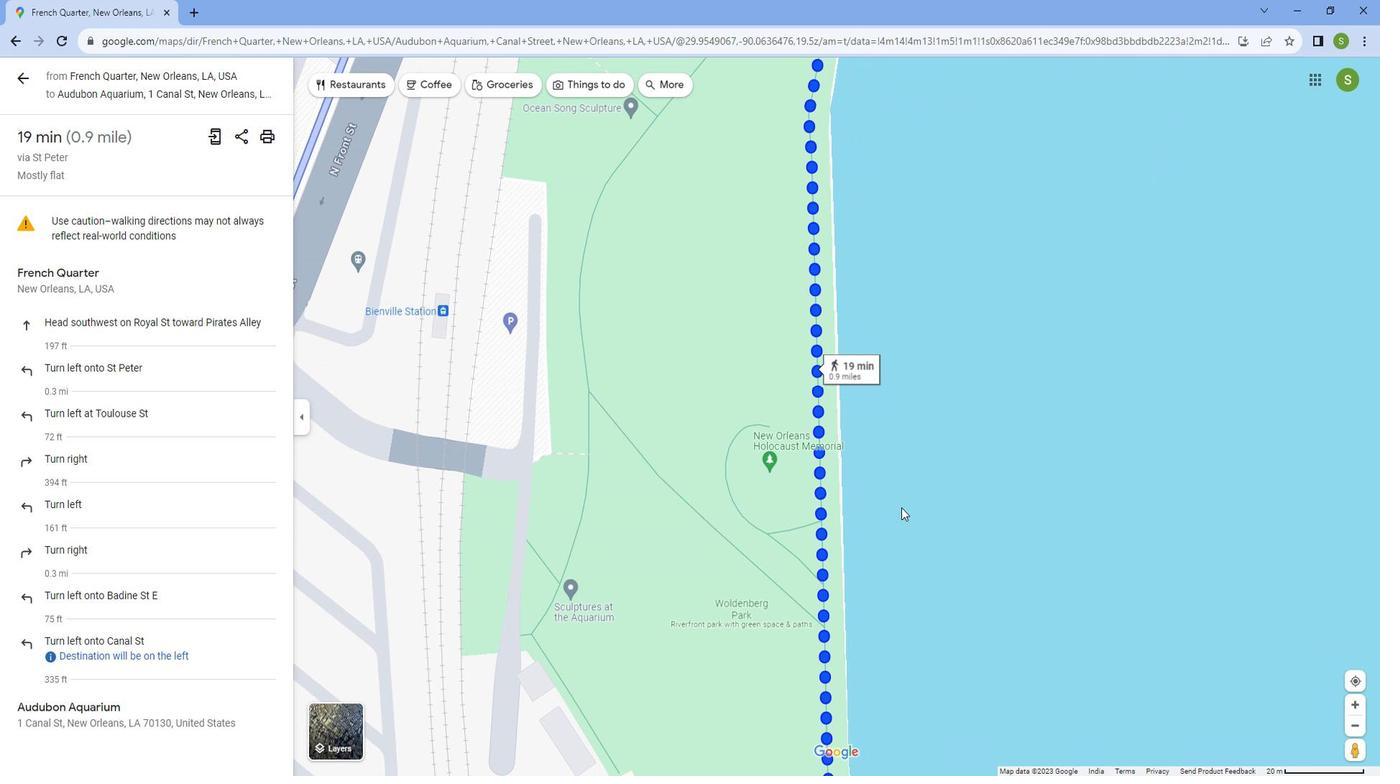 
Action: Mouse moved to (827, 463)
Screenshot: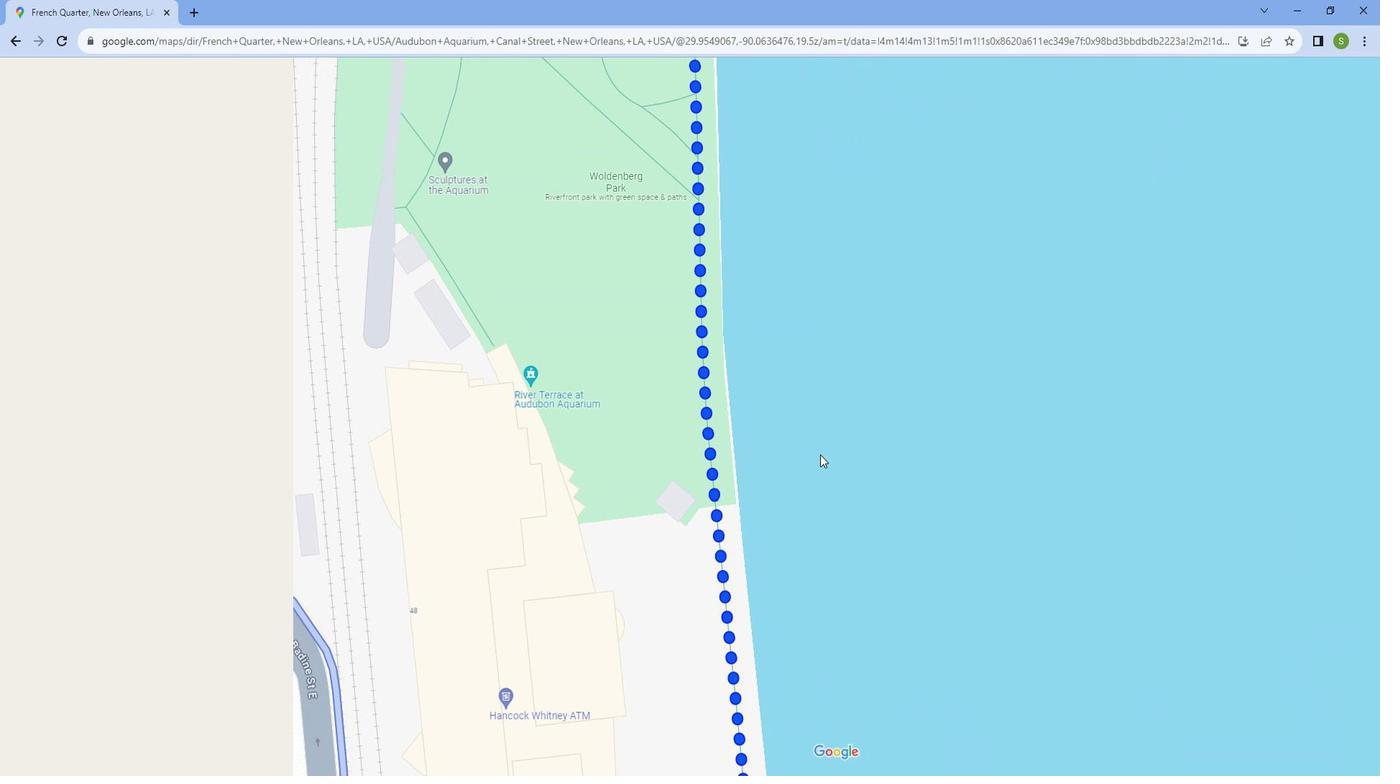 
Action: Mouse pressed left at (827, 463)
Screenshot: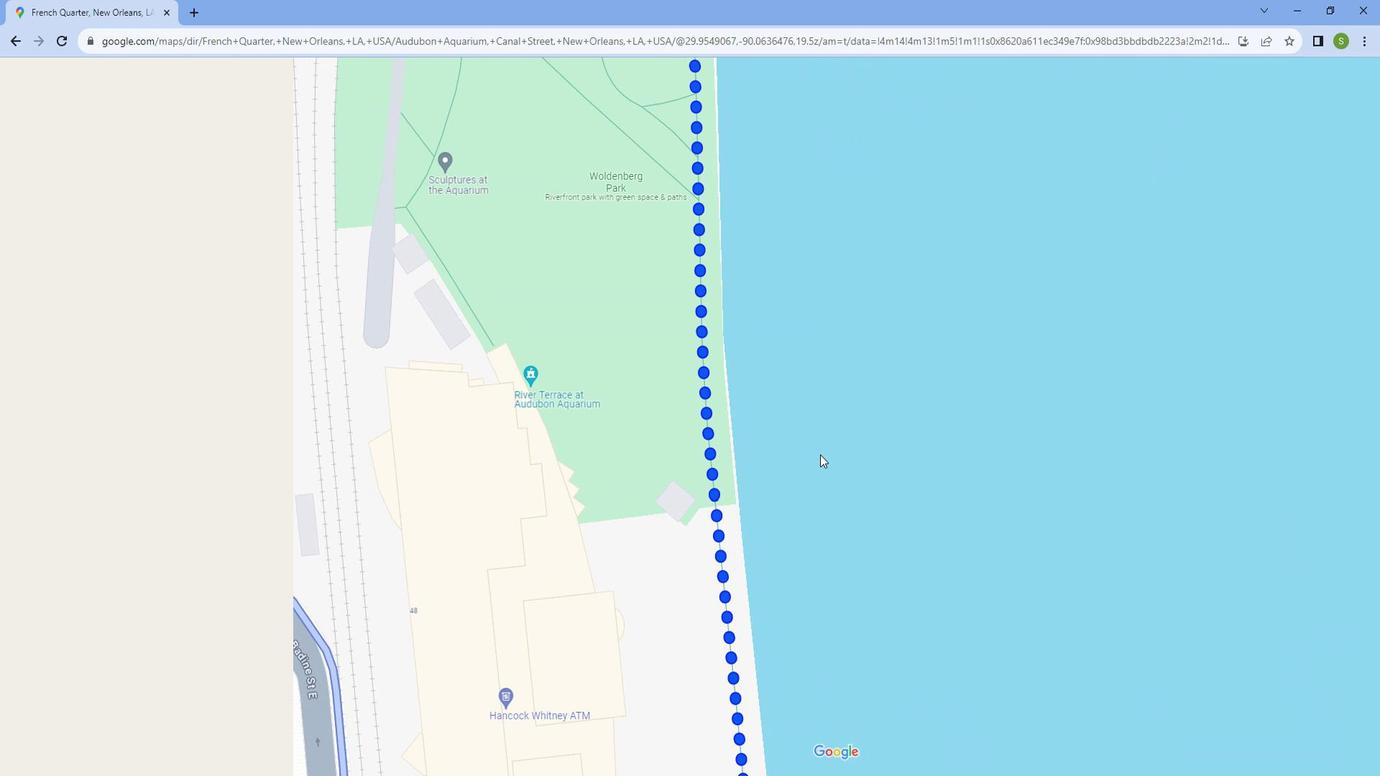 
Action: Mouse moved to (453, 301)
Screenshot: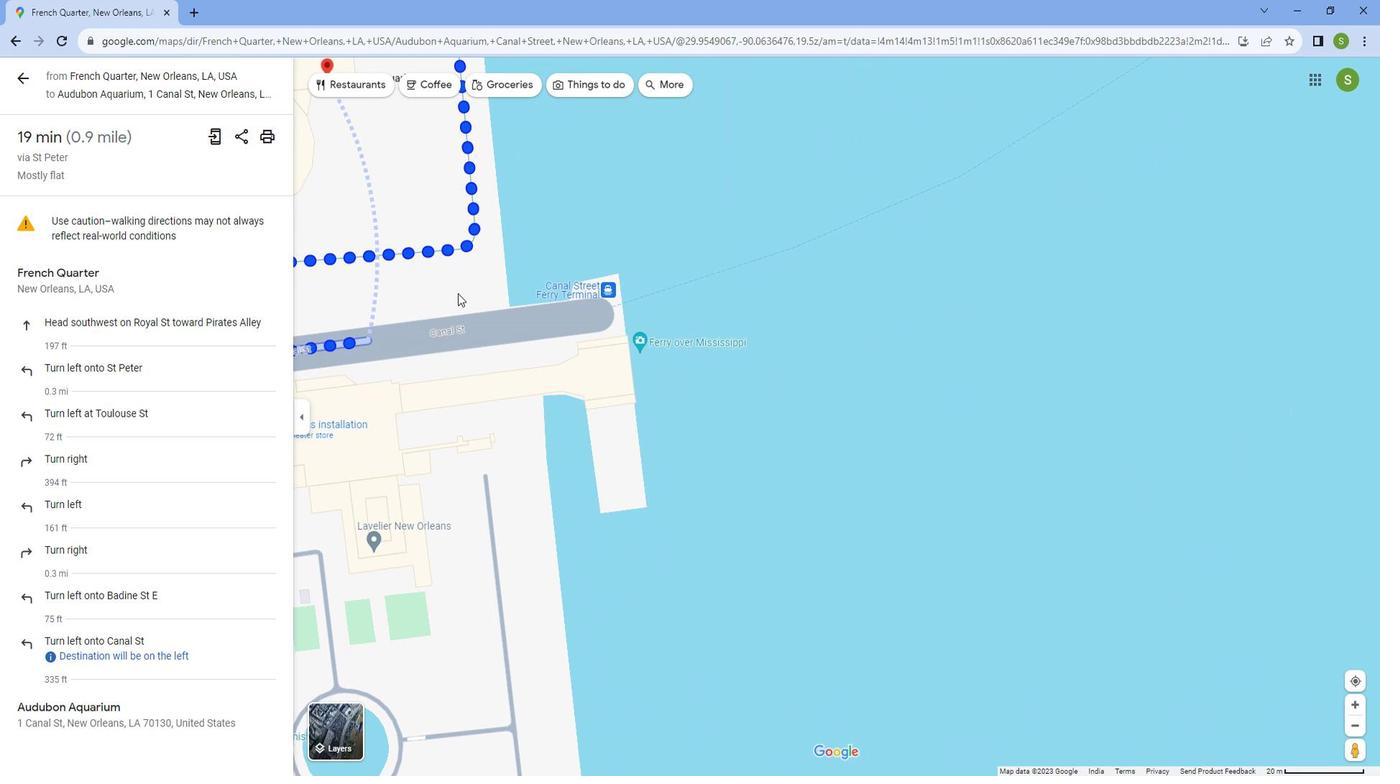 
Action: Mouse pressed left at (453, 301)
Screenshot: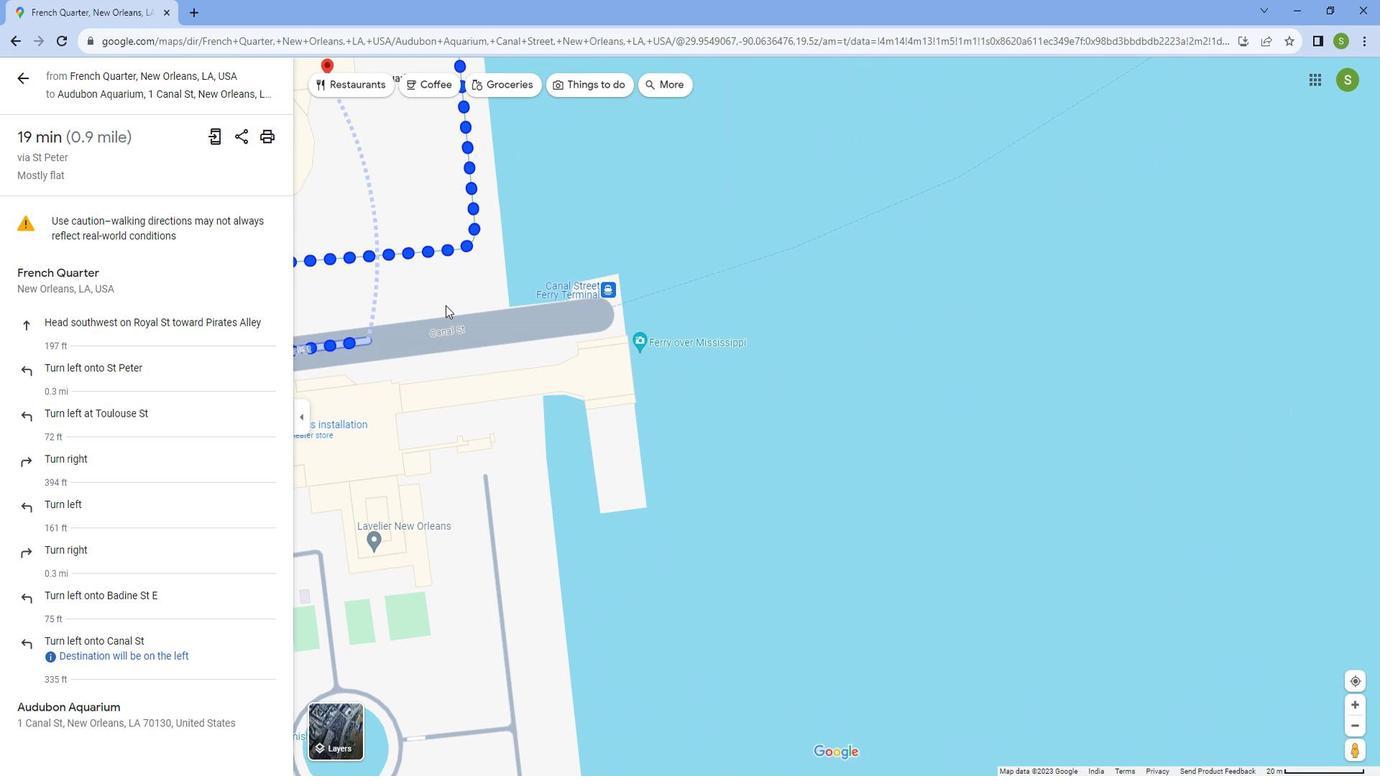 
Action: Mouse moved to (736, 246)
Screenshot: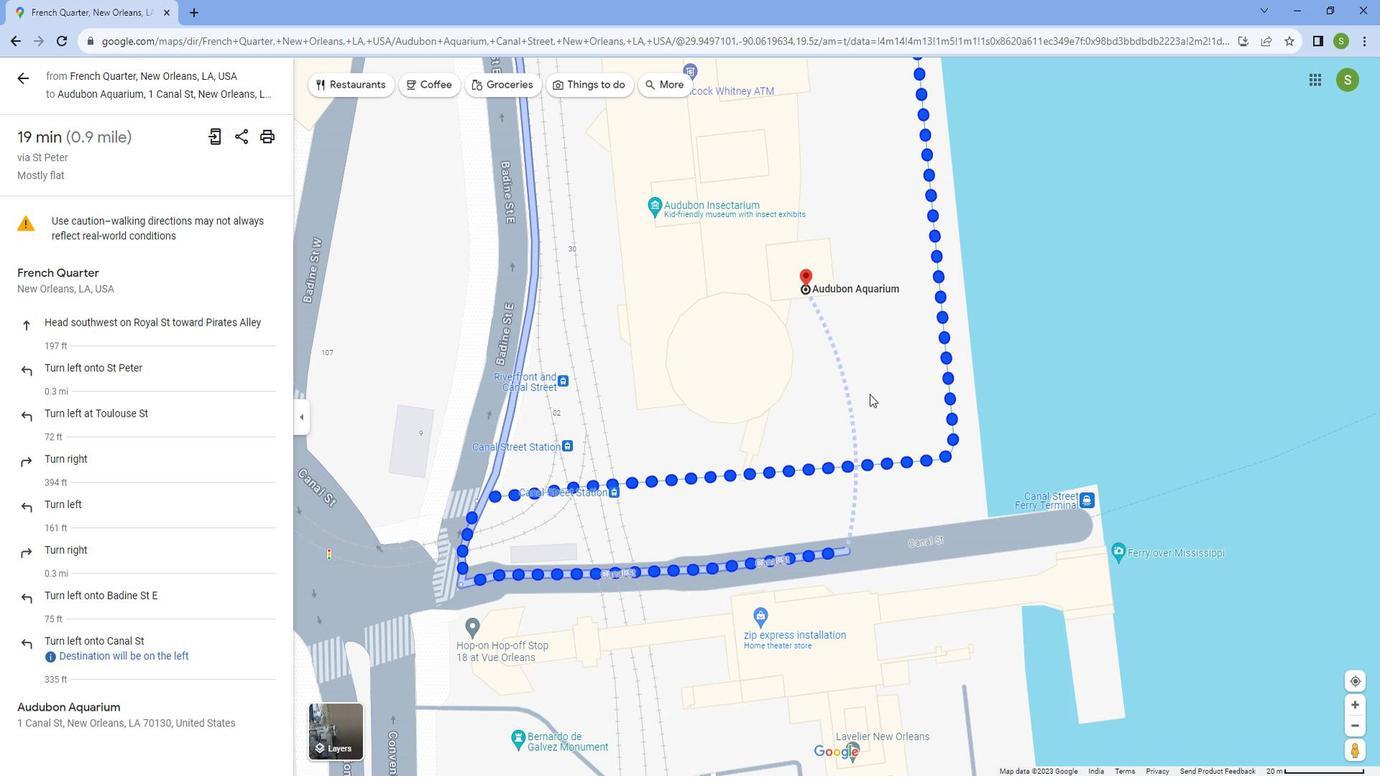 
Action: Mouse scrolled (736, 245) with delta (0, 0)
Screenshot: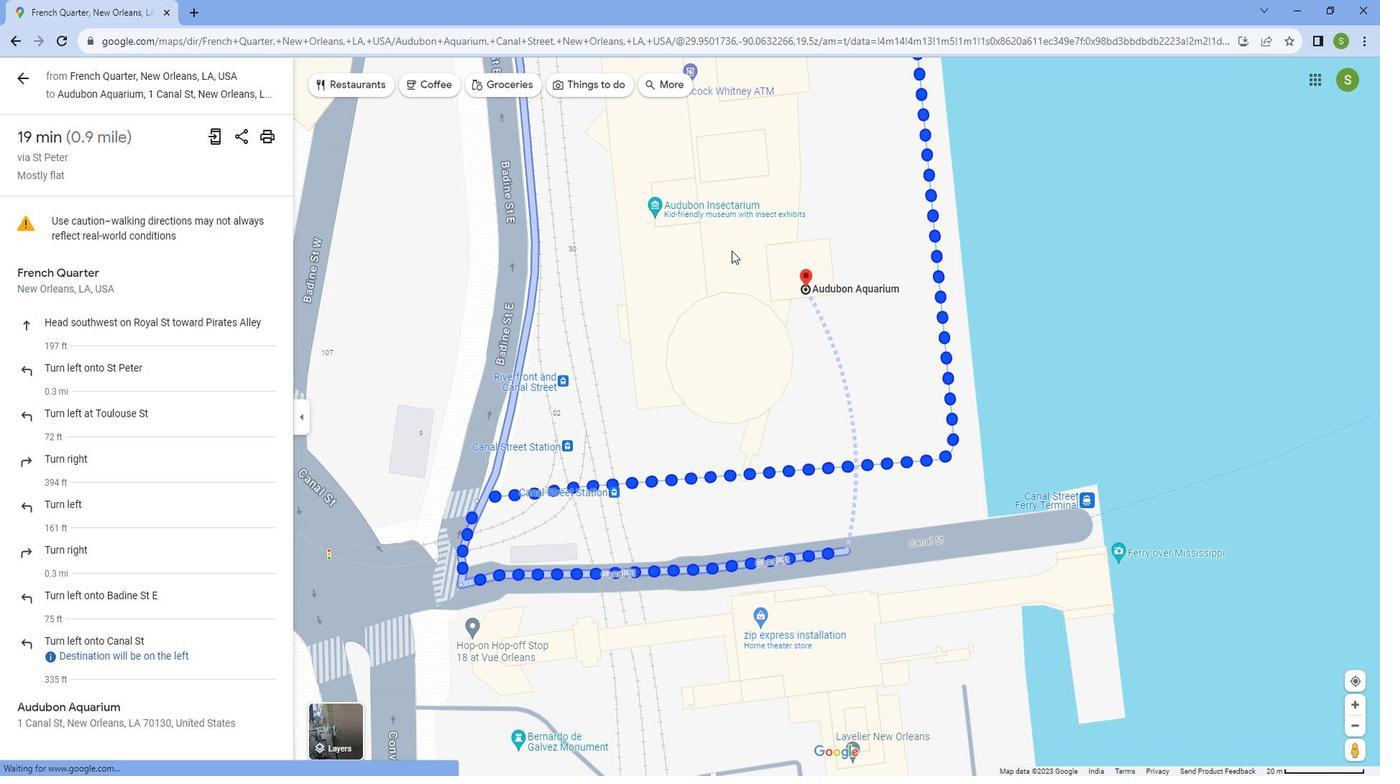 
Action: Mouse scrolled (736, 245) with delta (0, 0)
Screenshot: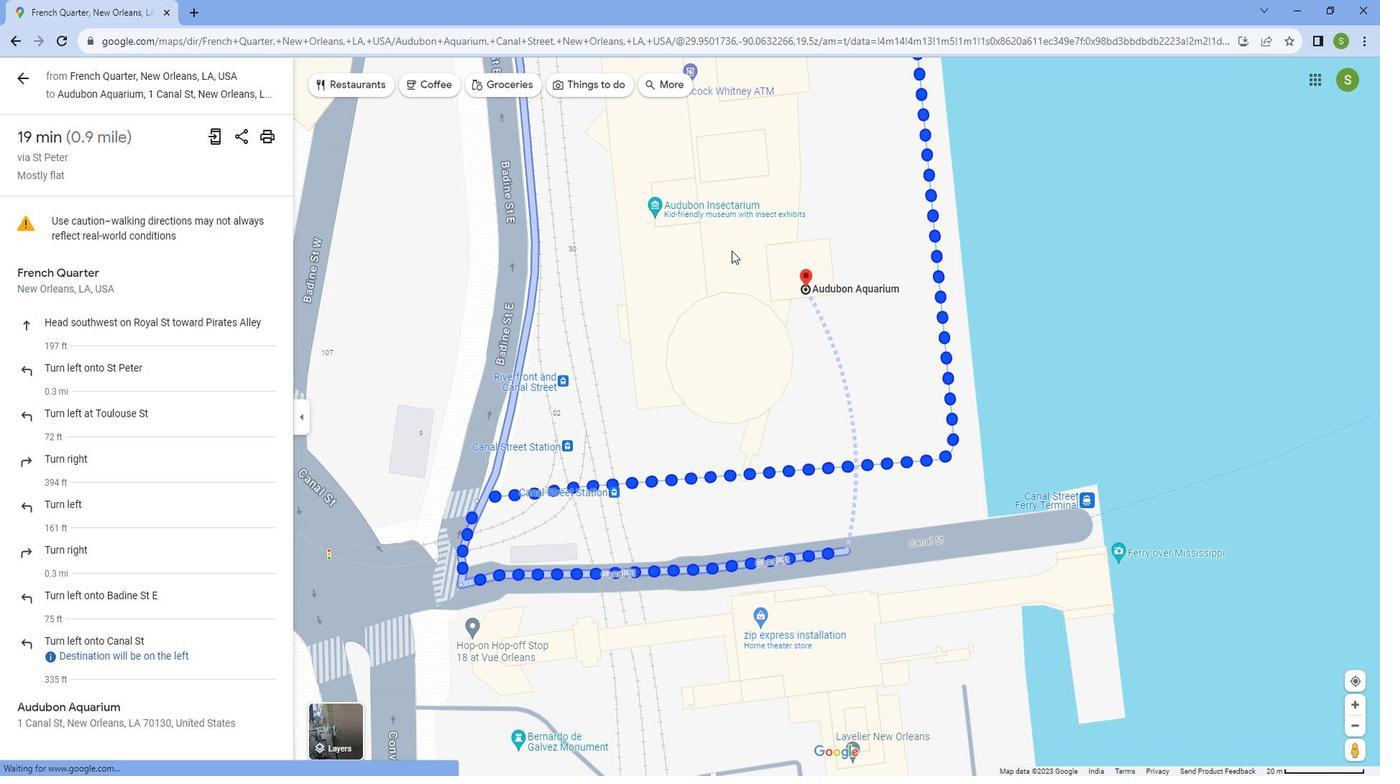
Action: Mouse scrolled (736, 245) with delta (0, 0)
Screenshot: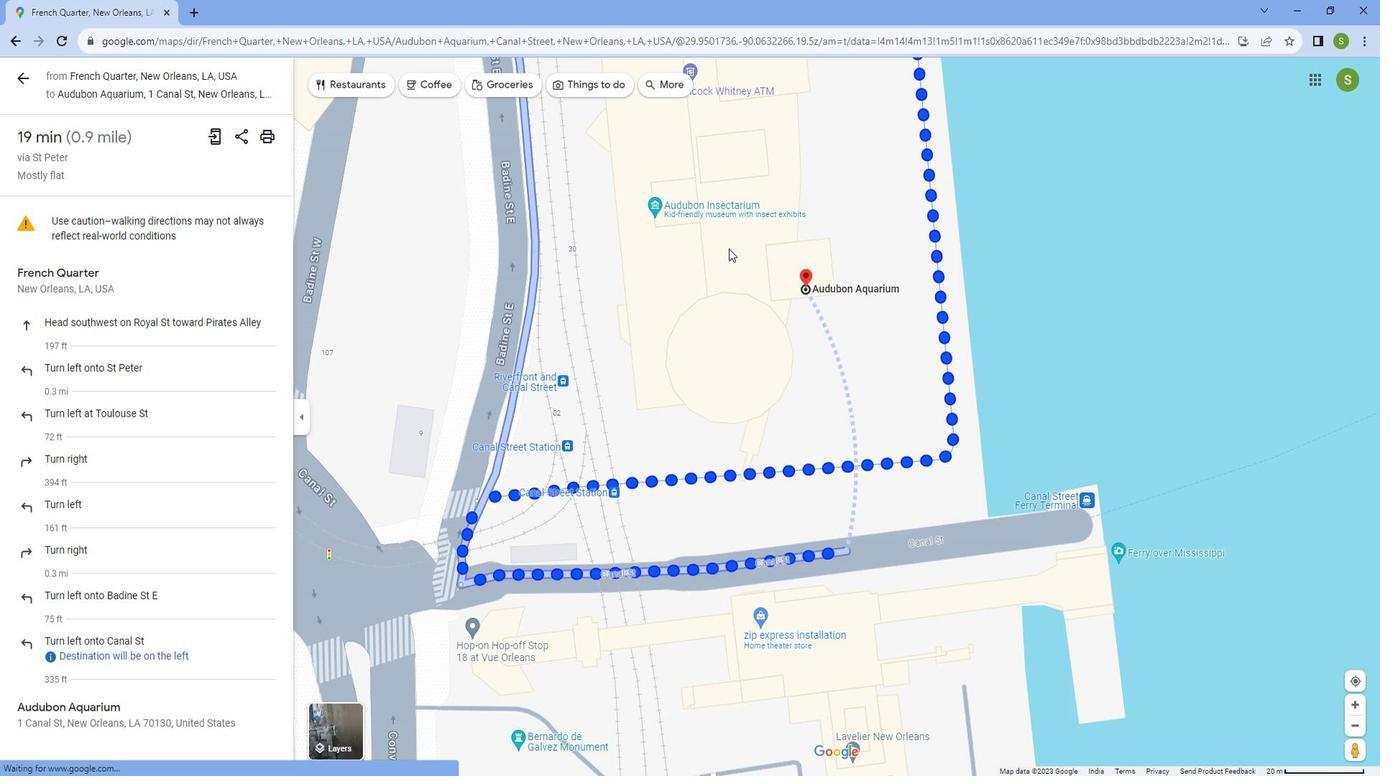 
Action: Mouse scrolled (736, 245) with delta (0, 0)
Screenshot: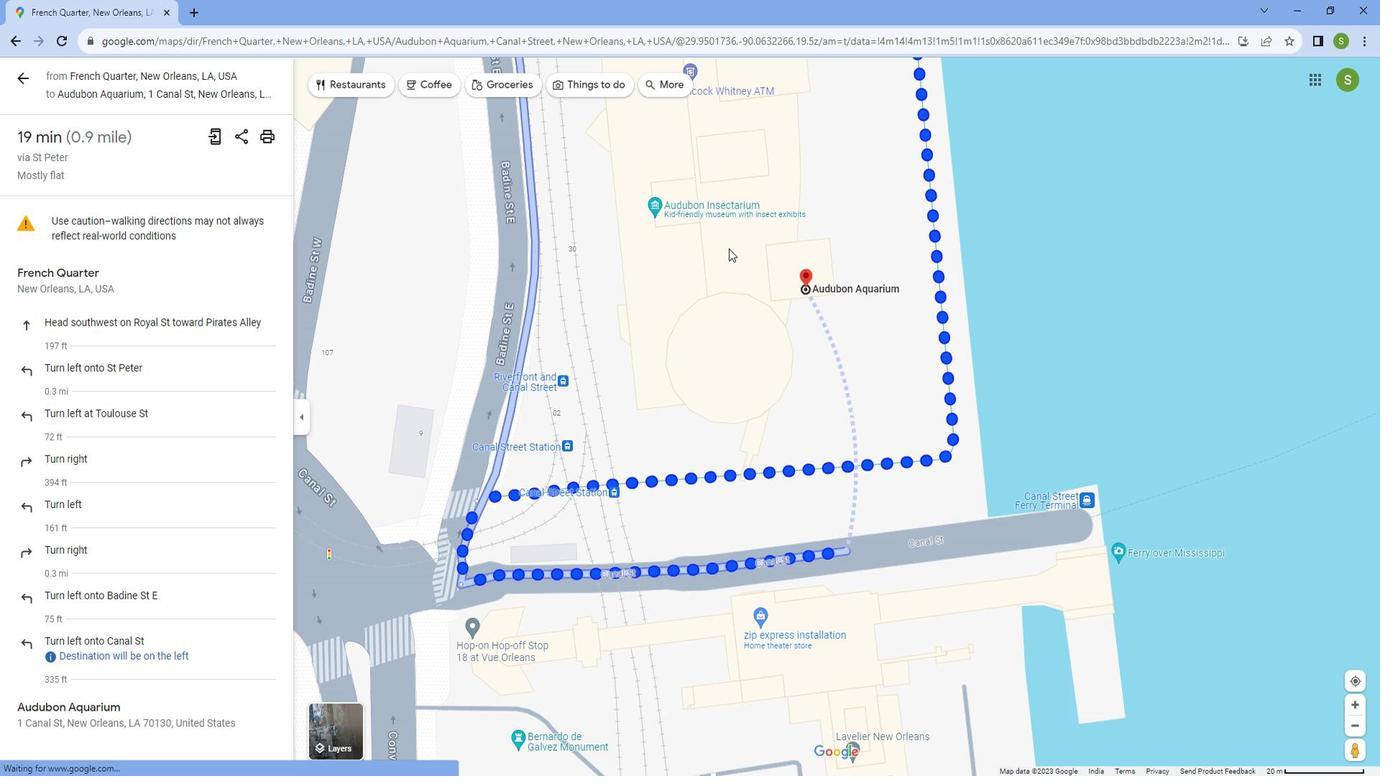 
Action: Mouse scrolled (736, 245) with delta (0, 0)
Screenshot: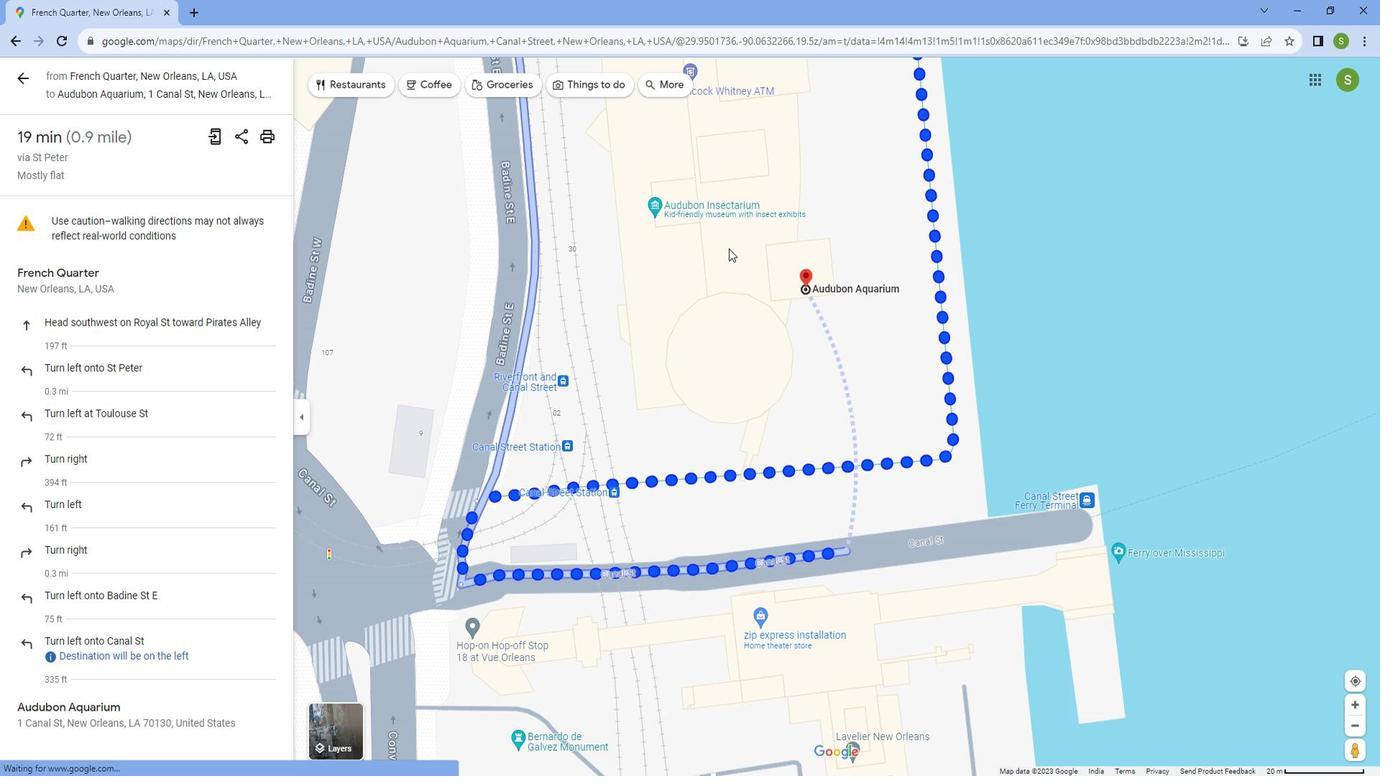 
Action: Mouse scrolled (736, 245) with delta (0, 0)
Screenshot: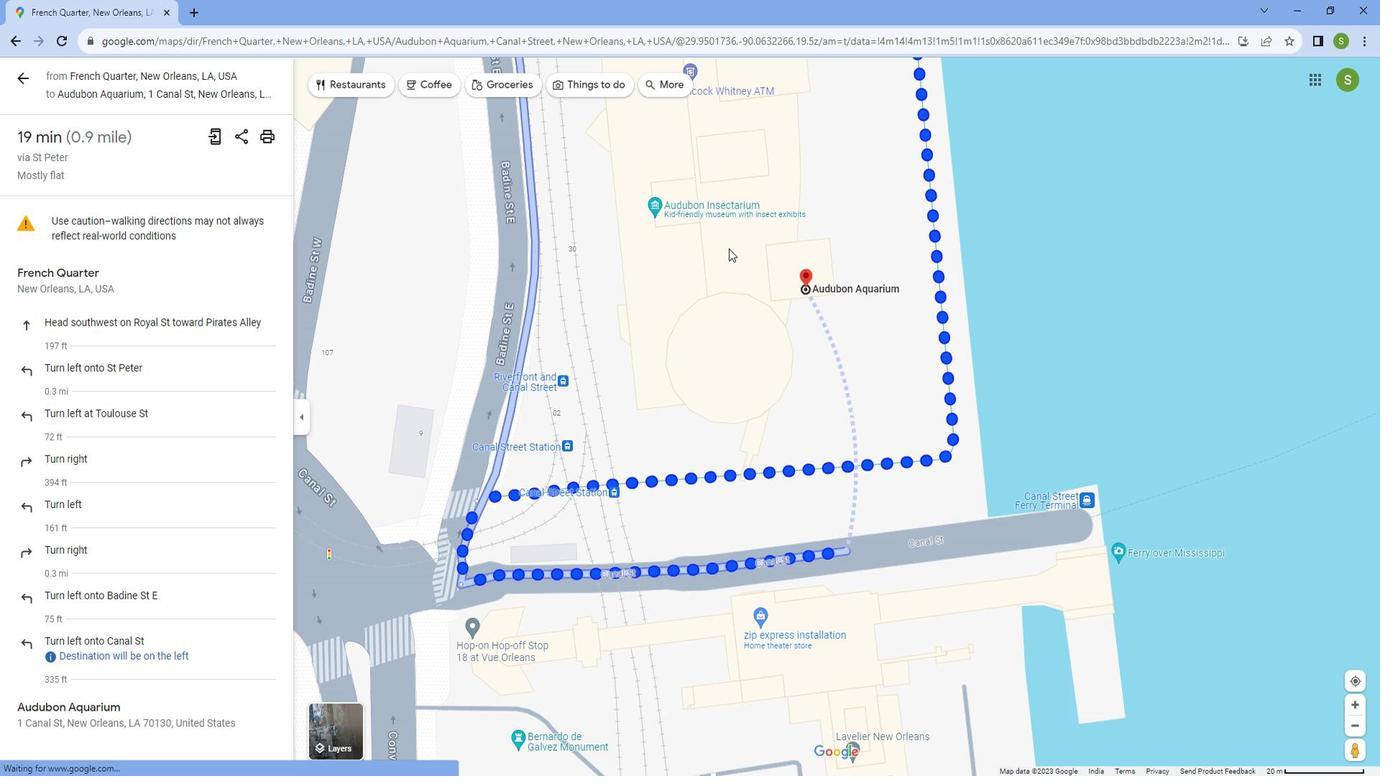 
Action: Mouse scrolled (736, 245) with delta (0, 0)
Screenshot: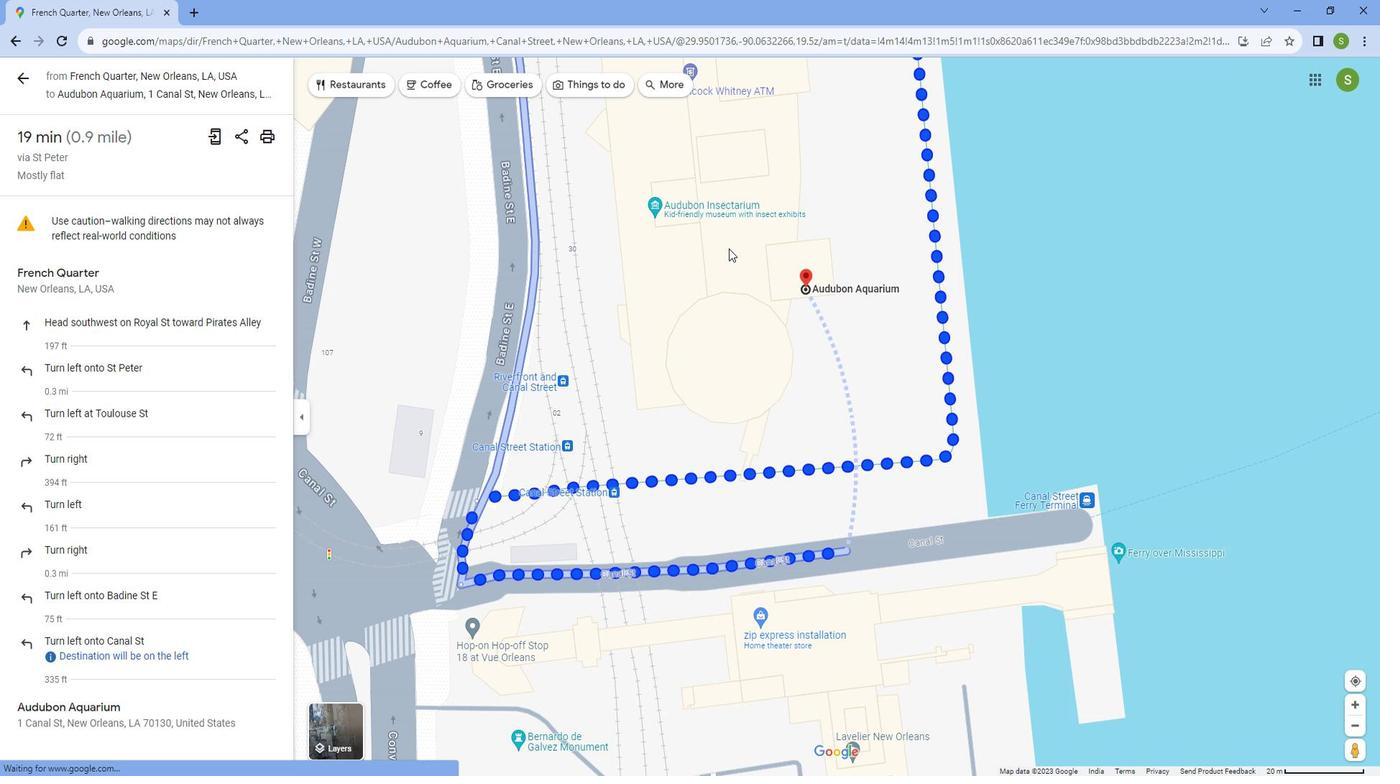 
Action: Mouse scrolled (736, 245) with delta (0, 0)
Screenshot: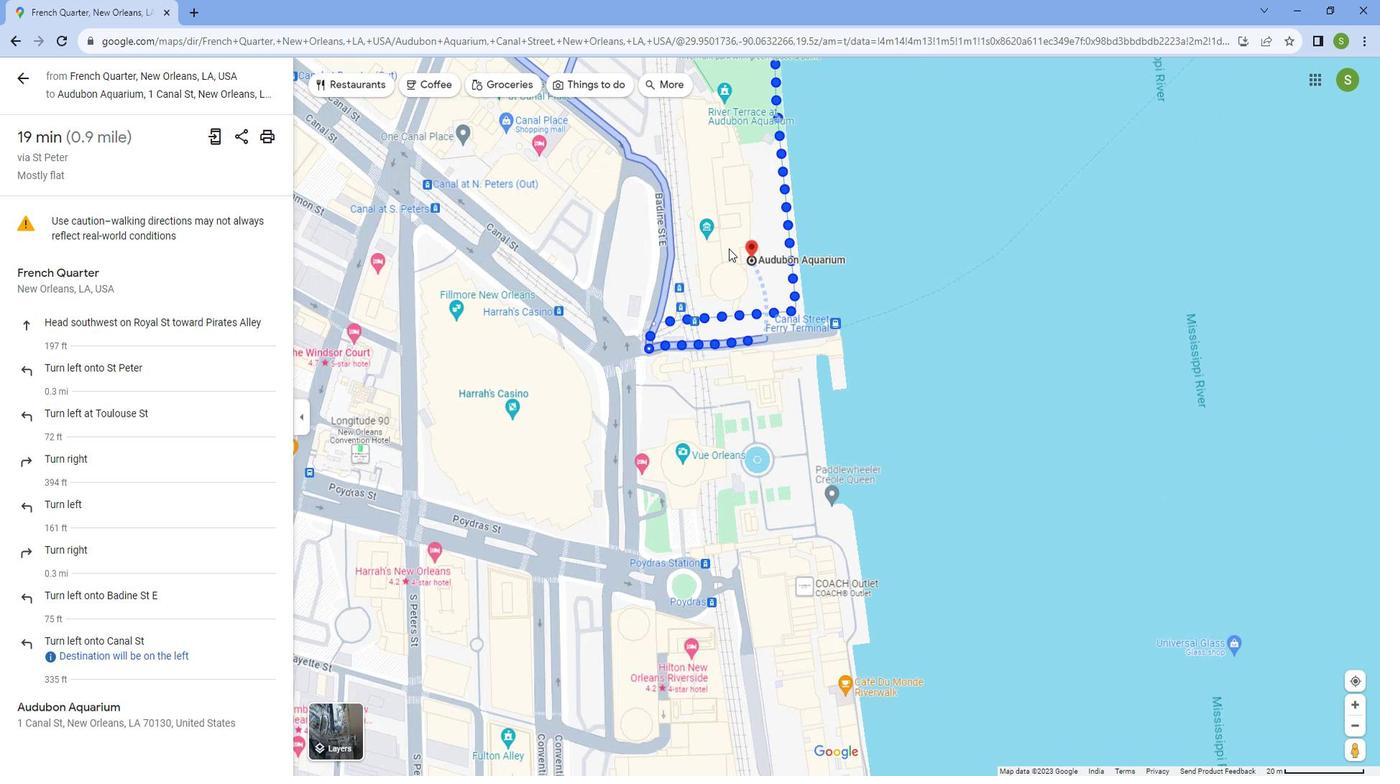 
Action: Mouse scrolled (736, 245) with delta (0, 0)
Screenshot: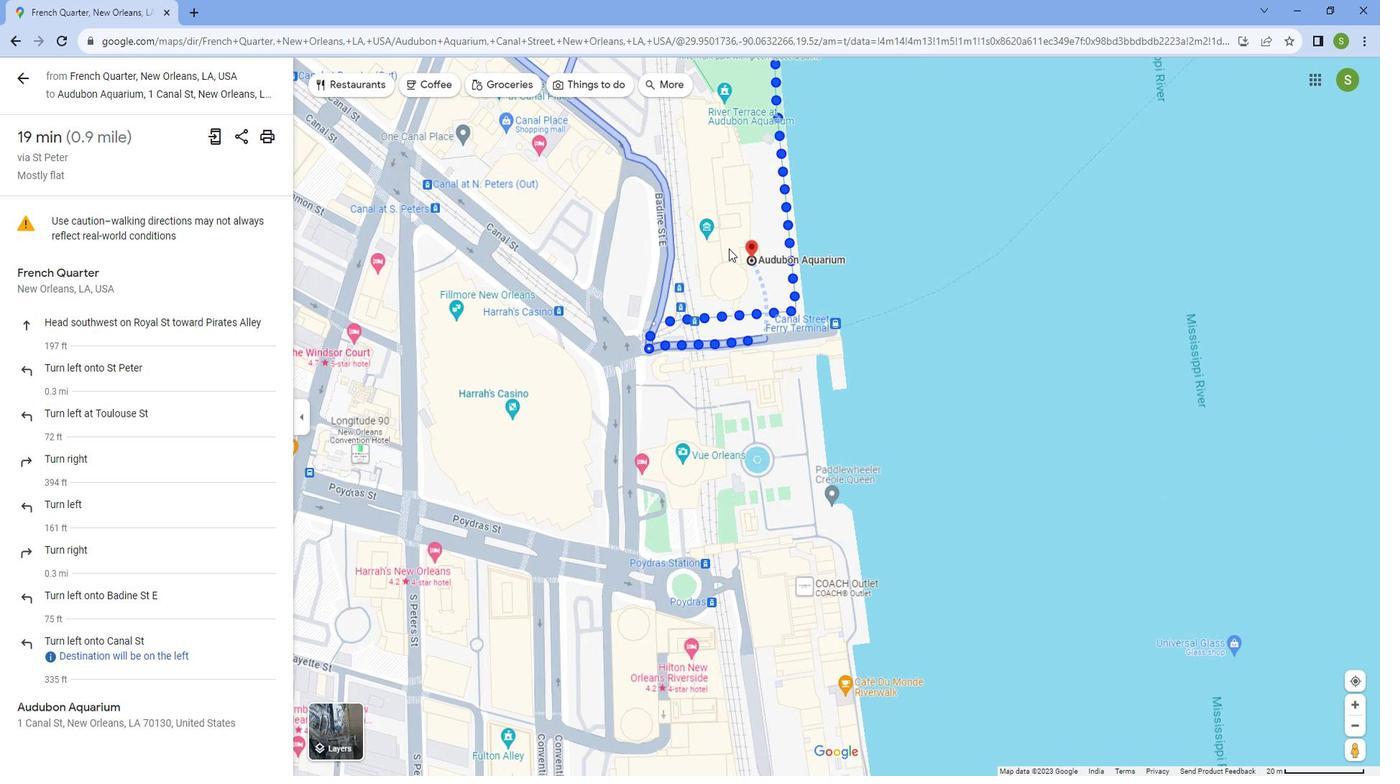
Action: Mouse scrolled (736, 245) with delta (0, 0)
Screenshot: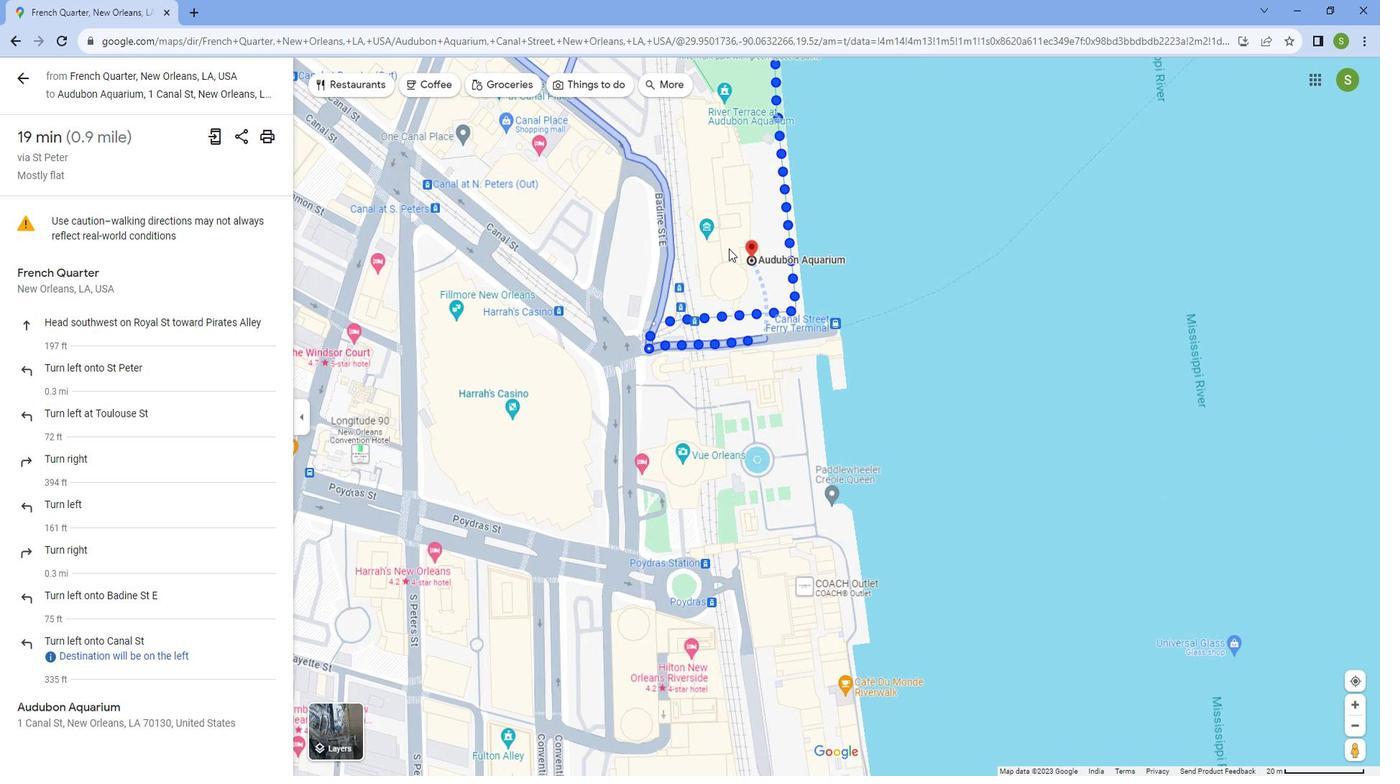 
Action: Mouse scrolled (736, 245) with delta (0, 0)
Screenshot: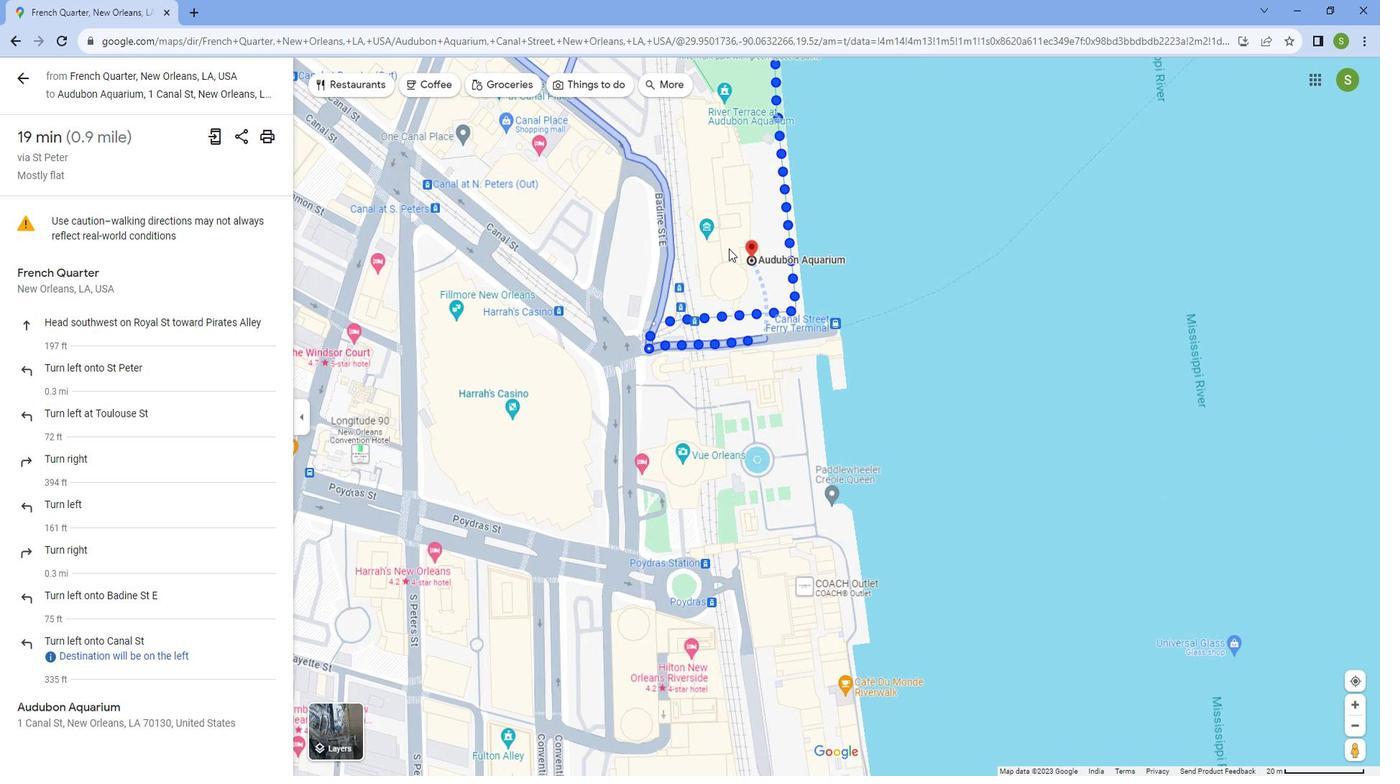 
Action: Mouse scrolled (736, 245) with delta (0, 0)
Screenshot: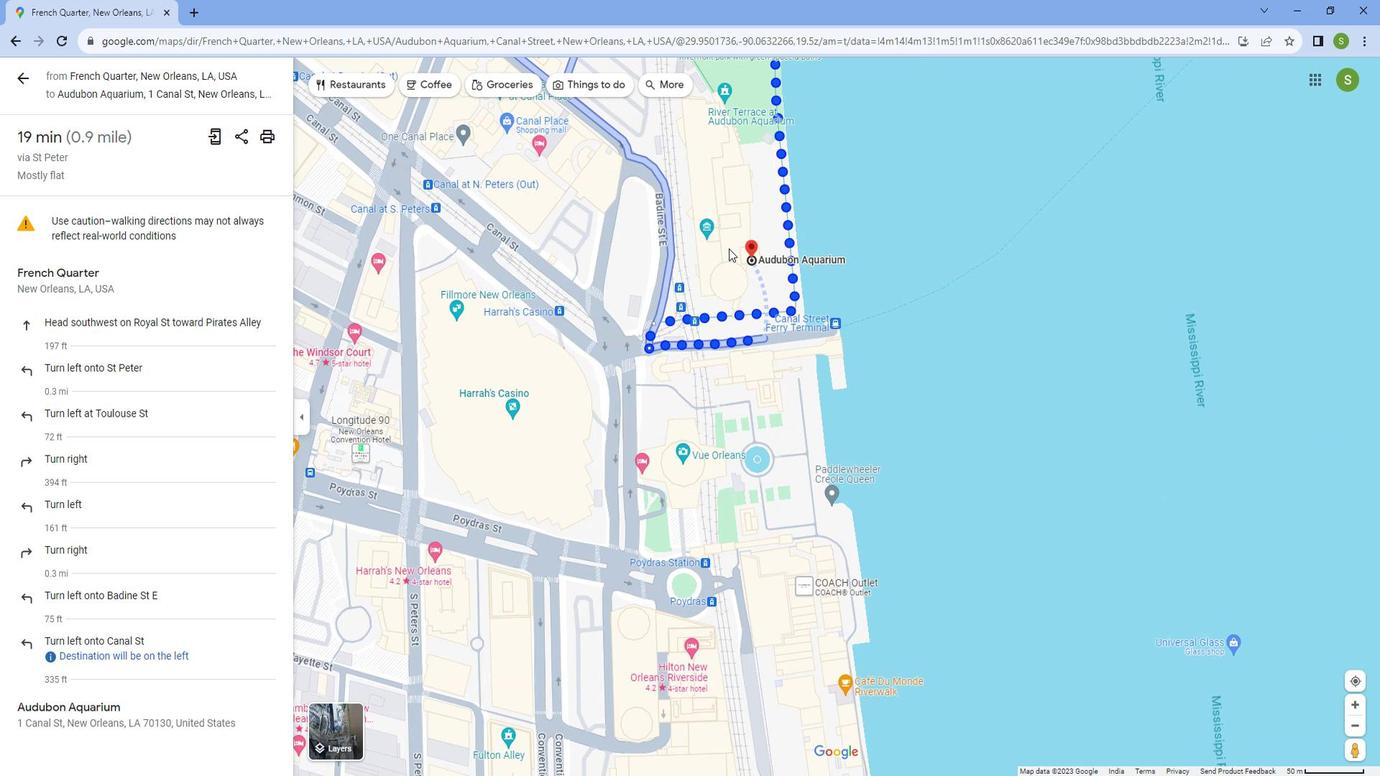 
Action: Mouse moved to (798, 215)
Screenshot: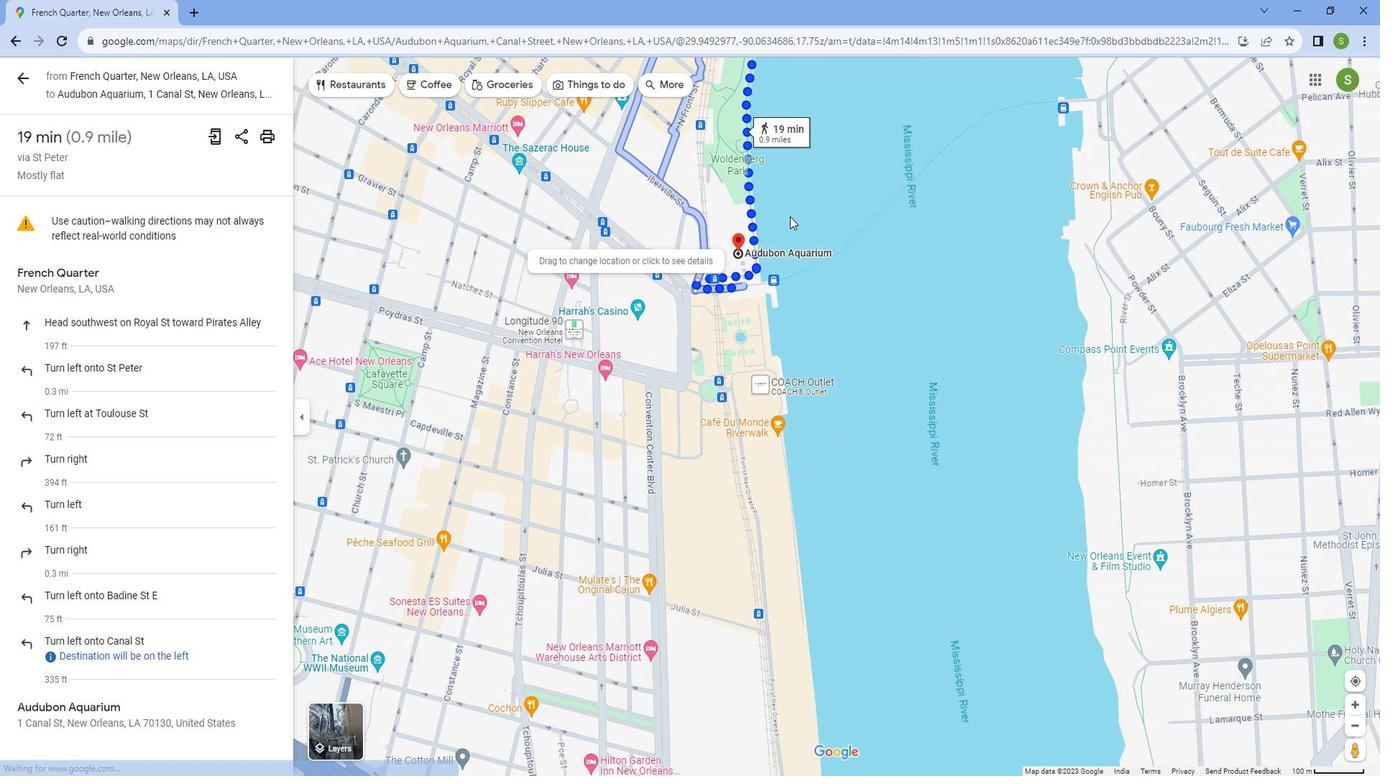 
Action: Mouse pressed left at (798, 215)
Screenshot: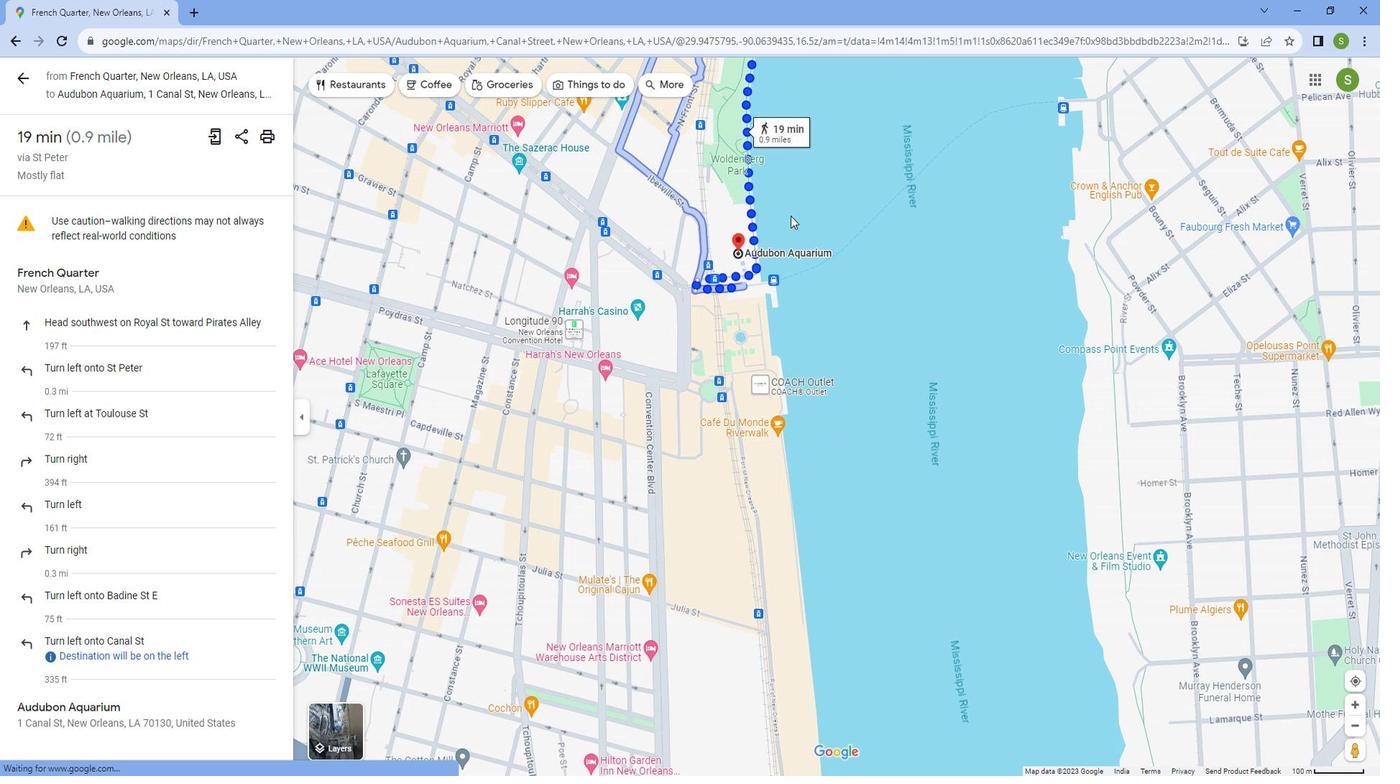 
Action: Mouse moved to (803, 360)
Screenshot: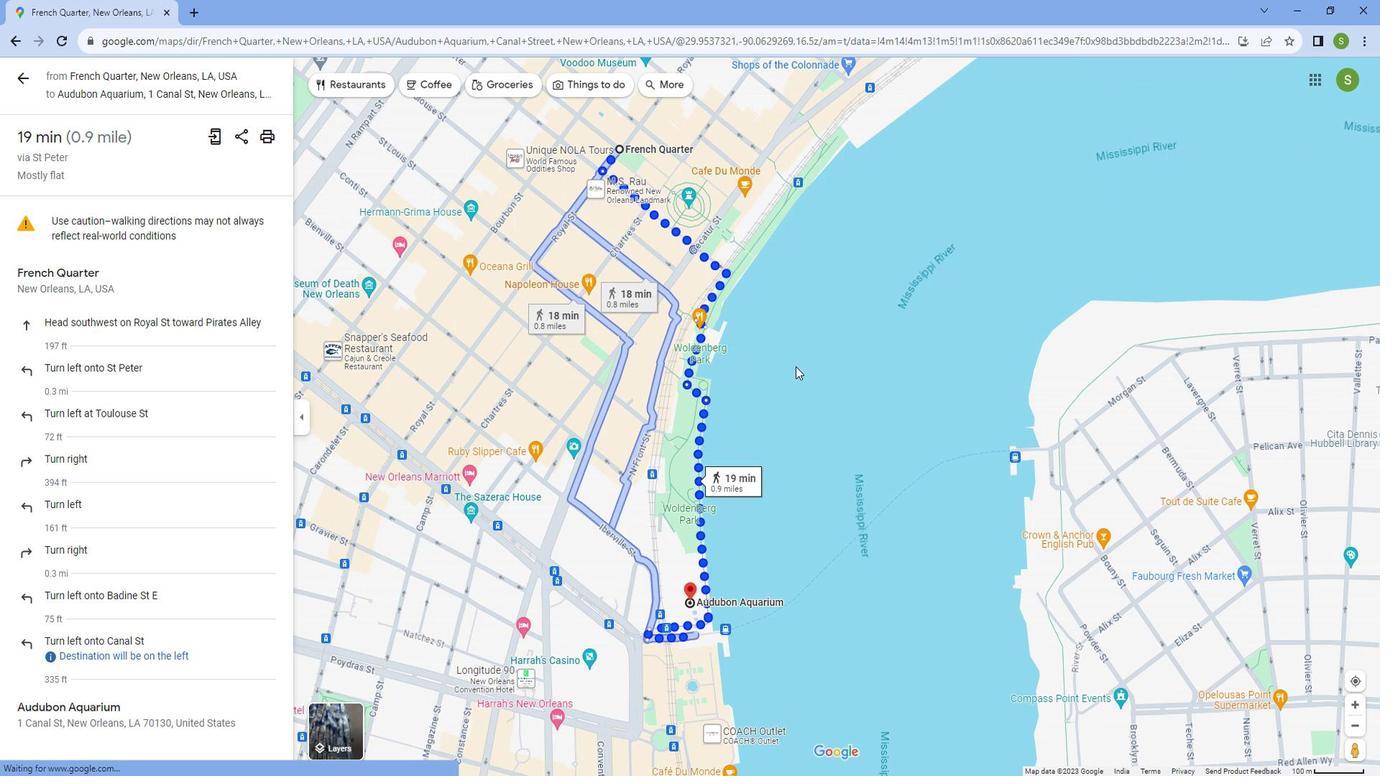 
Action: Mouse pressed left at (803, 360)
Screenshot: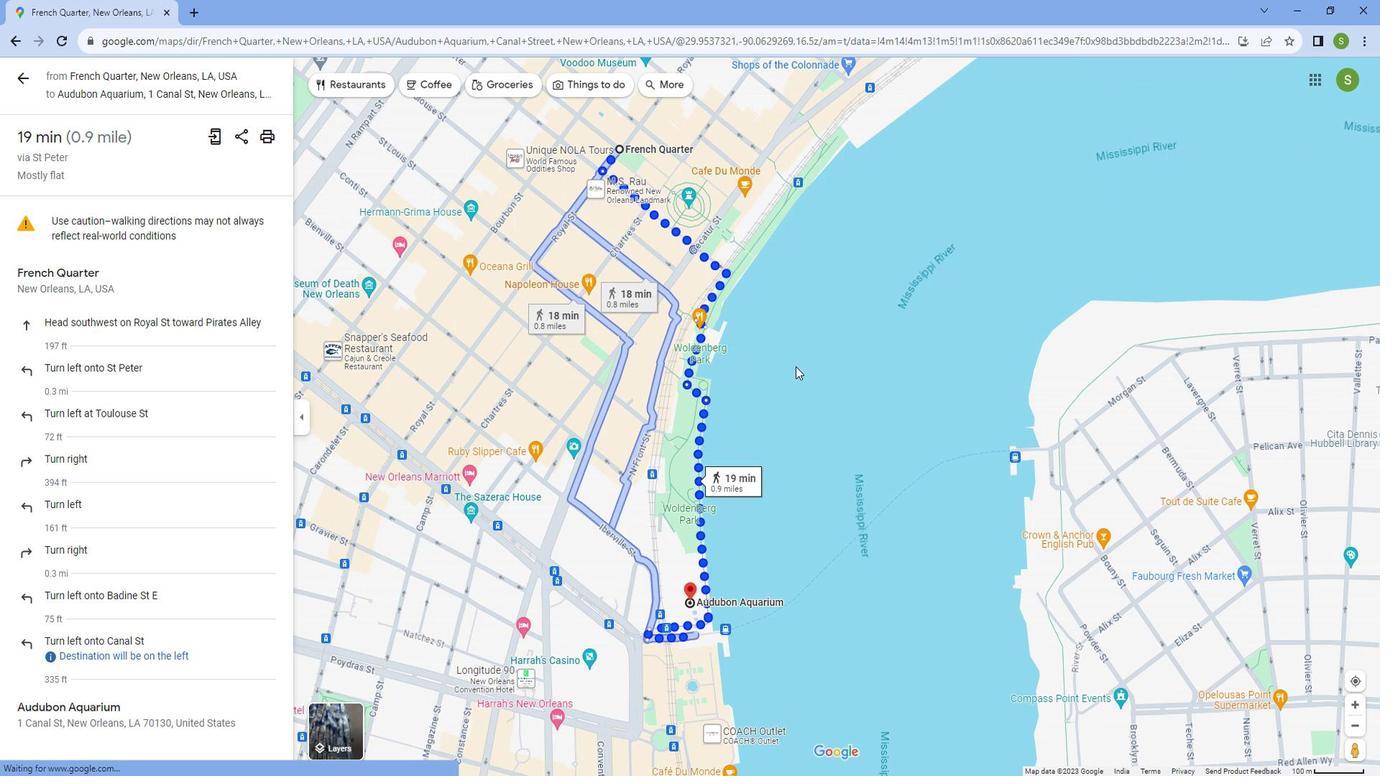 
Action: Mouse moved to (794, 437)
Screenshot: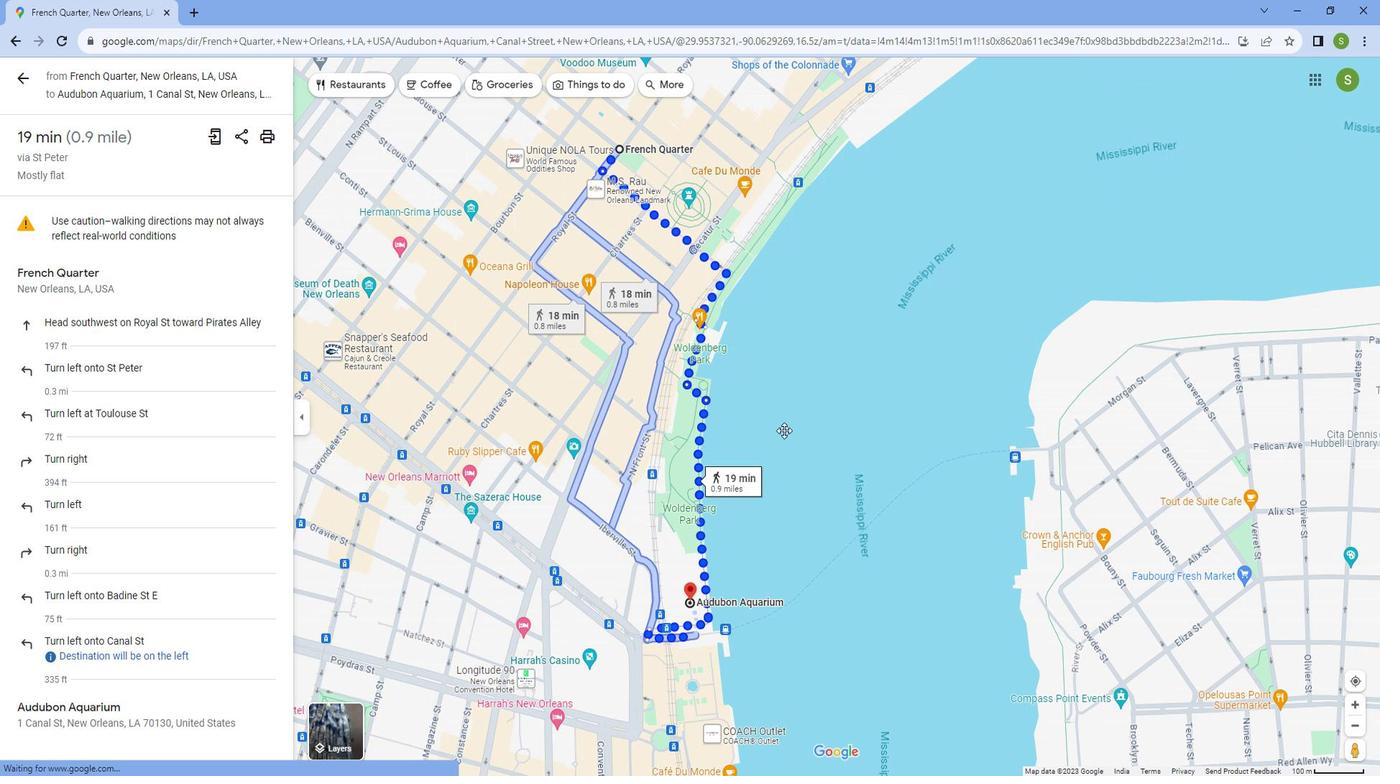 
